 Task: open an excel sheet and write heading  Dollar SenseAdd Dates in a column and its values below  '2023-05-01, 2023-05-05, 2023-05-10, 2023-05-15, 2023-05-20, 2023-05-25 & 2023-05-31. 'Add Descriptionsin next column and its values below  Monthly Salary, Grocery Shopping, Dining Out., Utility Bill, Transportation, Entertainment & Miscellaneous. Add Amount in next column and its values below  $2,500, $100, $50, $150, $30, $50 & $20. Add Income/ Expensein next column and its values below  Income, Expenses, Expenses, Expenses, Expenses, Expenses & Expenses. Add Balance in next column and its values below  $2,500, $2,400, $2,350, $2,200, $2,170, $2,120 & $2,100. Save page DashboardExpenseCat
Action: Mouse moved to (145, 129)
Screenshot: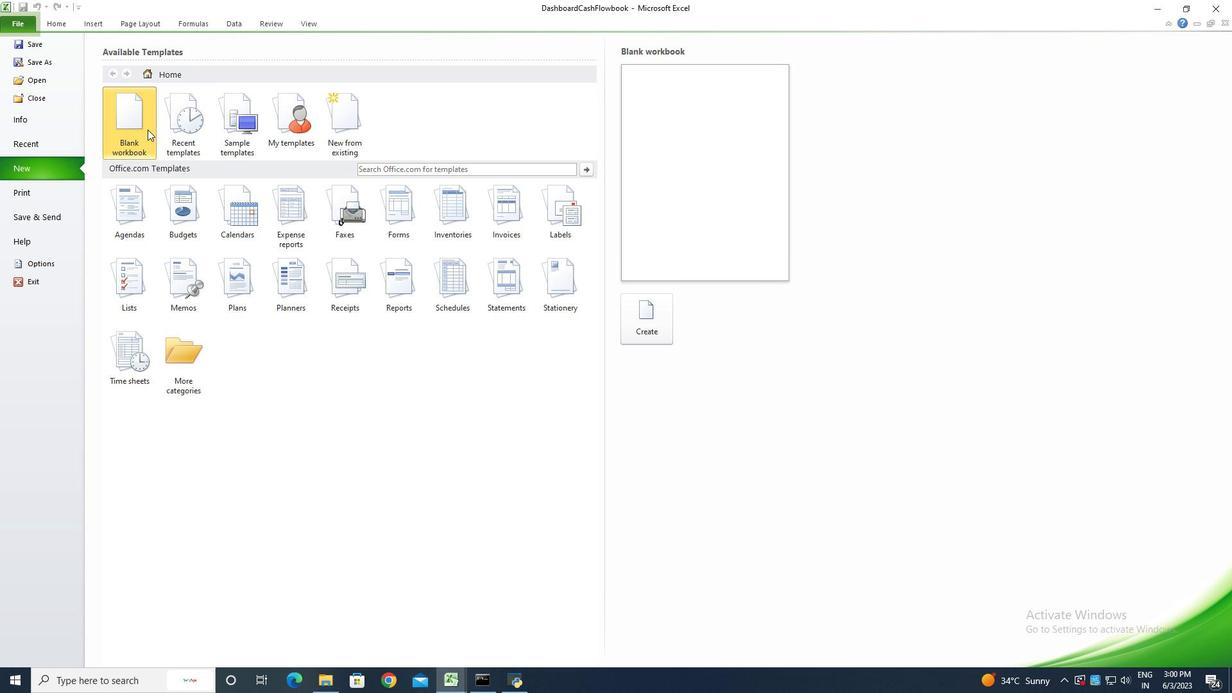 
Action: Mouse pressed left at (145, 129)
Screenshot: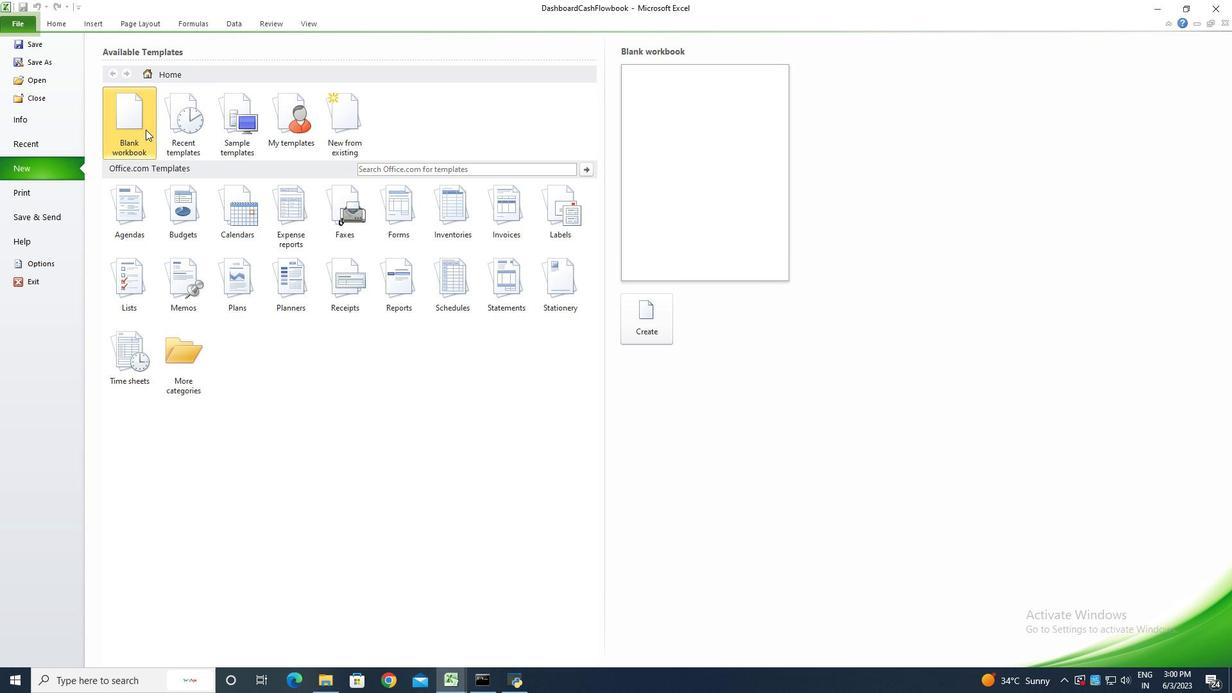 
Action: Mouse moved to (635, 305)
Screenshot: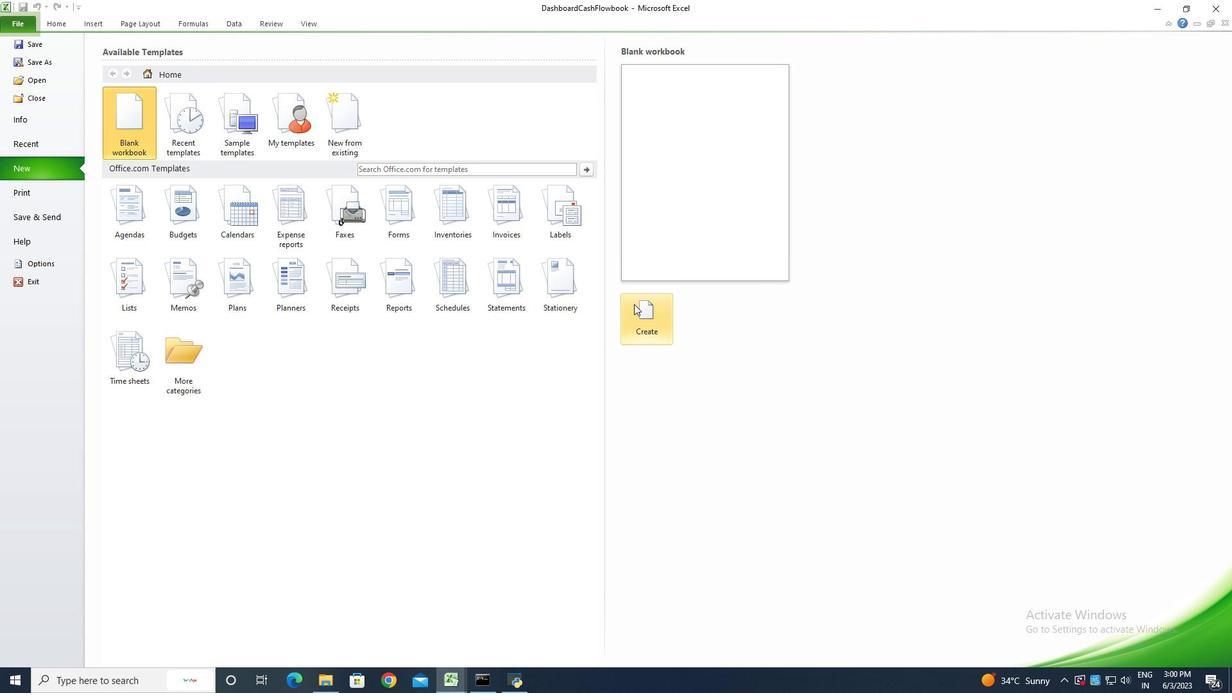 
Action: Mouse pressed left at (635, 305)
Screenshot: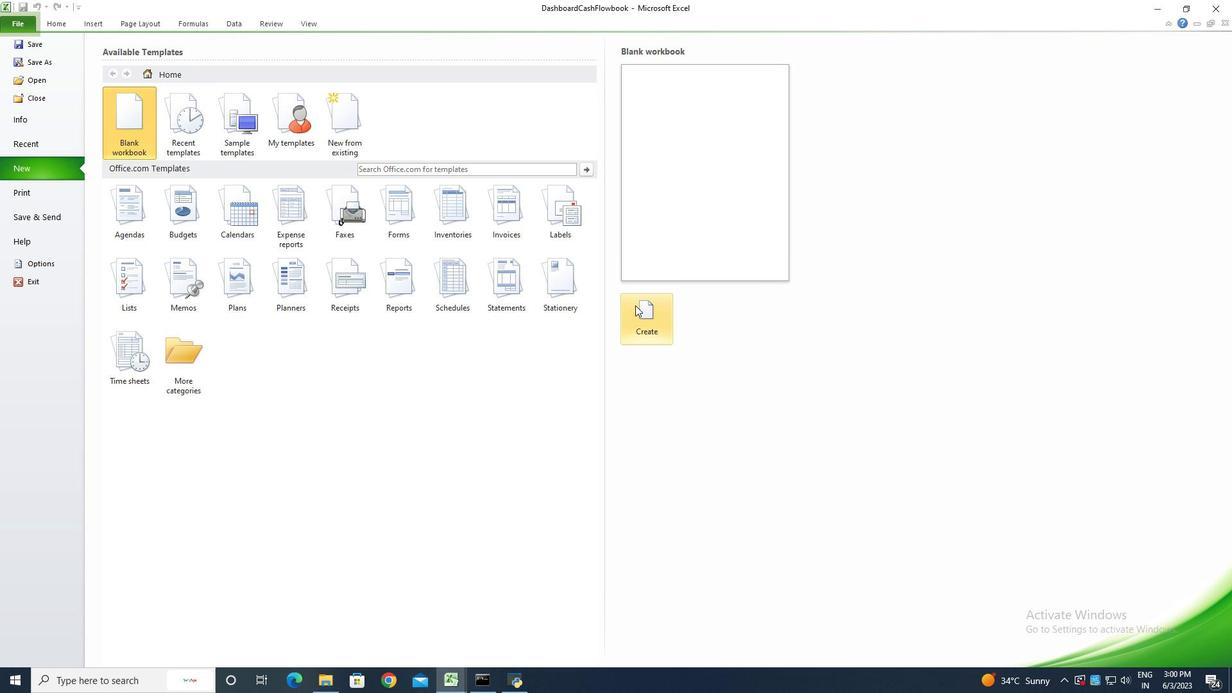 
Action: Key pressed <Key.shift><Key.shift><Key.shift><Key.shift><Key.shift><Key.shift><Key.shift><Key.shift><Key.shift><Key.shift>Dollar<Key.space><Key.shift><Key.shift>Sense<Key.enter><Key.shift><Key.shift><Key.shift><Key.shift><Key.shift><Key.shift><Key.shift><Key.shift><Key.shift><Key.shift><Key.shift><Key.shift><Key.shift><Key.shift><Key.shift><Key.shift><Key.shift><Key.shift><Key.shift><Key.shift><Key.shift><Key.shift><Key.shift><Key.shift>Dates<Key.enter>2023-05-01<Key.enter>2023-05-05<Key.enter>2023-05-10<Key.enter>2023-05-15<Key.enter>2023-05-20<Key.enter>2023-05-25<Key.enter>2023-05-31
Screenshot: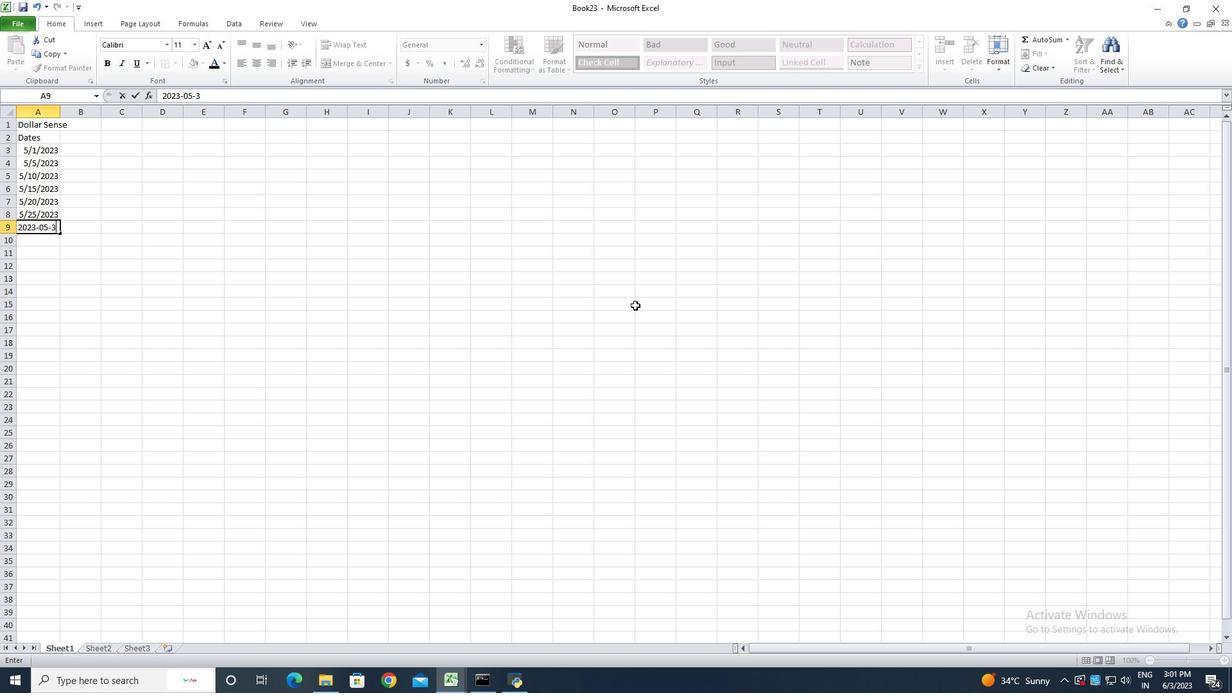 
Action: Mouse moved to (44, 148)
Screenshot: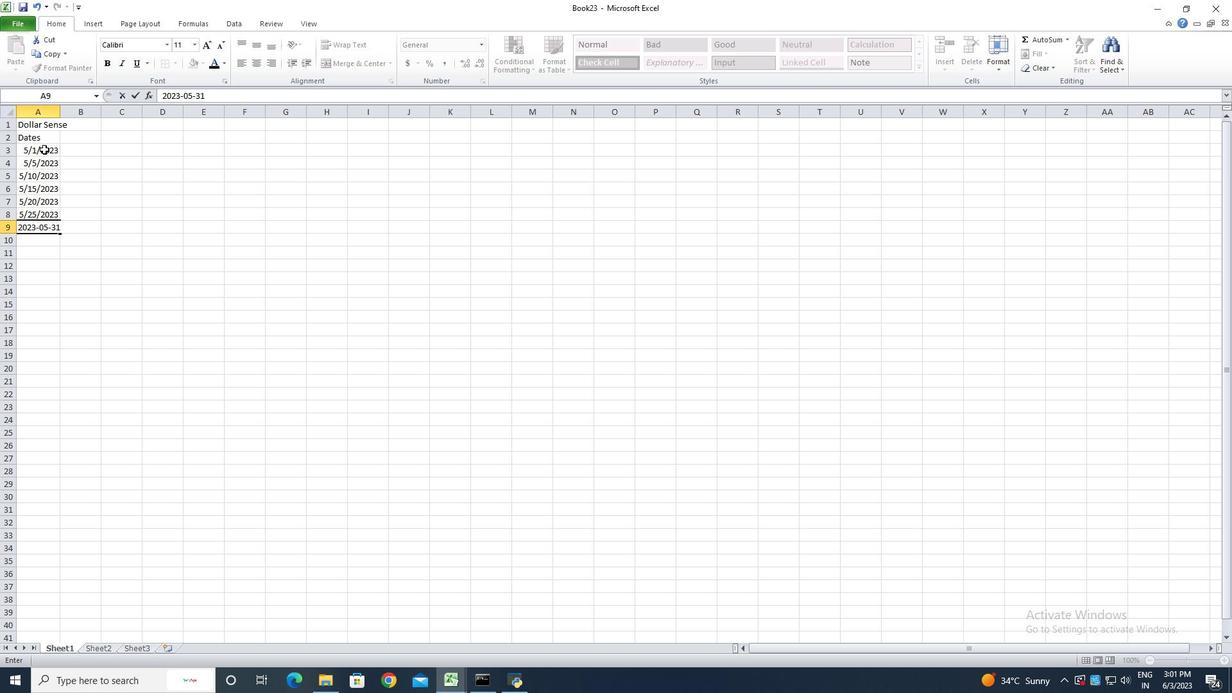 
Action: Mouse pressed left at (44, 148)
Screenshot: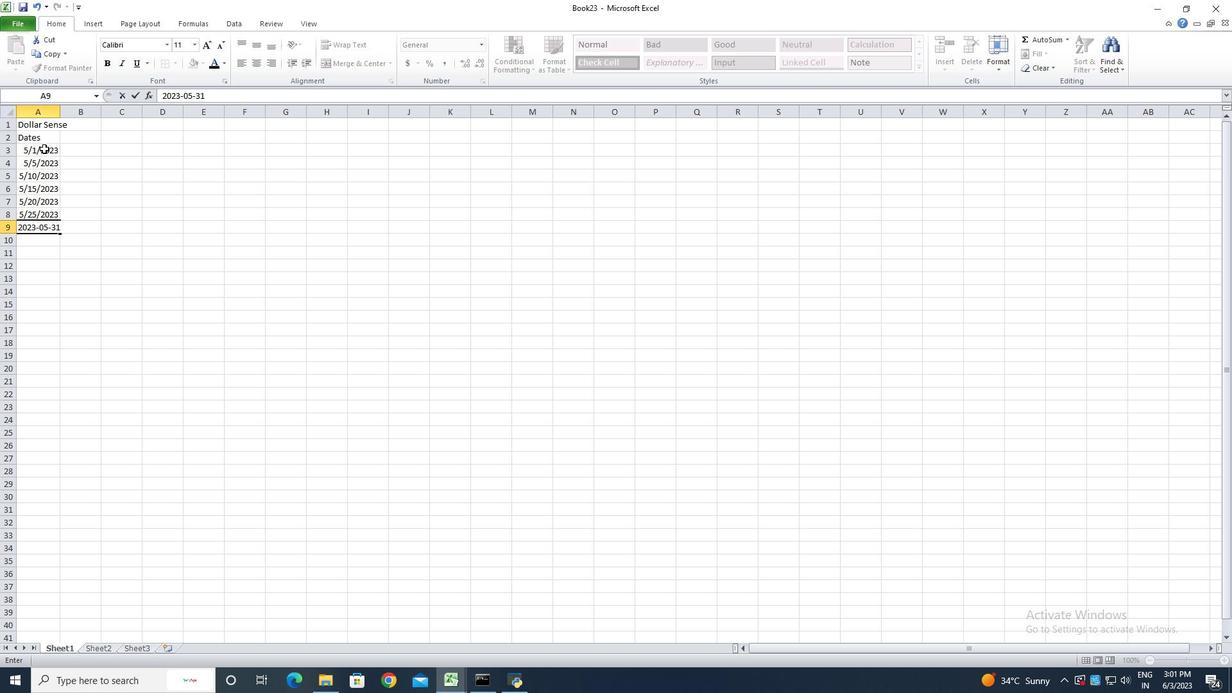 
Action: Mouse moved to (41, 155)
Screenshot: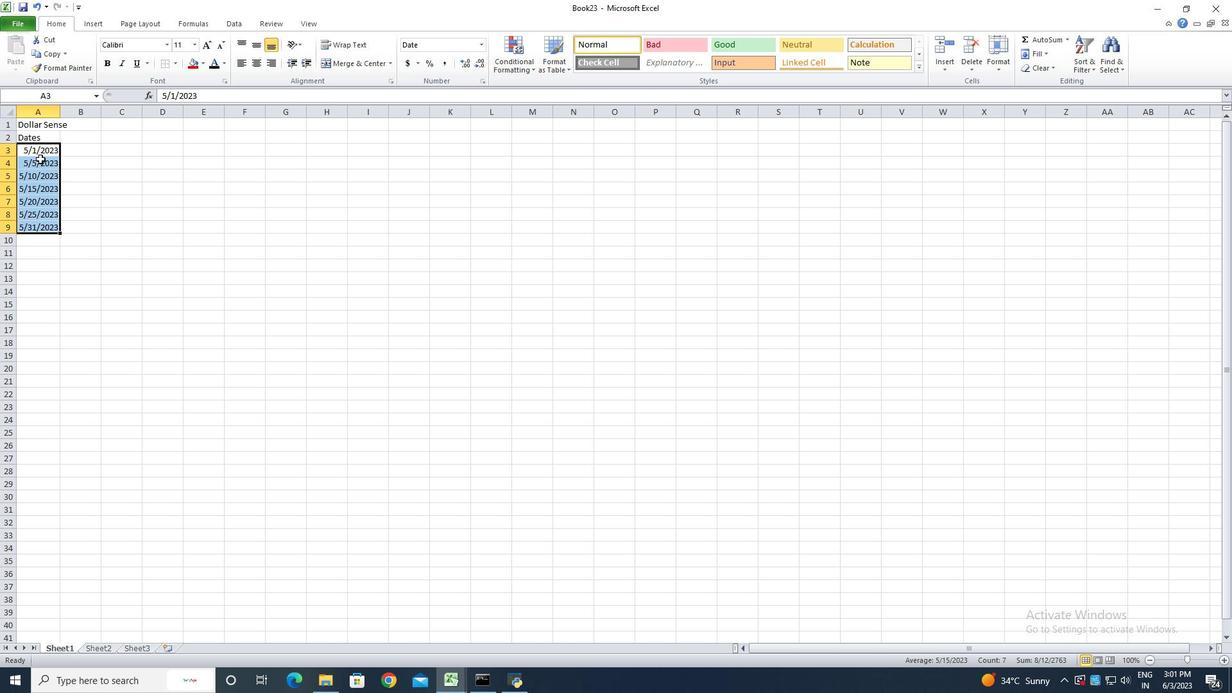 
Action: Mouse pressed right at (41, 155)
Screenshot: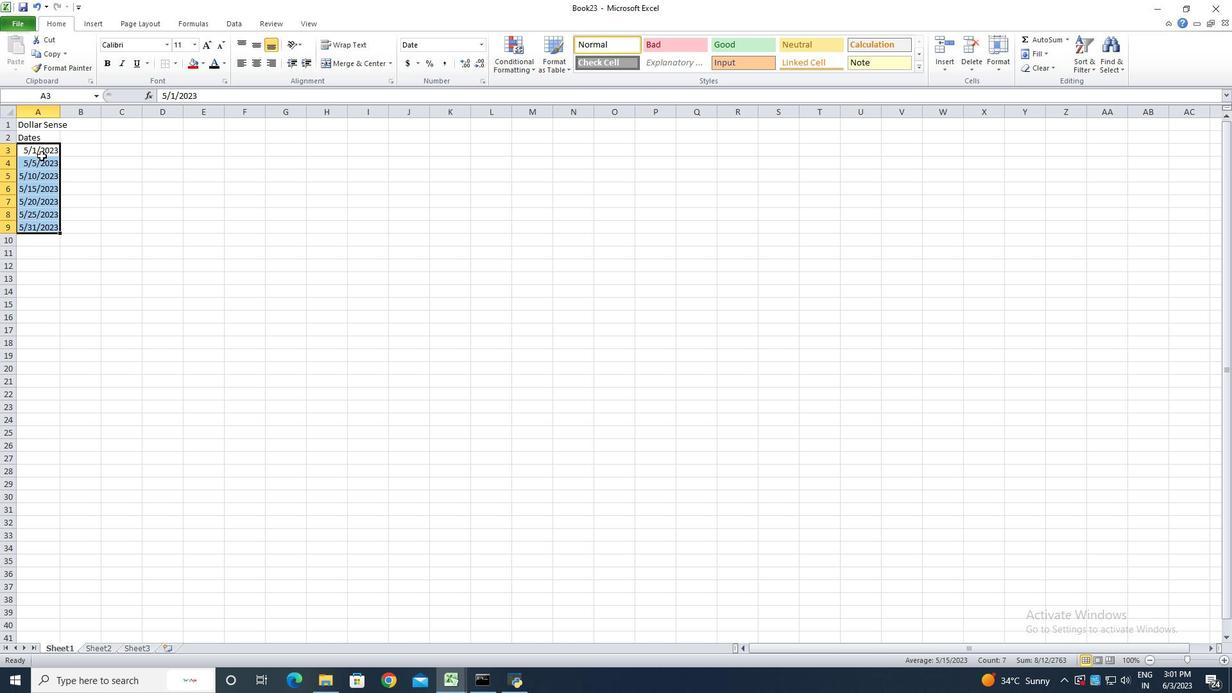 
Action: Mouse moved to (89, 329)
Screenshot: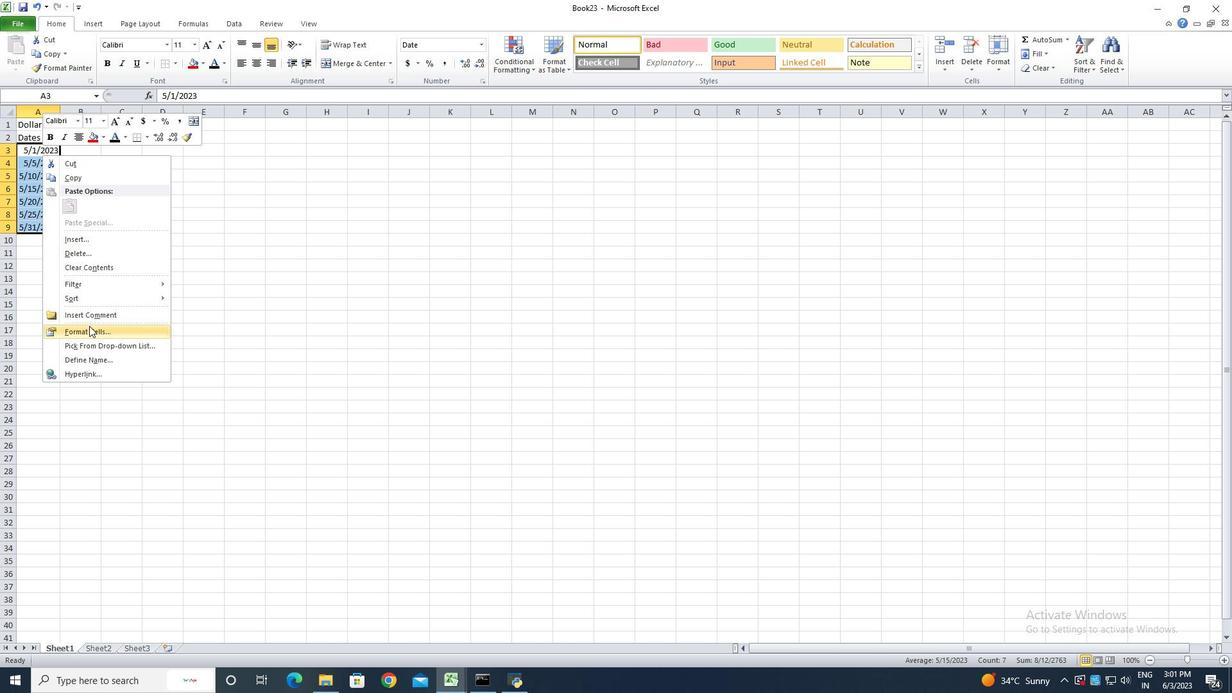 
Action: Mouse pressed left at (89, 329)
Screenshot: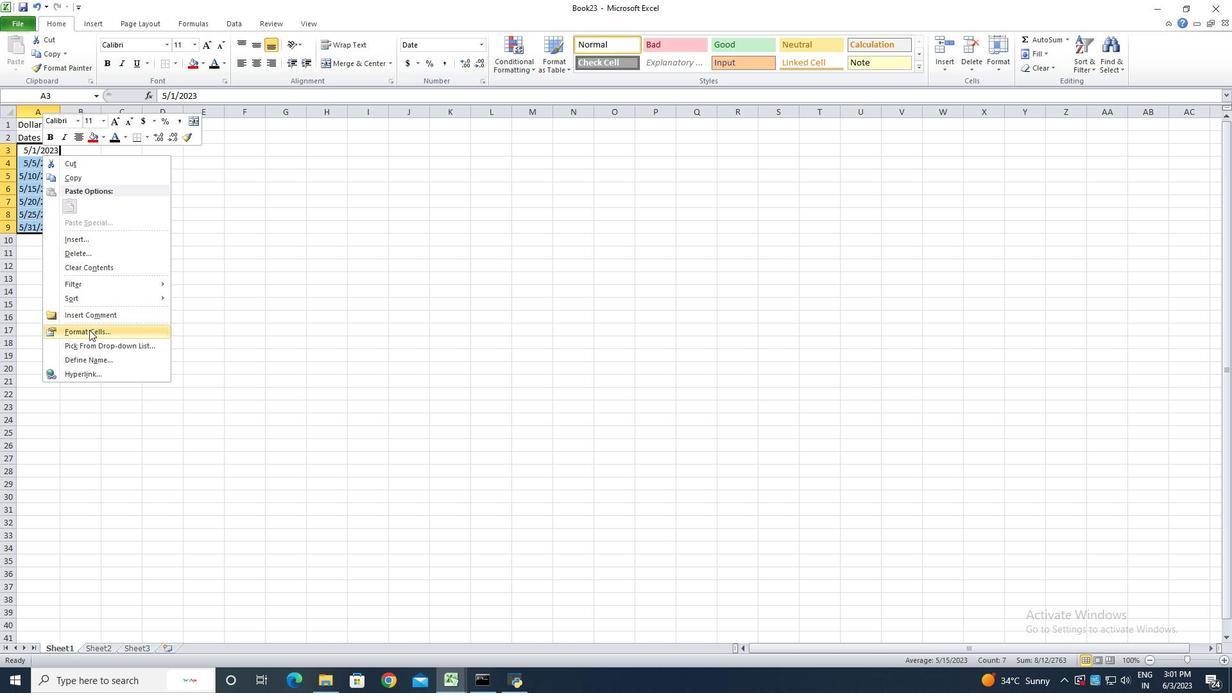 
Action: Mouse moved to (120, 184)
Screenshot: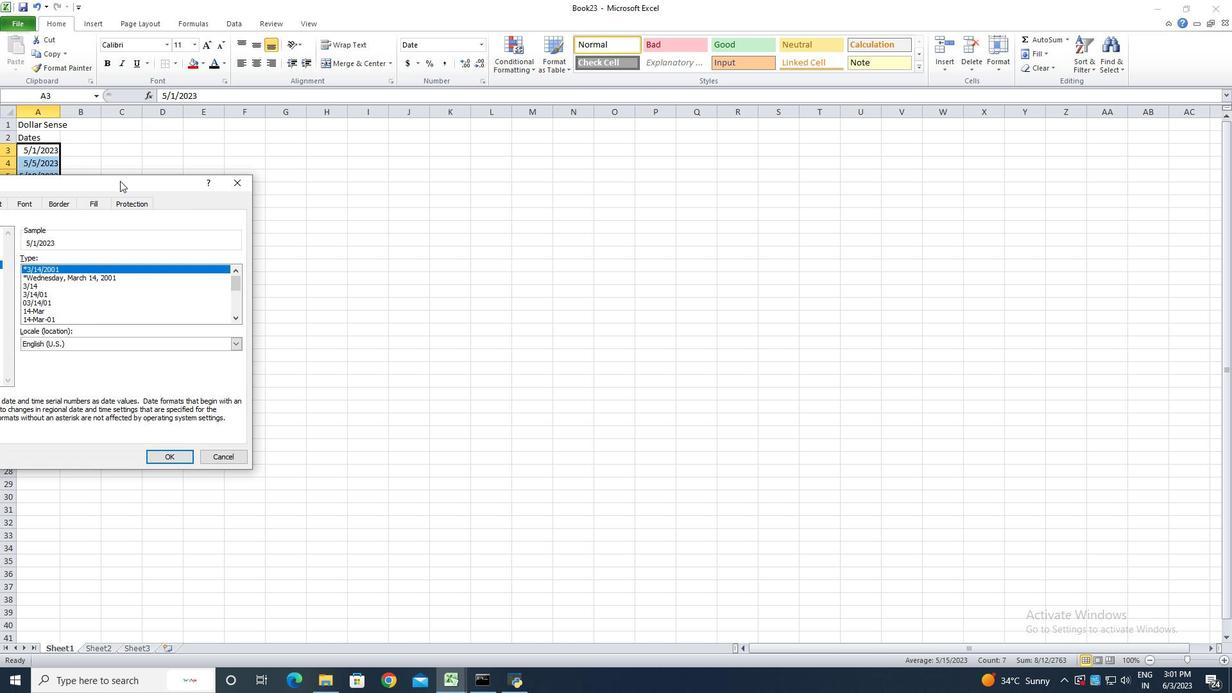
Action: Mouse pressed left at (120, 184)
Screenshot: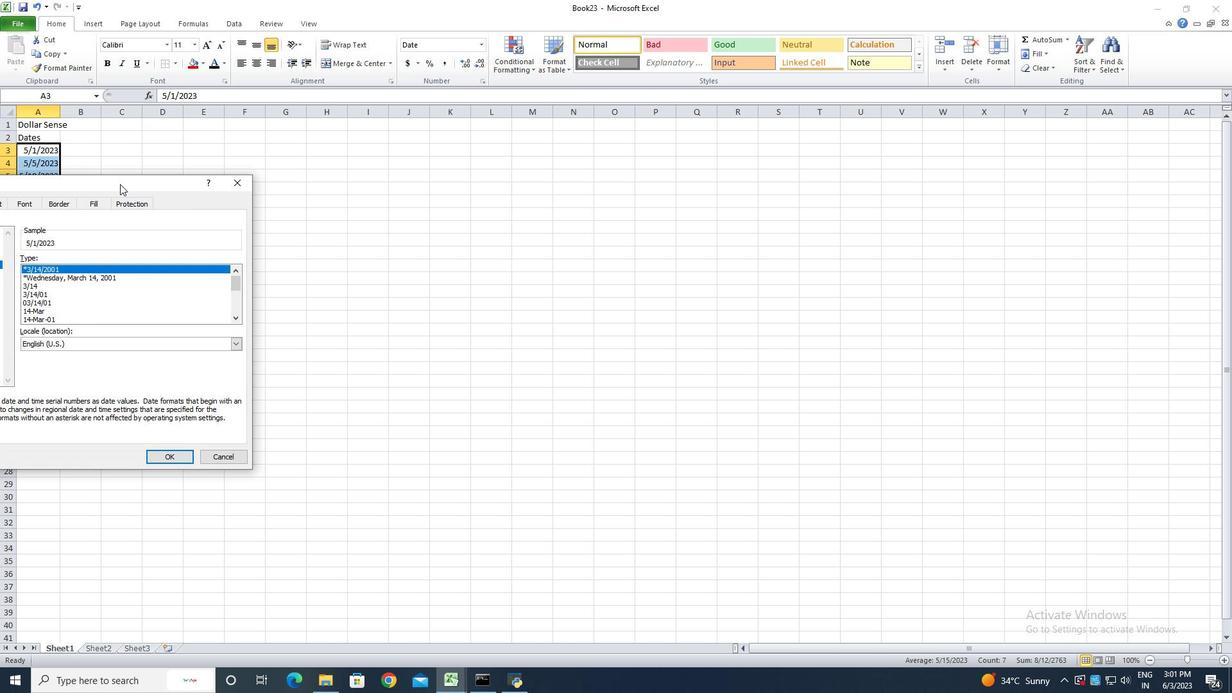 
Action: Mouse moved to (166, 306)
Screenshot: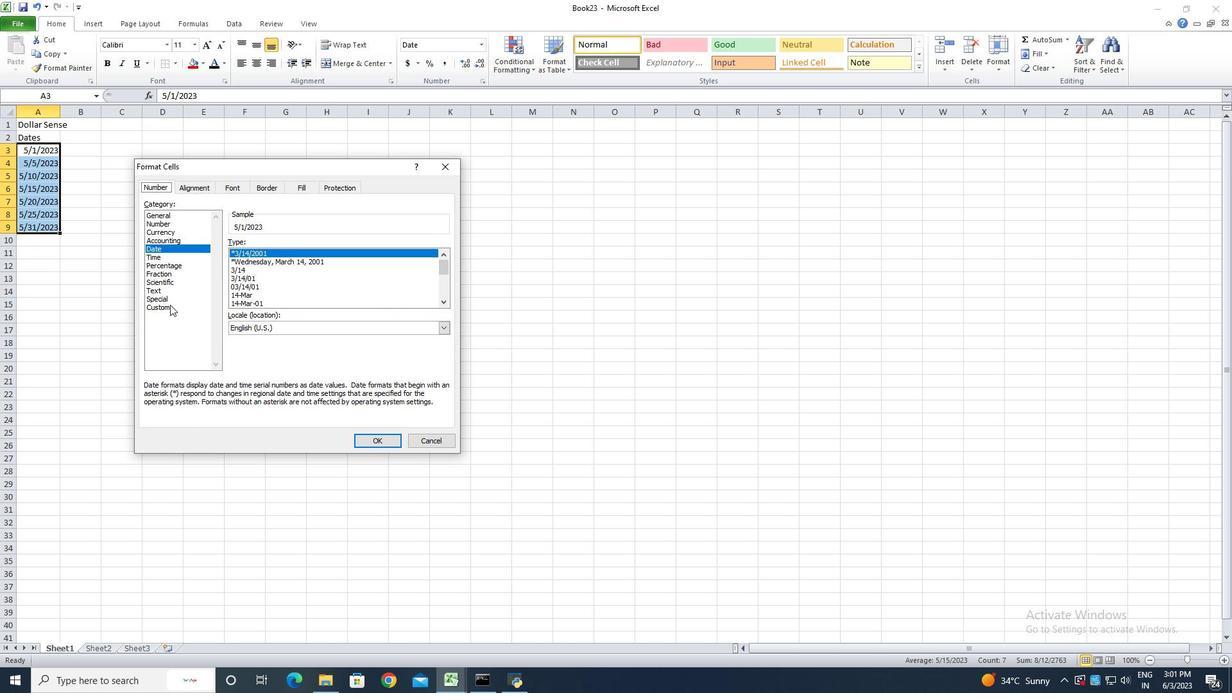 
Action: Mouse pressed left at (166, 306)
Screenshot: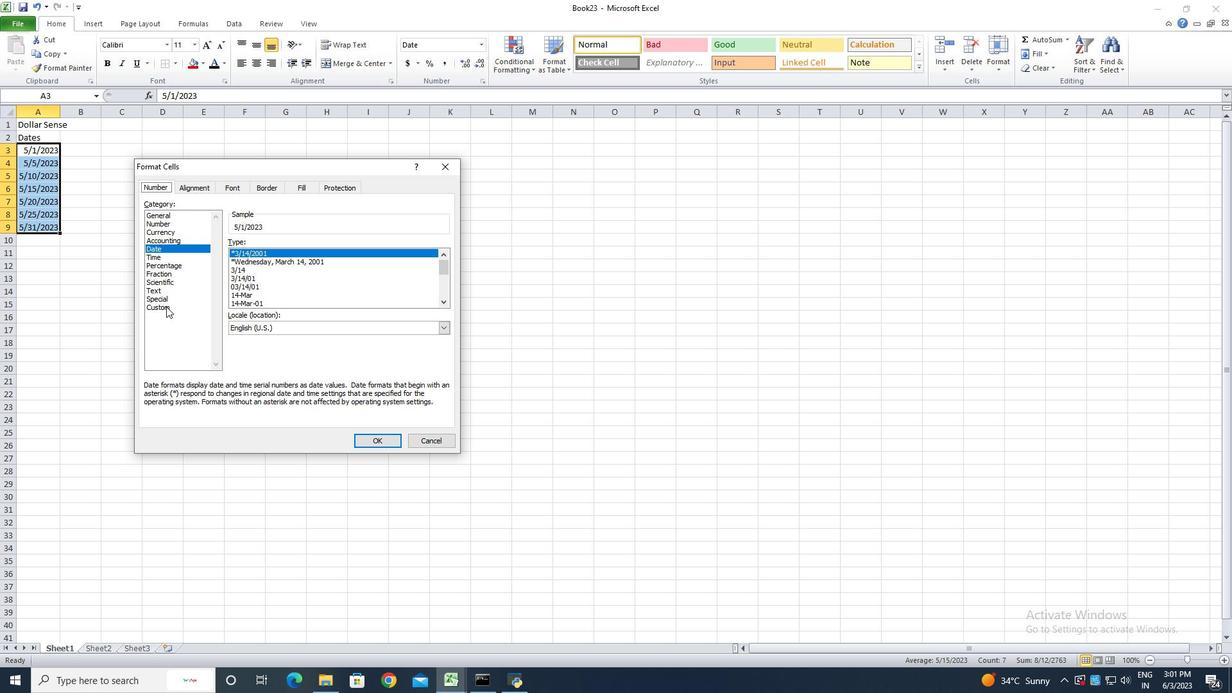 
Action: Mouse moved to (269, 256)
Screenshot: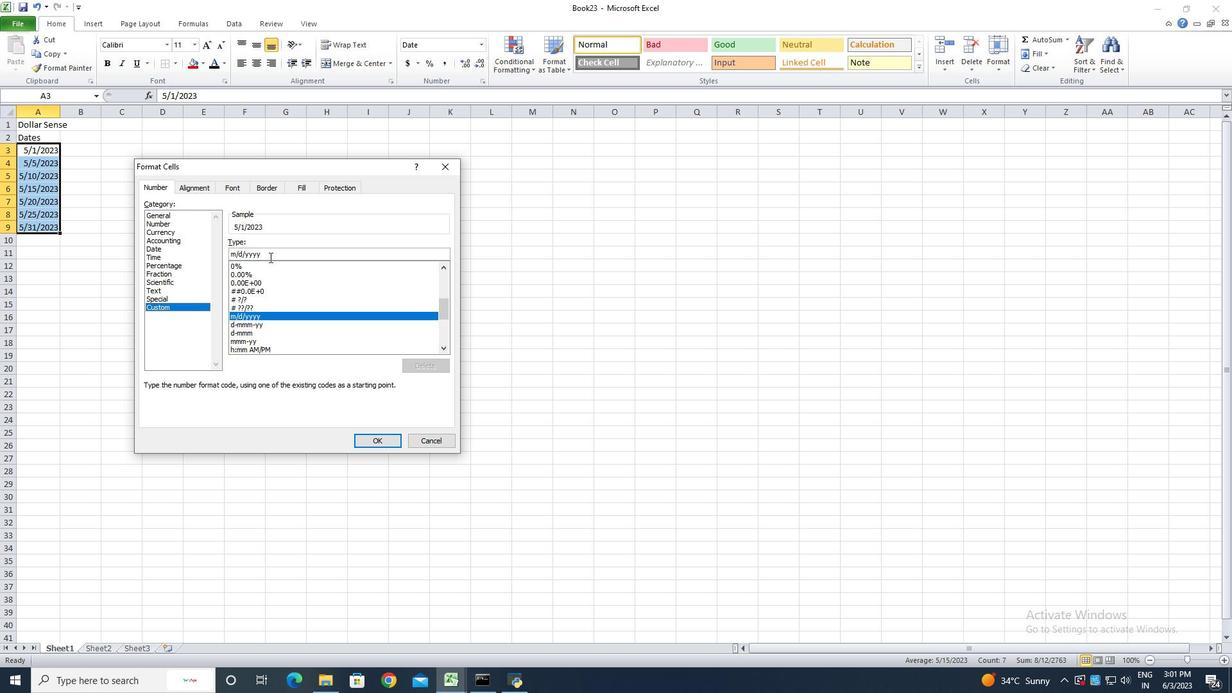 
Action: Mouse pressed left at (269, 256)
Screenshot: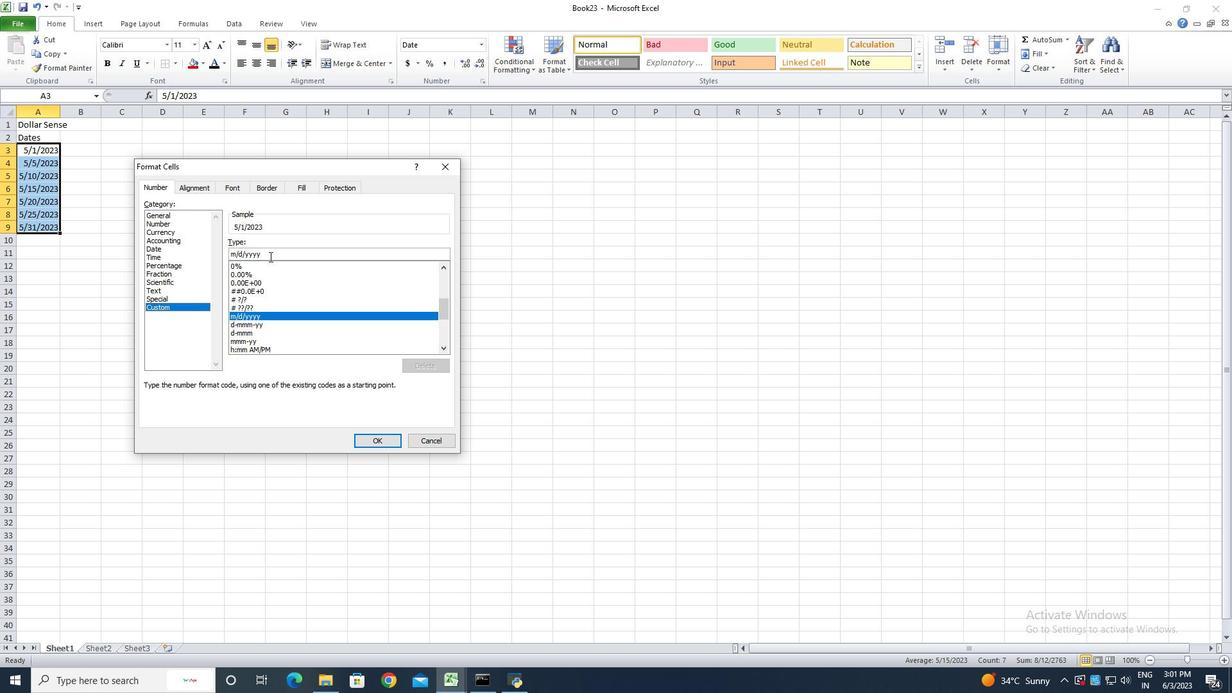 
Action: Mouse moved to (269, 256)
Screenshot: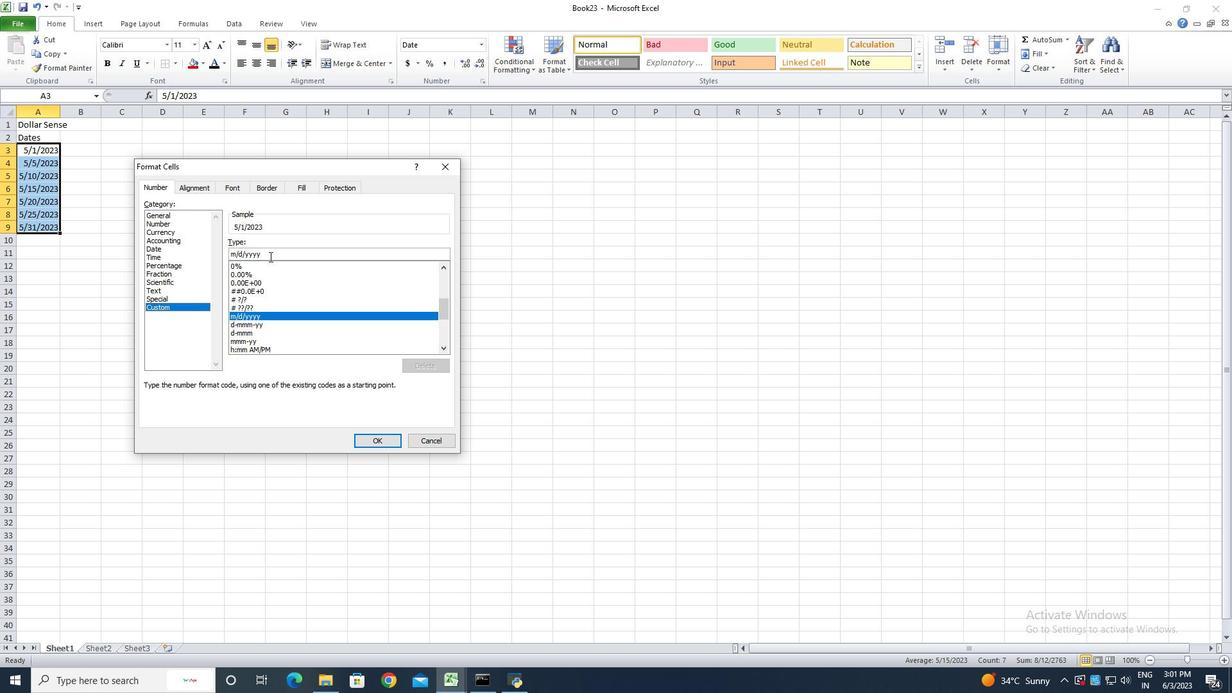 
Action: Key pressed <Key.backspace><Key.backspace><Key.backspace><Key.backspace><Key.backspace><Key.backspace><Key.backspace><Key.backspace><Key.backspace><Key.backspace><Key.backspace><Key.backspace><Key.backspace><Key.backspace><Key.backspace><Key.backspace>yyyy-jmm<Key.backspace><Key.backspace><Key.backspace>mm-dd
Screenshot: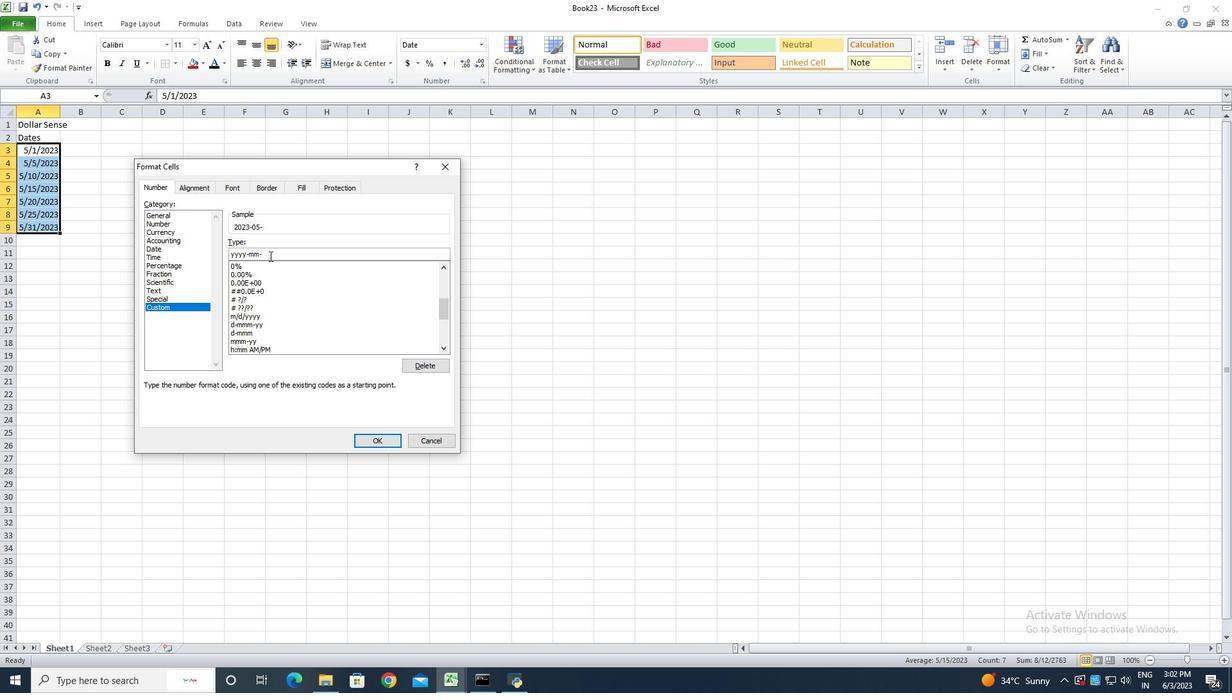 
Action: Mouse moved to (378, 440)
Screenshot: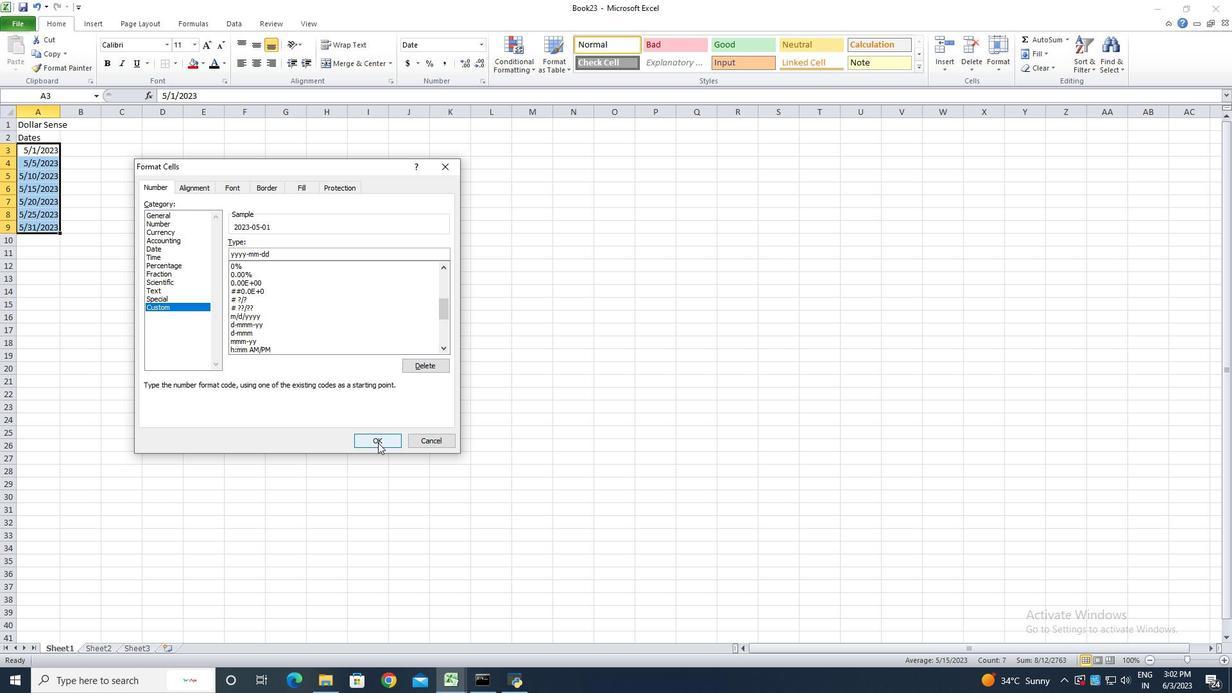 
Action: Mouse pressed left at (378, 440)
Screenshot: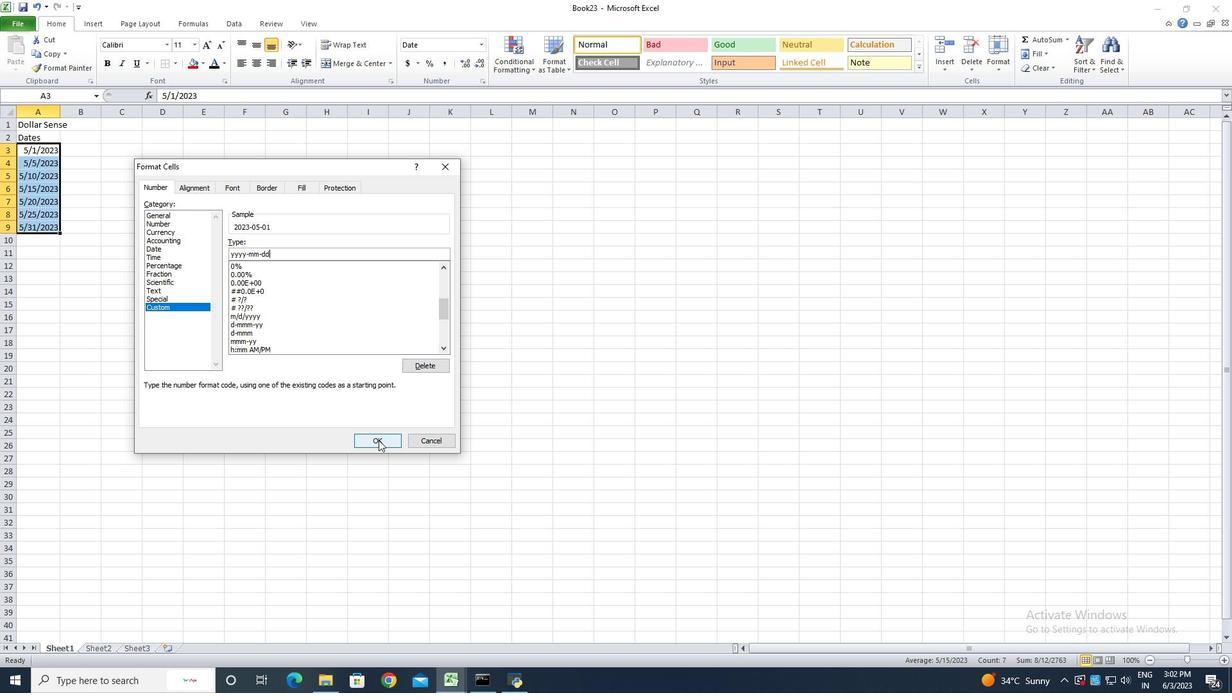 
Action: Mouse moved to (63, 109)
Screenshot: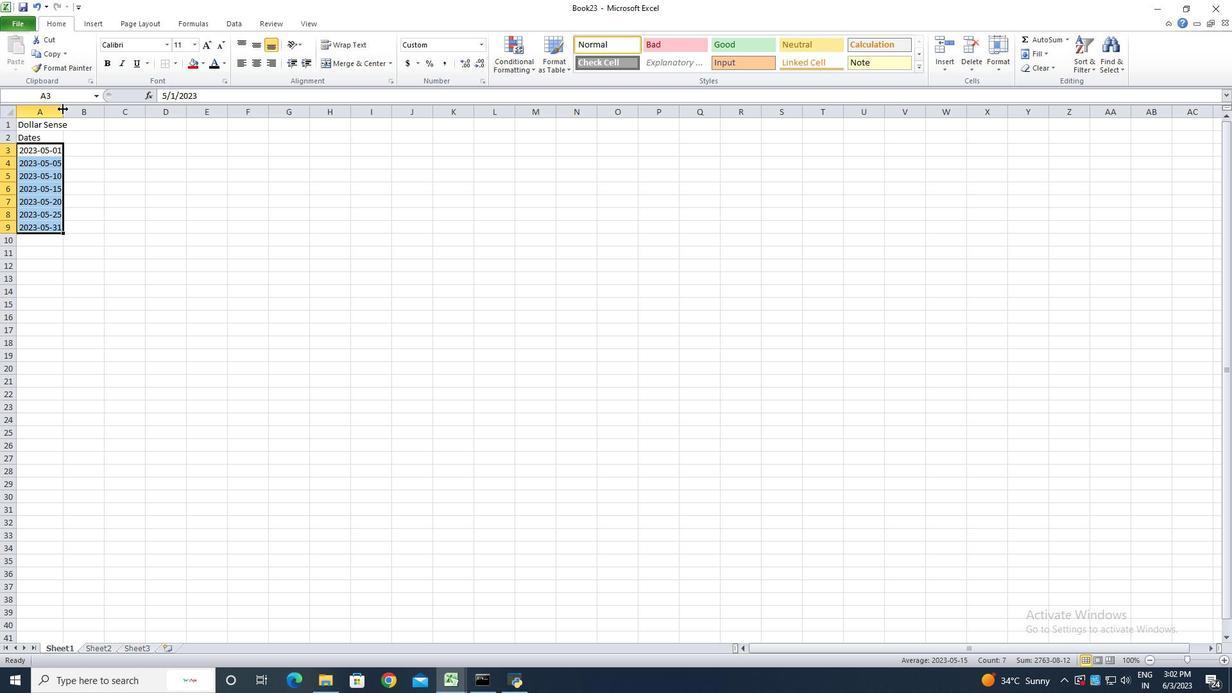 
Action: Mouse pressed left at (63, 109)
Screenshot: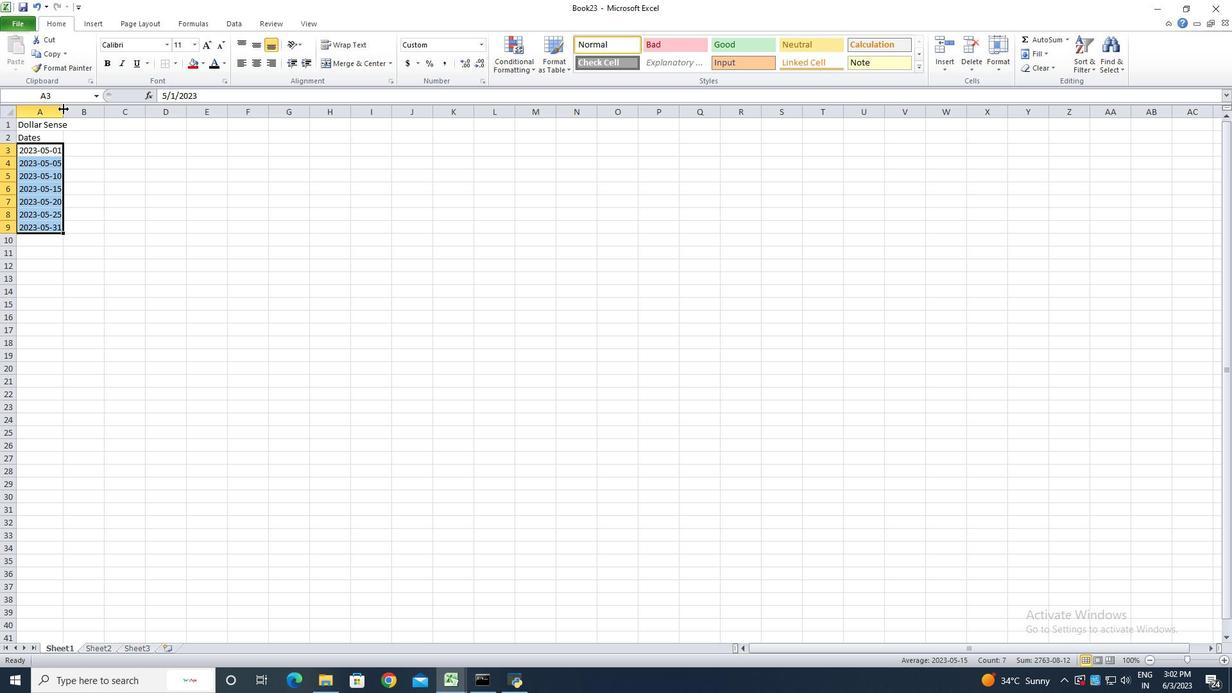 
Action: Mouse pressed left at (63, 109)
Screenshot: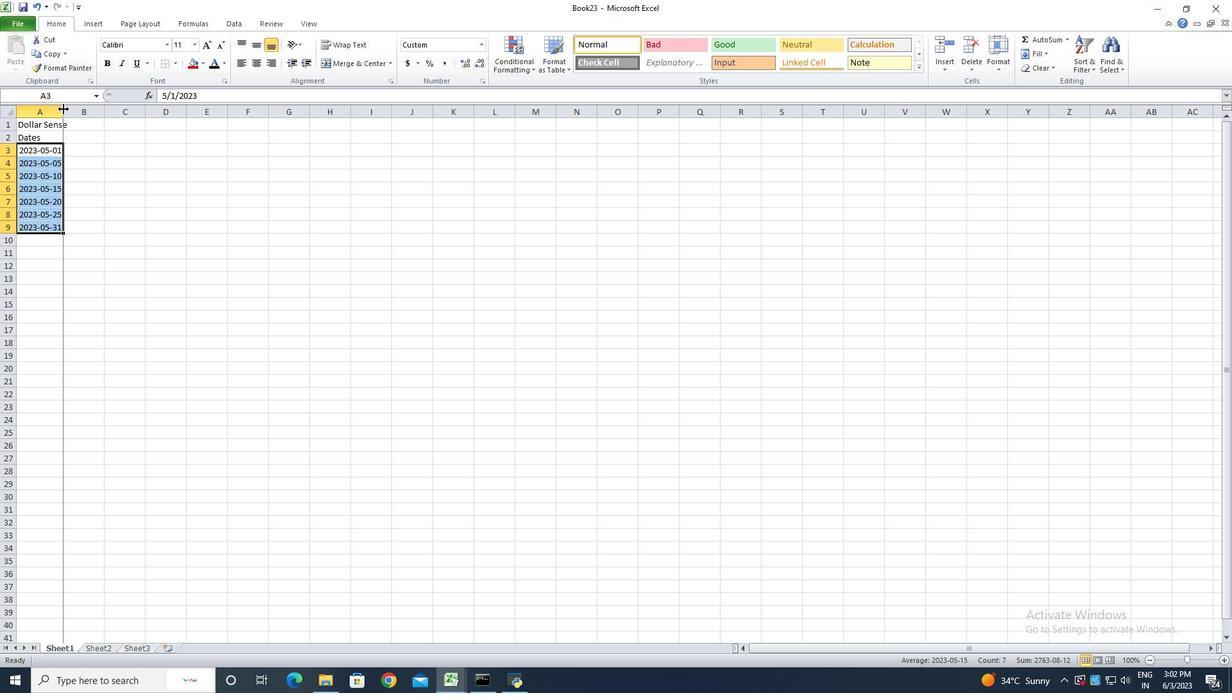 
Action: Mouse moved to (85, 139)
Screenshot: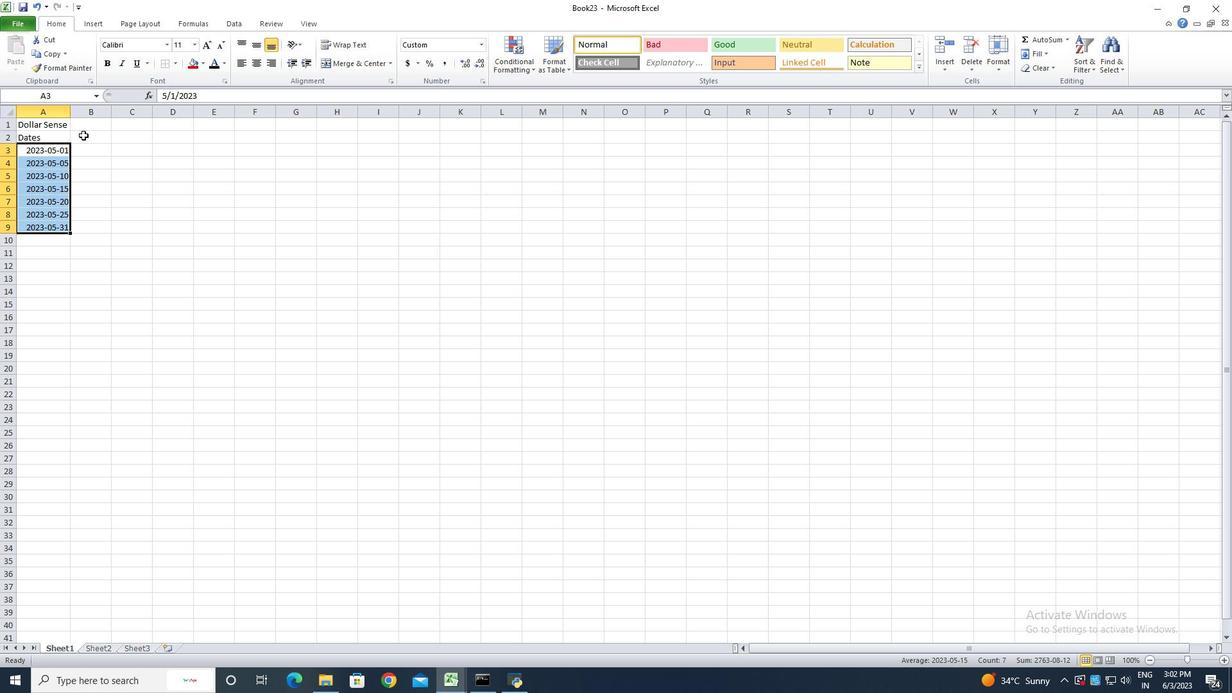 
Action: Mouse pressed left at (85, 139)
Screenshot: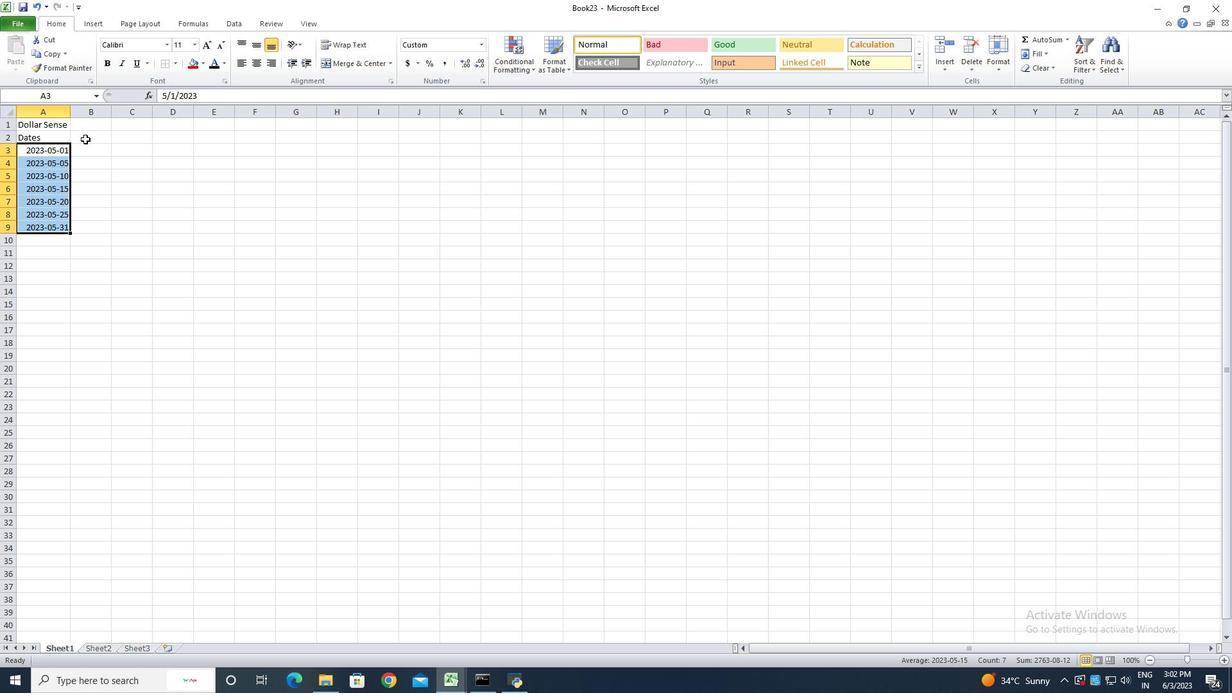 
Action: Key pressed <Key.shift>Descriptions<Key.enter><Key.shift><Key.shift>Monthly<Key.space><Key.shift><Key.shift><Key.shift><Key.shift><Key.shift><Key.shift><Key.shift><Key.shift><Key.shift><Key.shift><Key.shift><Key.shift><Key.shift><Key.shift><Key.shift><Key.shift><Key.shift><Key.shift><Key.shift><Key.shift><Key.shift><Key.shift><Key.shift><Key.shift><Key.shift><Key.shift><Key.shift><Key.shift><Key.shift><Key.shift><Key.shift><Key.shift><Key.shift><Key.shift><Key.shift><Key.shift><Key.shift><Key.shift><Key.shift><Key.shift><Key.shift><Key.shift><Key.shift><Key.shift><Key.shift><Key.shift><Key.shift><Key.shift><Key.shift><Key.shift>SA<Key.backspace>alary<Key.enter><Key.shift>Grocery<Key.space><Key.shift>Shopping<Key.enter><Key.shift><Key.shift><Key.shift>Dining<Key.space><Key.shift>Out<Key.enter><Key.shift>Utility<Key.space><Key.shift>Bill<Key.enter><Key.shift><Key.shift>Transportation<Key.enter><Key.shift>Entertainment<Key.enter><Key.shift><Key.shift><Key.shift><Key.shift><Key.shift><Key.shift><Key.shift><Key.shift><Key.shift>Miscellaneous<Key.enter>
Screenshot: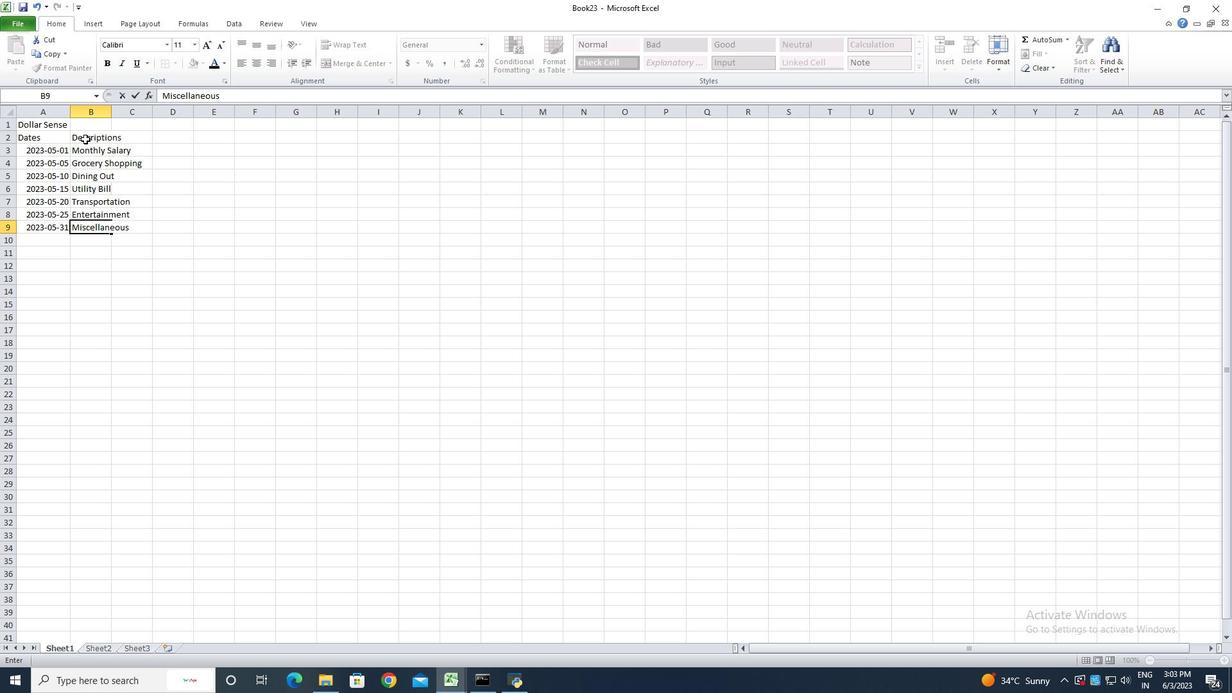 
Action: Mouse moved to (110, 115)
Screenshot: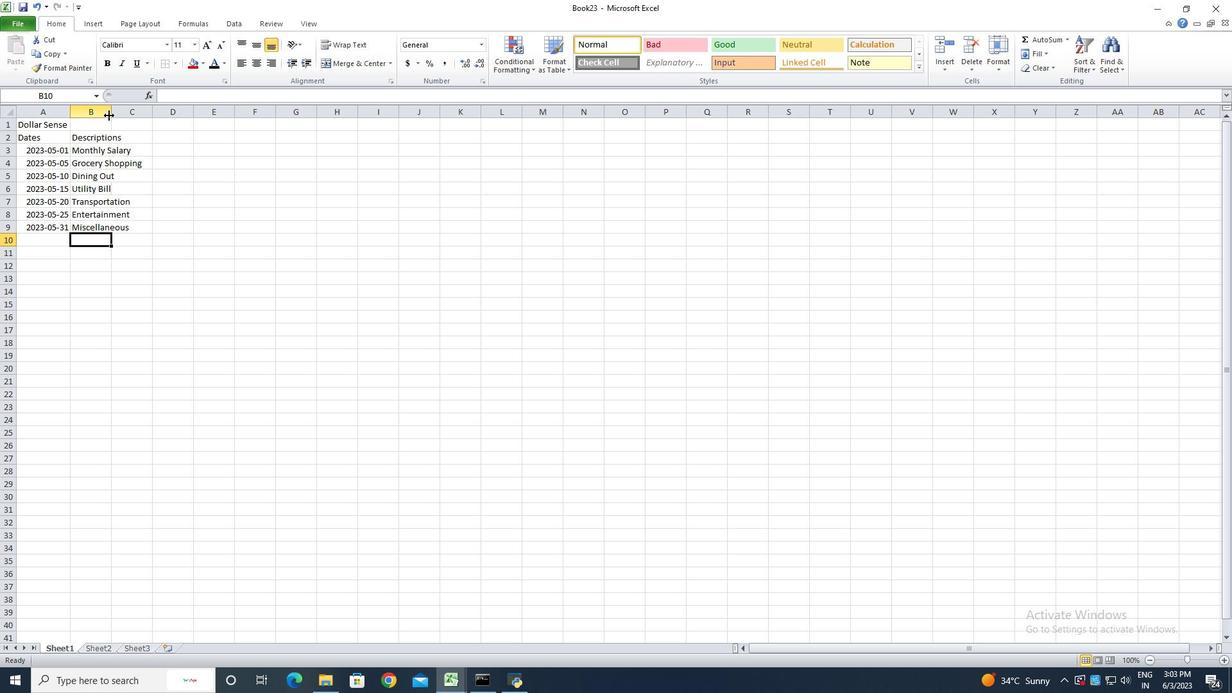 
Action: Mouse pressed left at (110, 115)
Screenshot: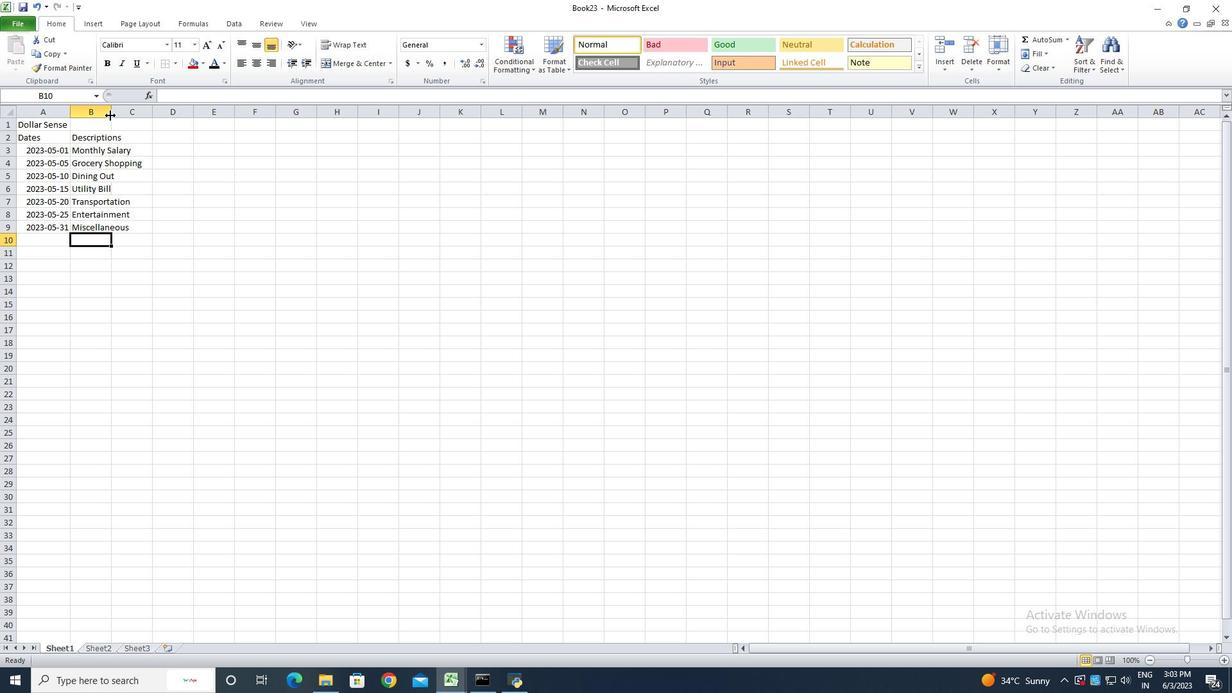 
Action: Mouse pressed left at (110, 115)
Screenshot: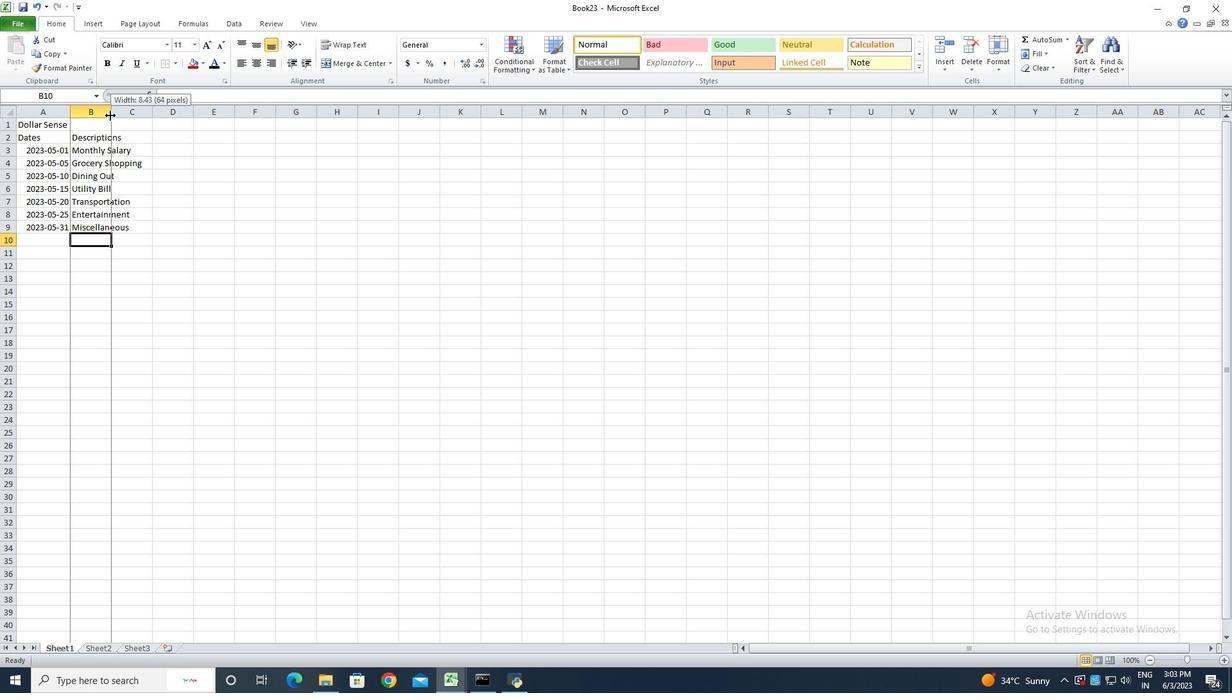 
Action: Mouse moved to (154, 136)
Screenshot: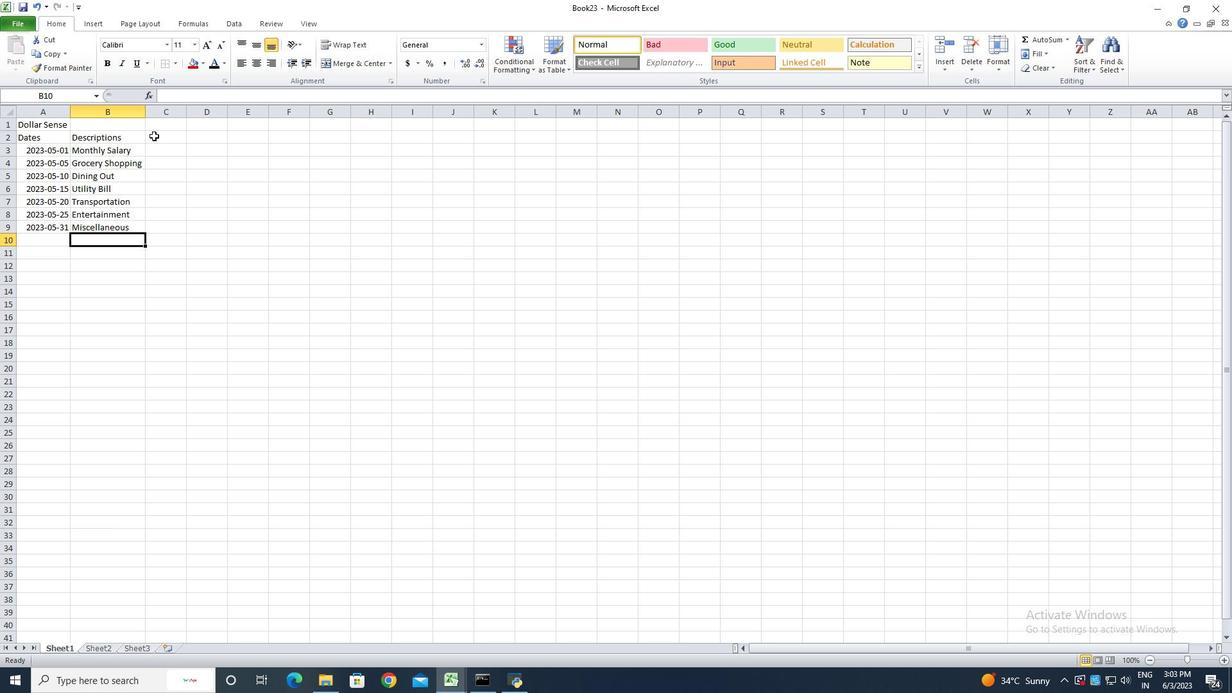 
Action: Mouse pressed left at (154, 136)
Screenshot: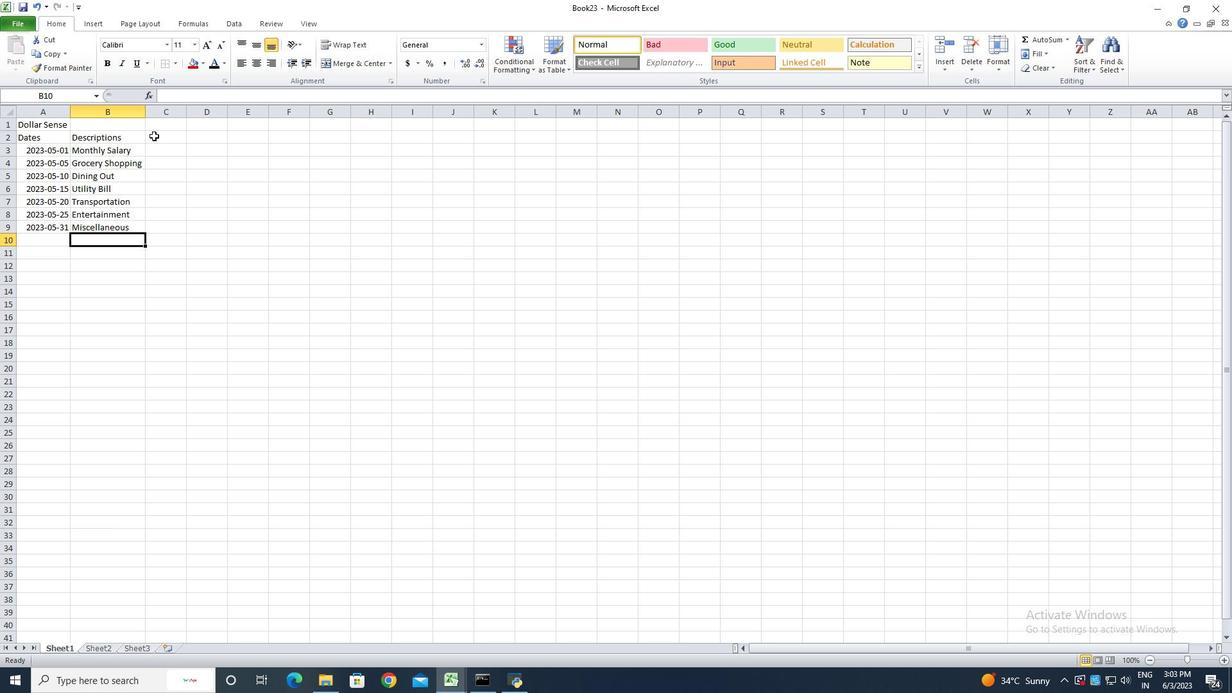 
Action: Key pressed <Key.shift>Amount<Key.enter>2500<Key.enter>100<Key.enter>50<Key.enter>150<Key.enter>31<Key.backspace>0<Key.enter>50<Key.enter>20<Key.enter>
Screenshot: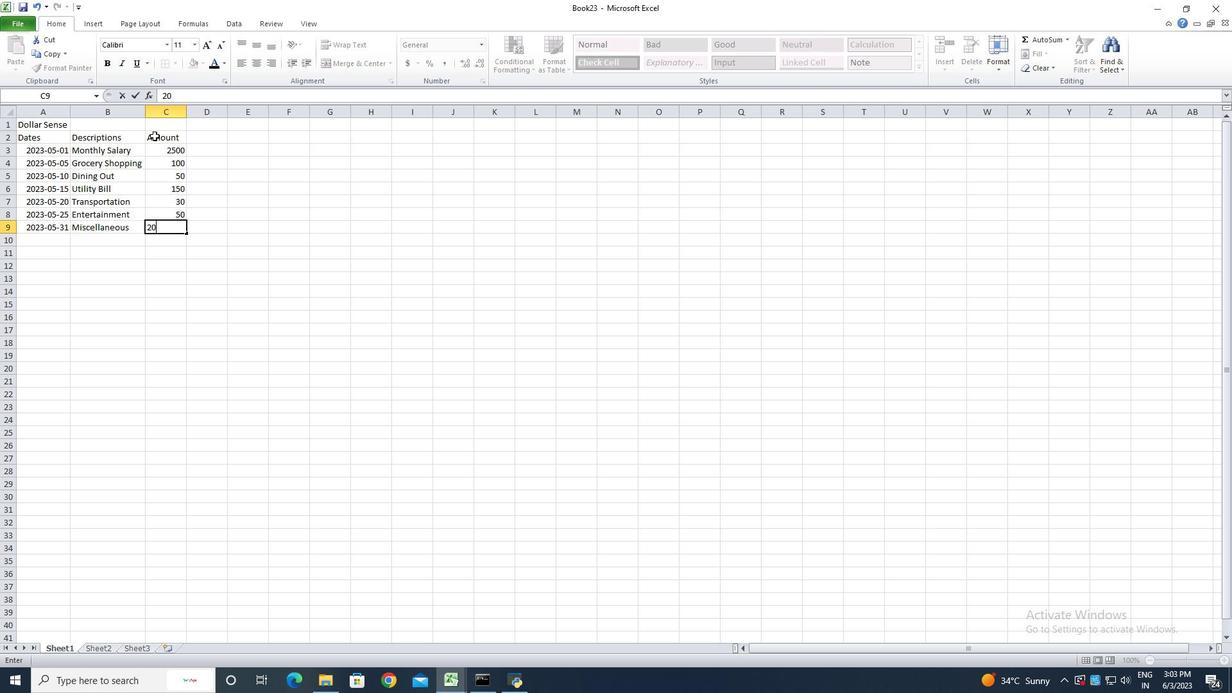 
Action: Mouse moved to (168, 150)
Screenshot: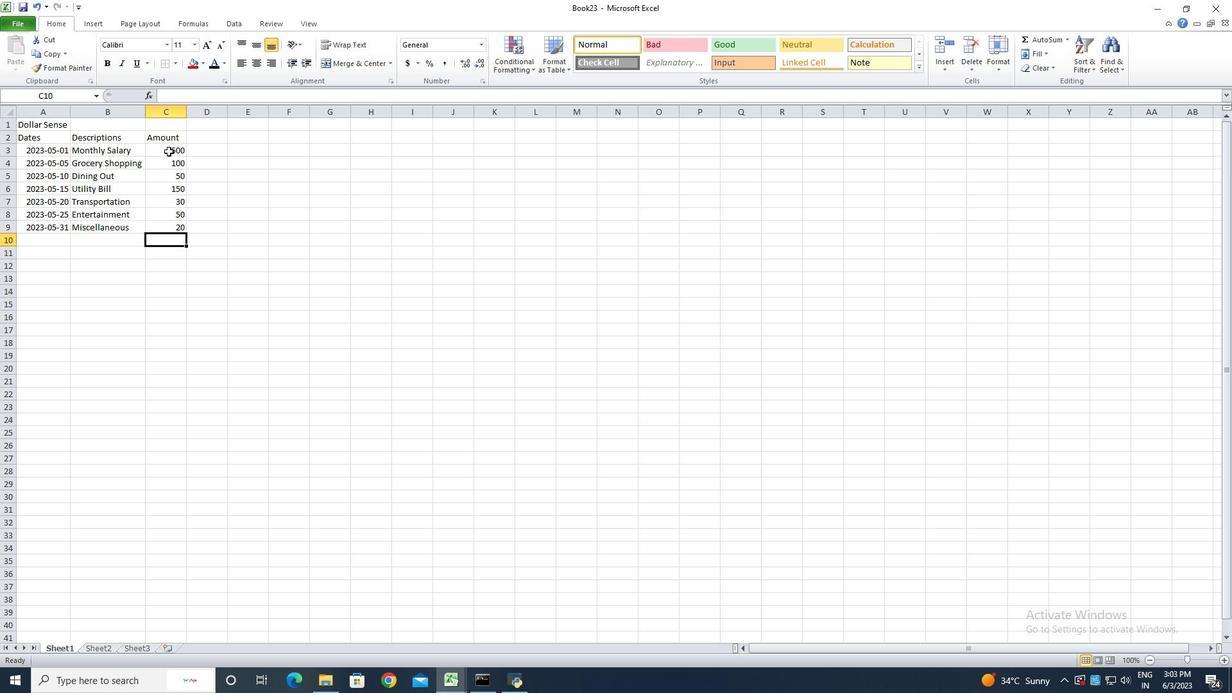 
Action: Mouse pressed left at (168, 150)
Screenshot: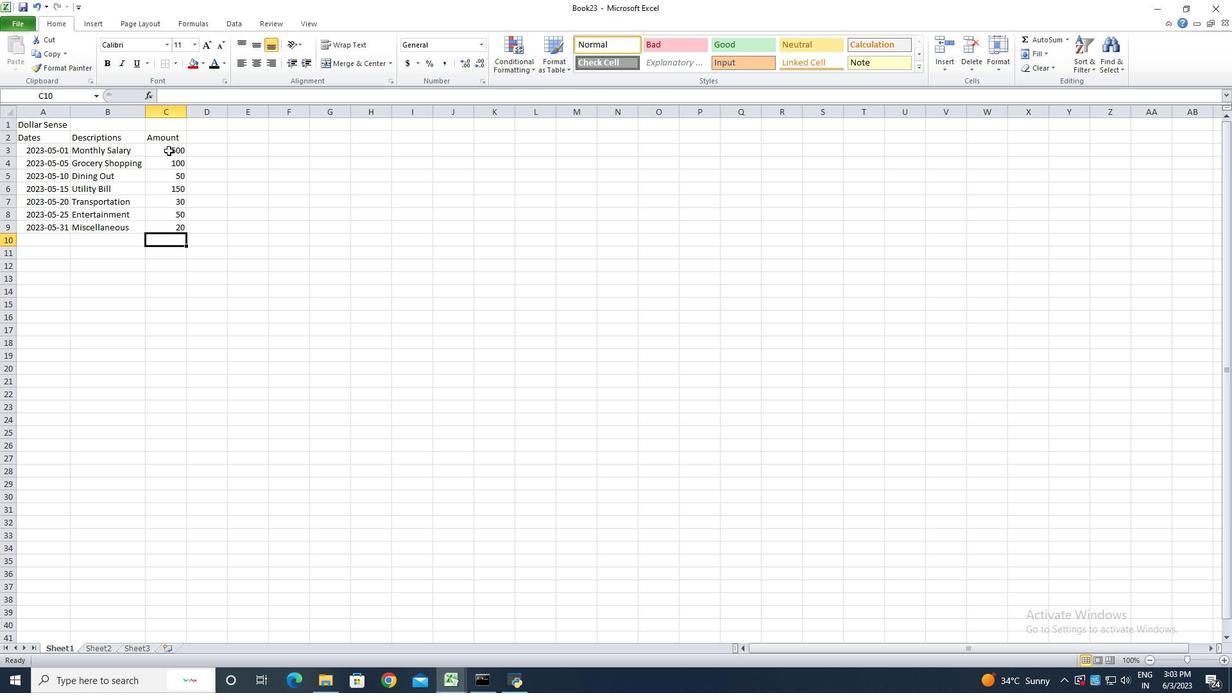 
Action: Mouse moved to (478, 42)
Screenshot: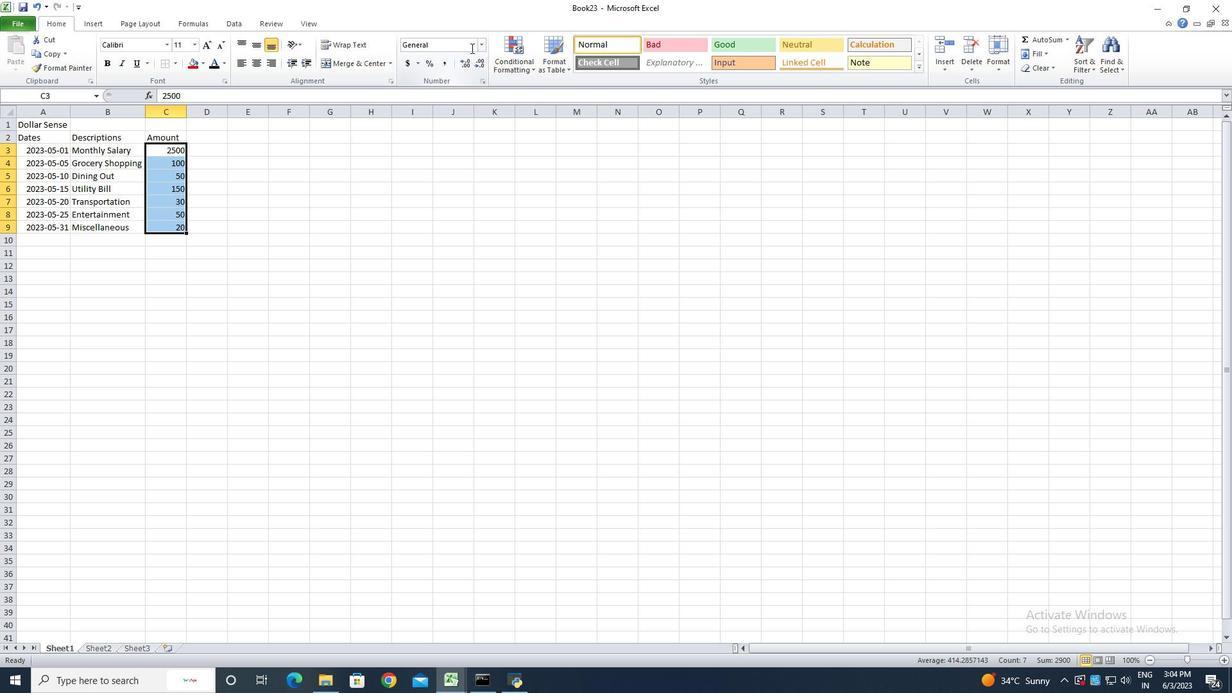 
Action: Mouse pressed left at (478, 42)
Screenshot: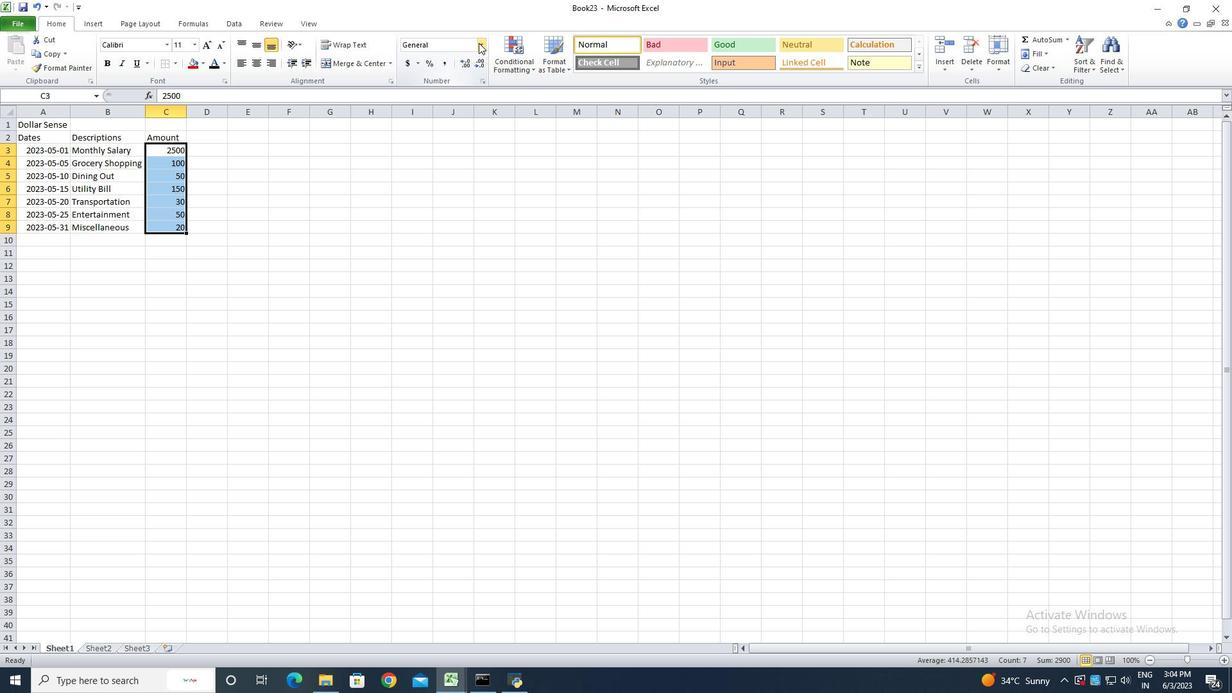 
Action: Mouse moved to (458, 372)
Screenshot: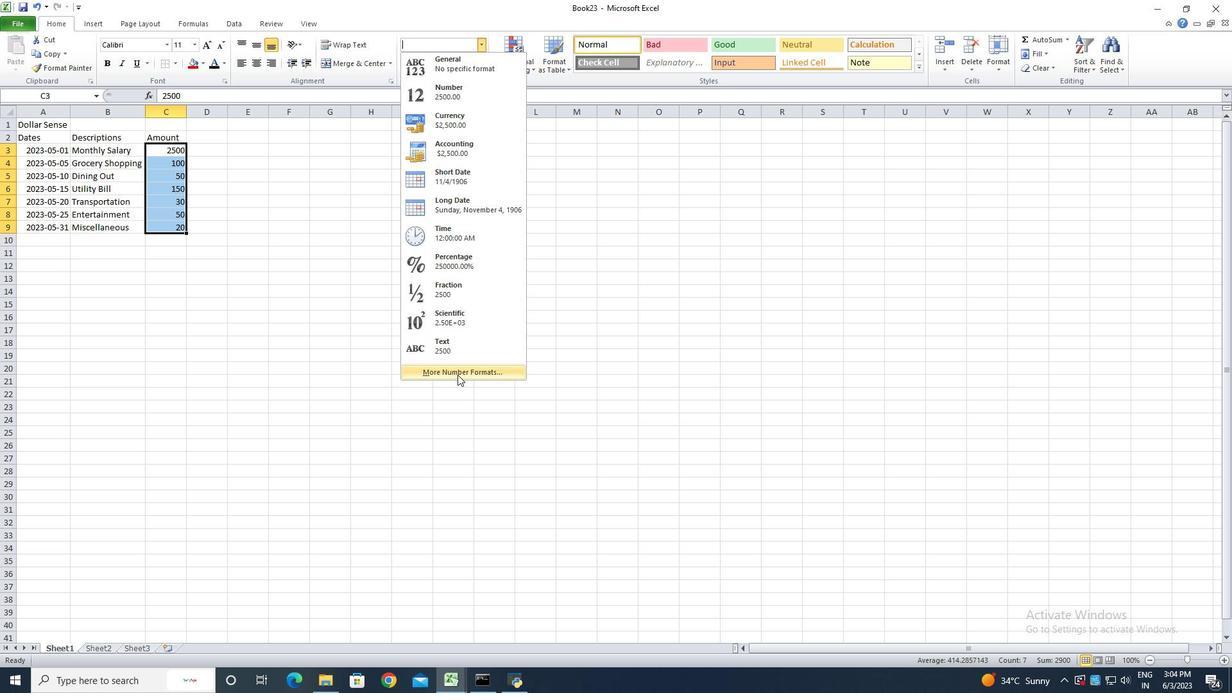 
Action: Mouse pressed left at (458, 372)
Screenshot: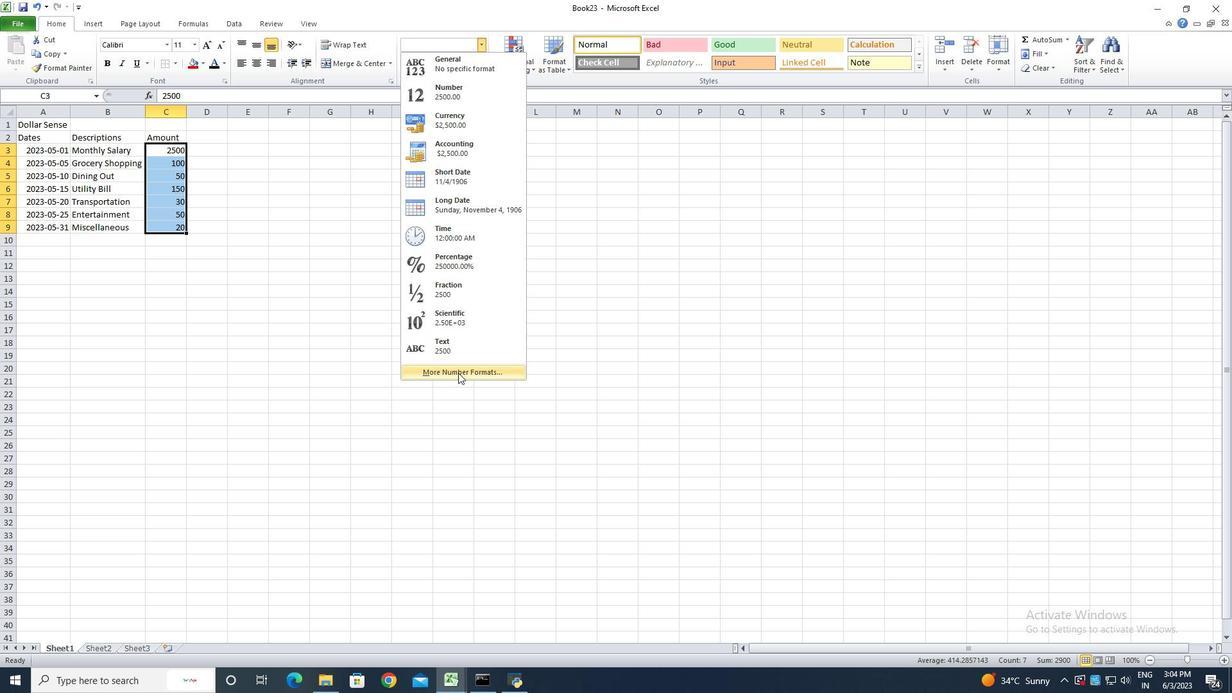 
Action: Mouse moved to (184, 238)
Screenshot: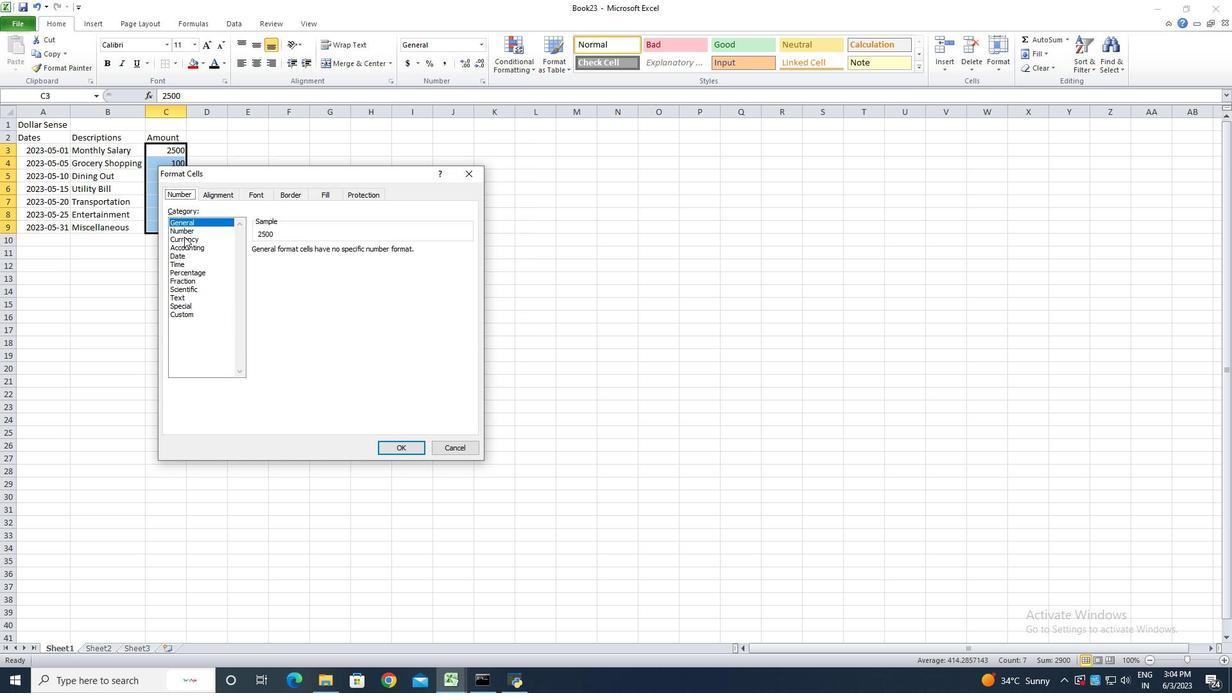 
Action: Mouse pressed left at (184, 238)
Screenshot: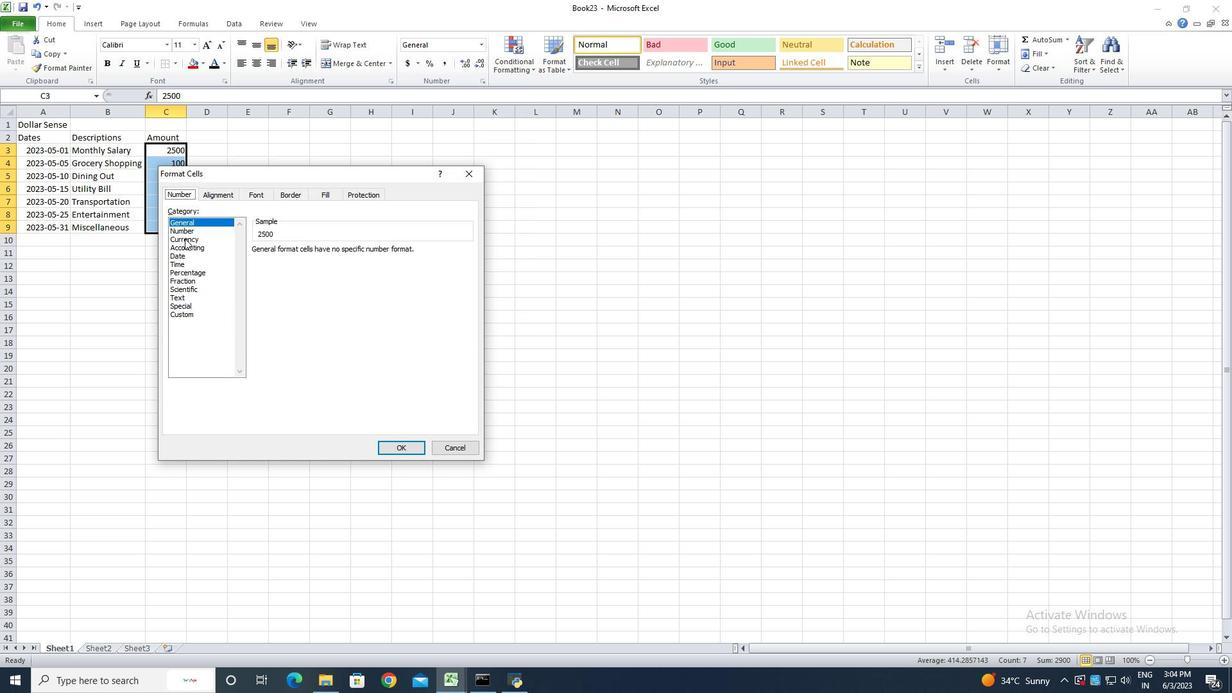 
Action: Mouse moved to (335, 252)
Screenshot: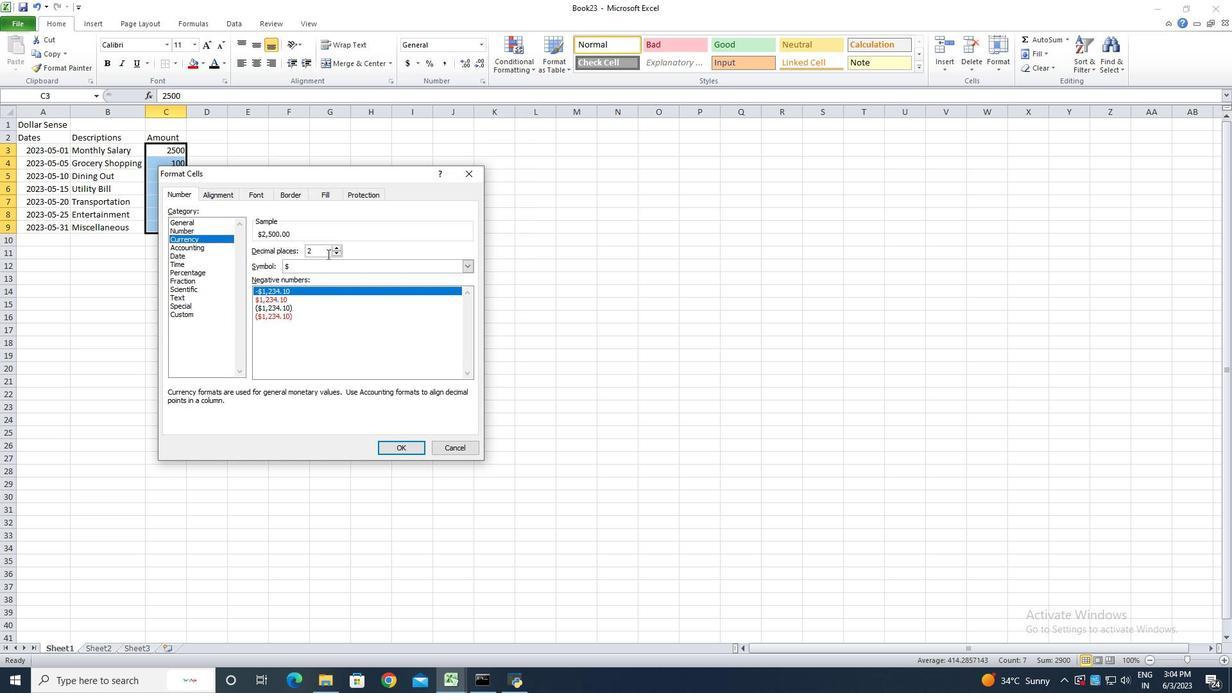 
Action: Mouse pressed left at (335, 252)
Screenshot: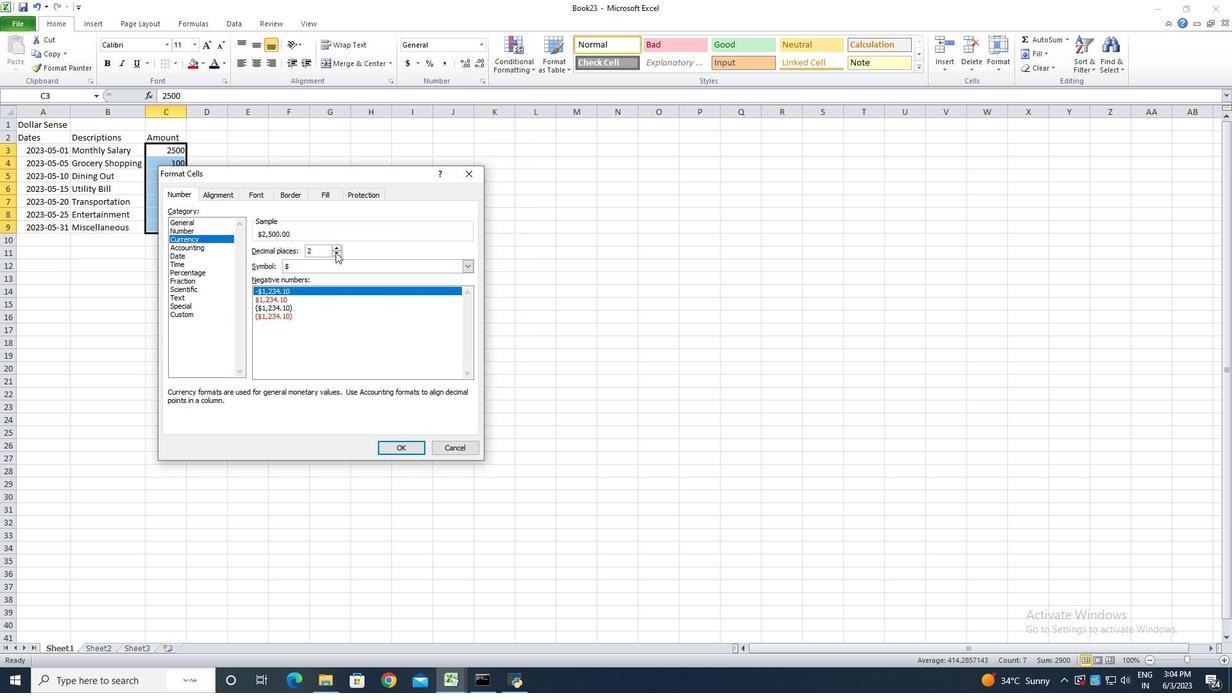 
Action: Mouse pressed left at (335, 252)
Screenshot: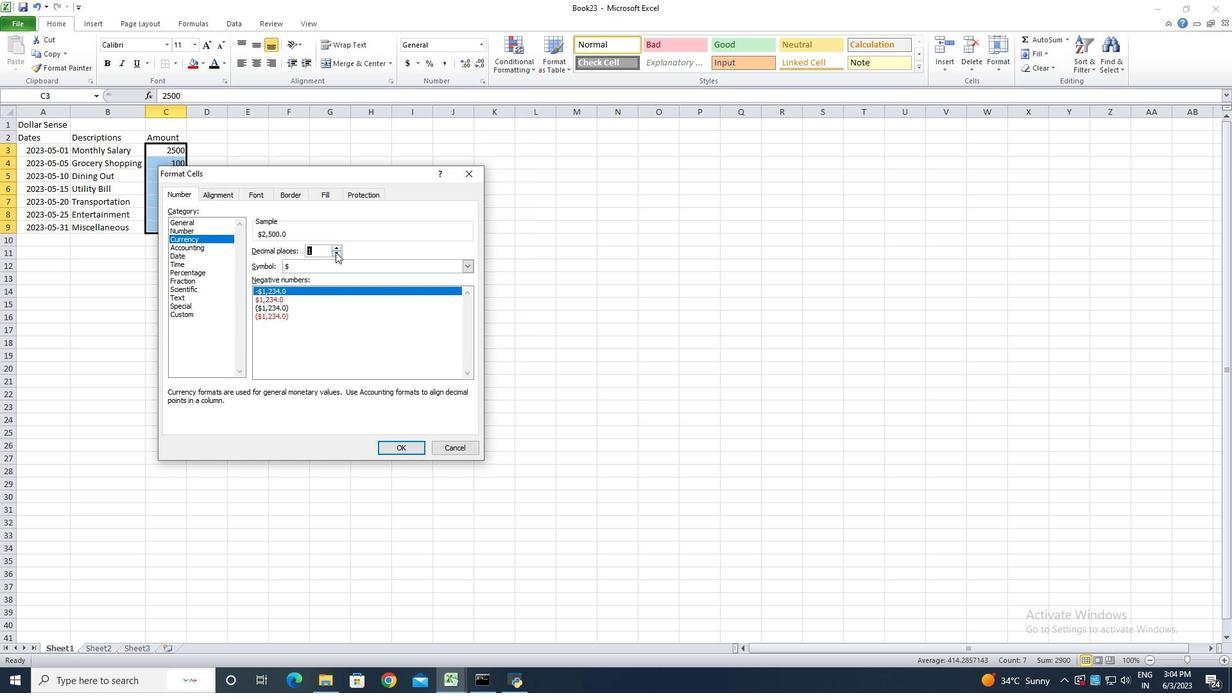 
Action: Mouse moved to (386, 447)
Screenshot: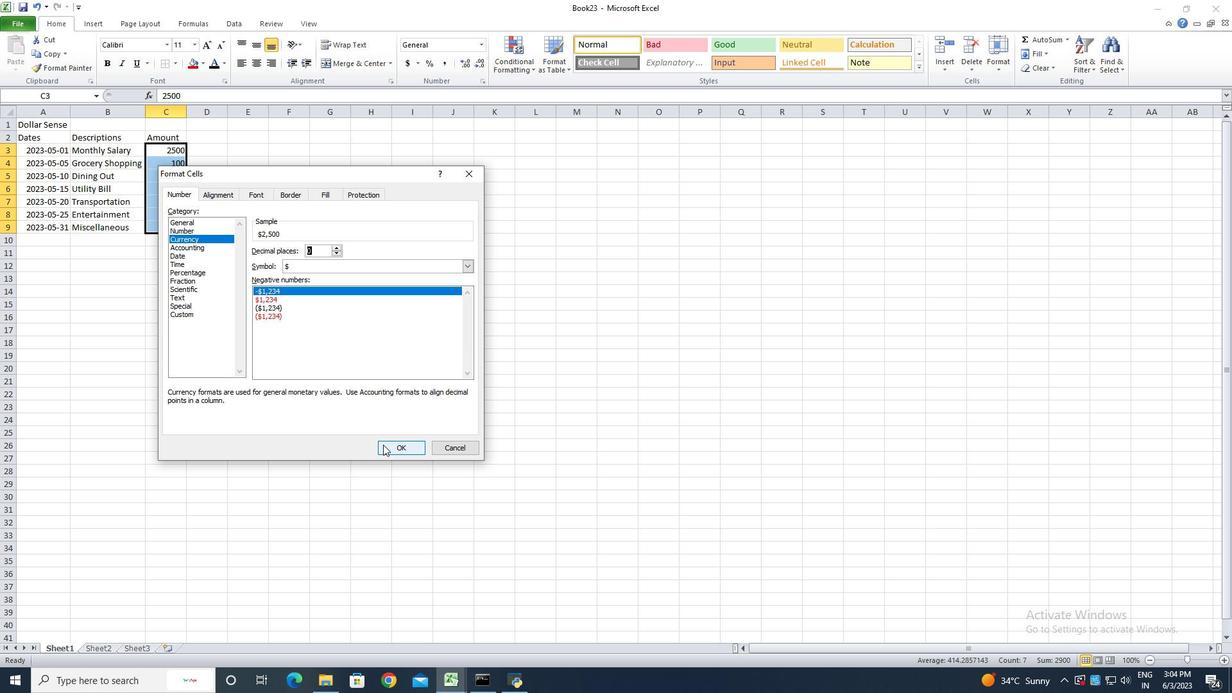 
Action: Mouse pressed left at (386, 447)
Screenshot: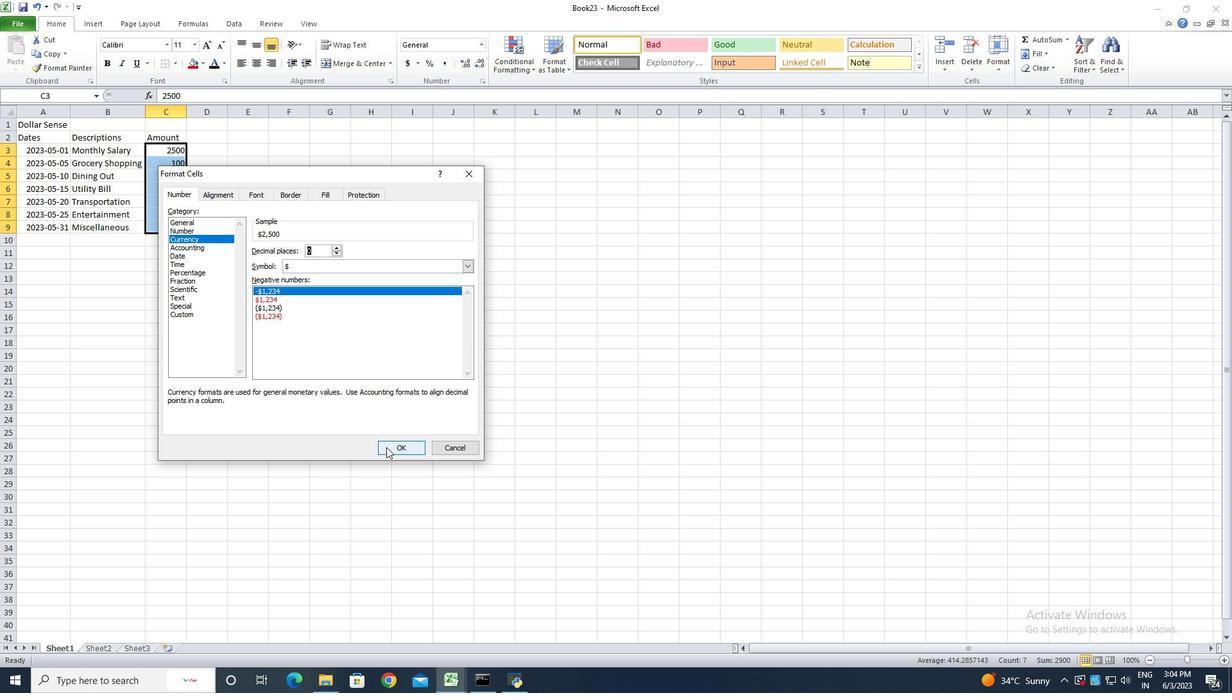 
Action: Mouse moved to (184, 115)
Screenshot: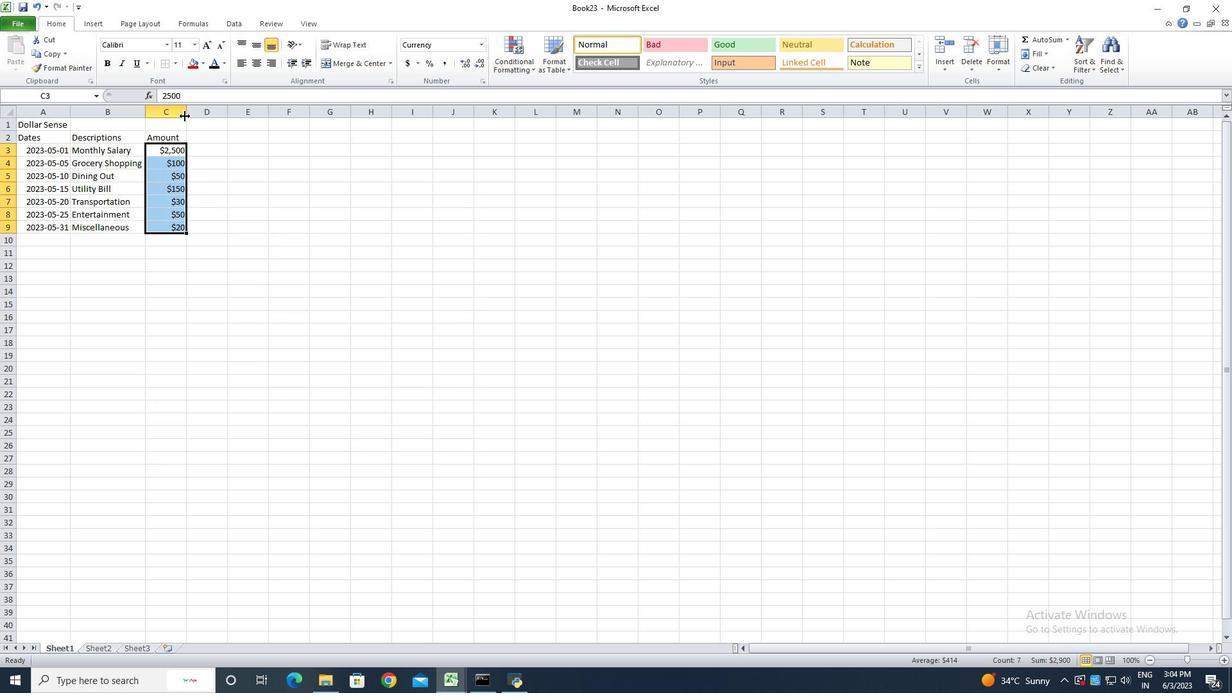 
Action: Mouse pressed left at (184, 115)
Screenshot: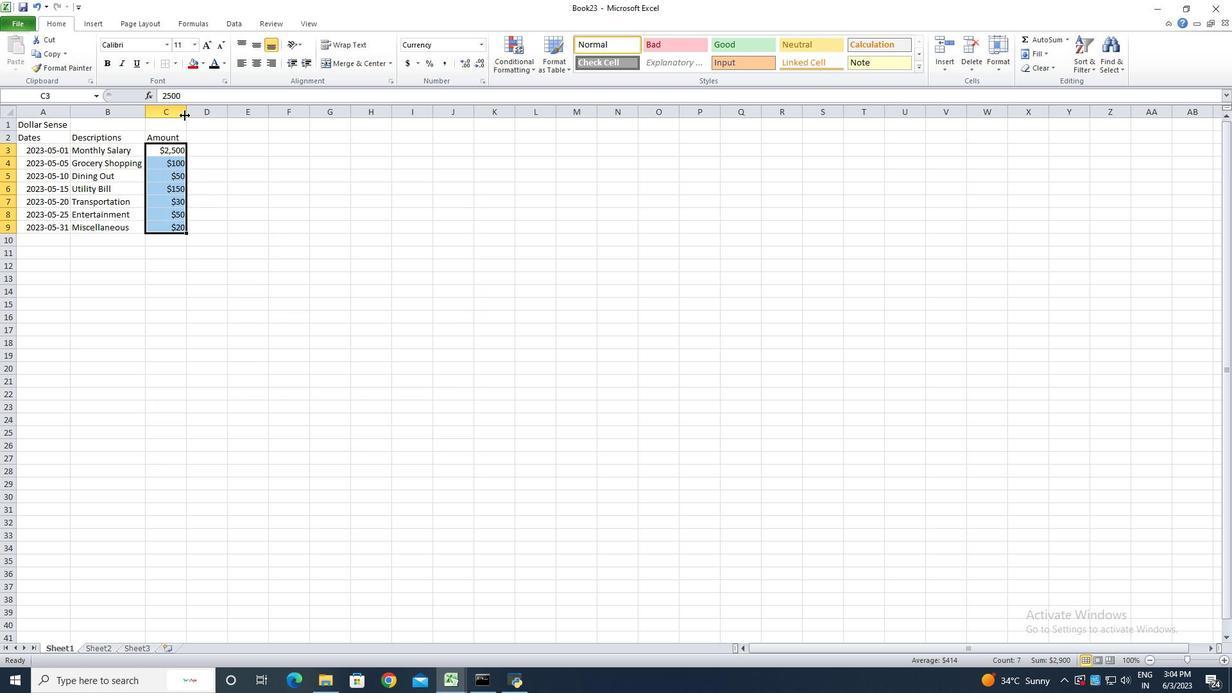 
Action: Mouse pressed left at (184, 115)
Screenshot: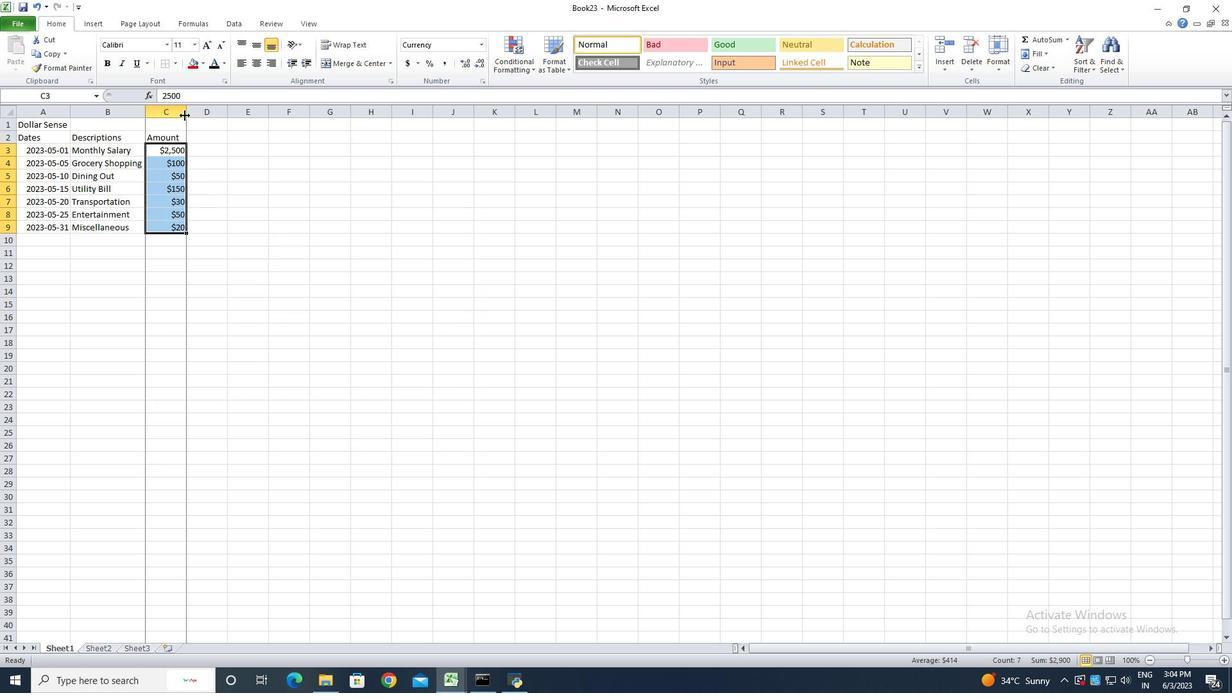 
Action: Mouse moved to (196, 138)
Screenshot: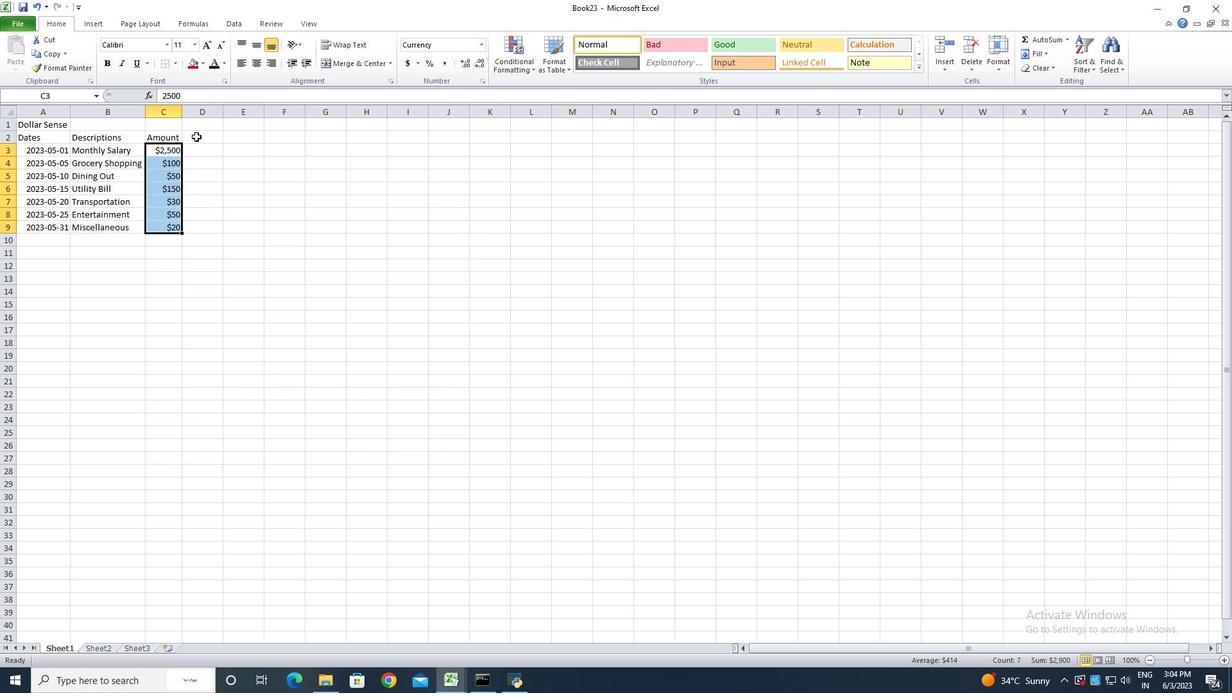 
Action: Mouse pressed left at (196, 138)
Screenshot: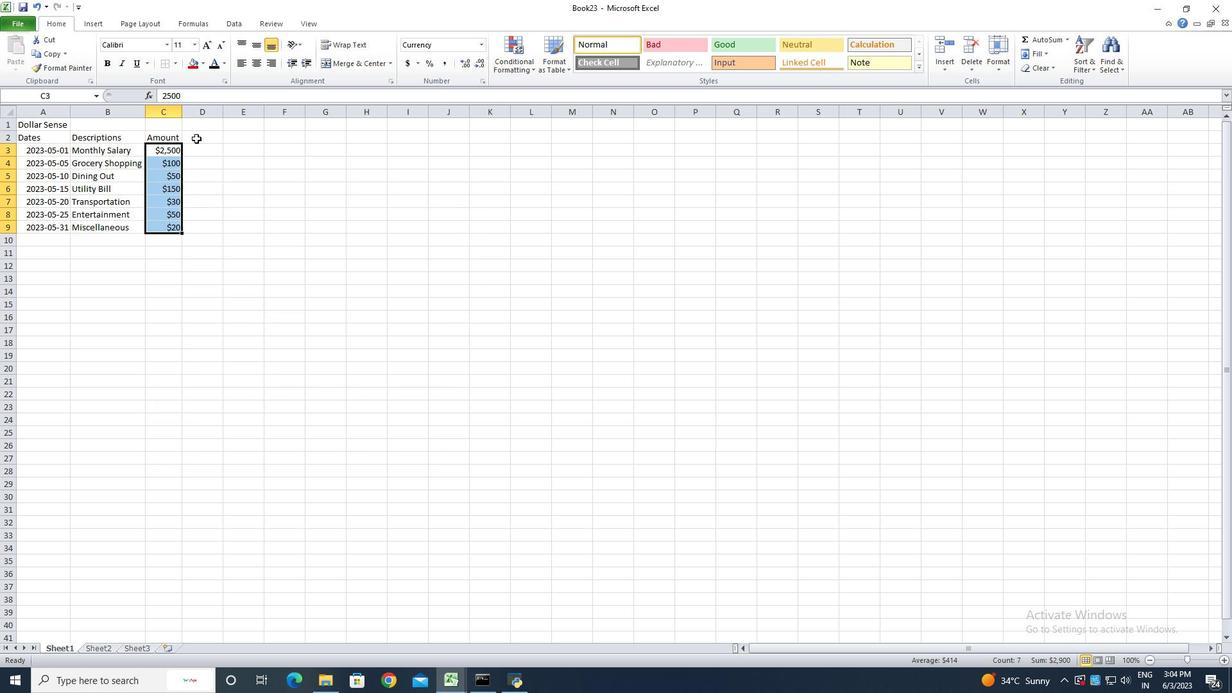 
Action: Mouse moved to (196, 138)
Screenshot: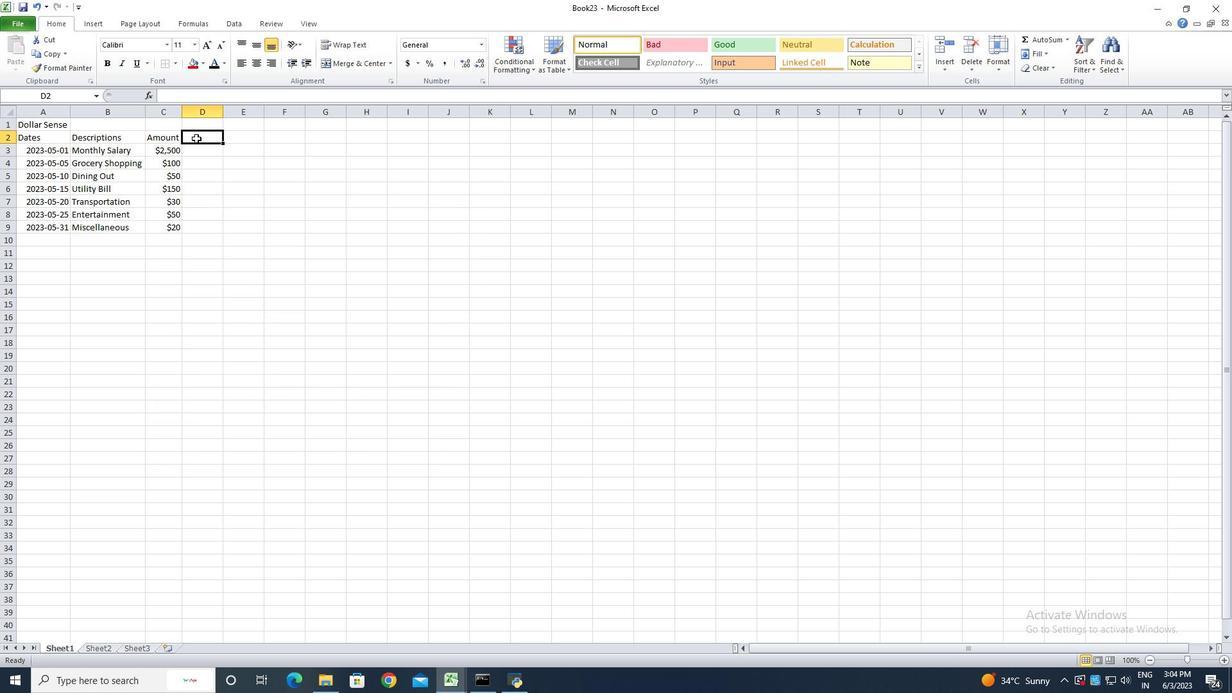 
Action: Key pressed <Key.shift><Key.shift><Key.shift><Key.shift><Key.shift><Key.shift><Key.shift>Income<Key.space><Key.shift><Key.backspace>/<Key.shift>Expense<Key.enter><Key.shift>Income<Key.backspace><Key.enter><Key.shift>Expenses<Key.enter><Key.shift><Key.shift><Key.shift><Key.shift><Key.shift><Key.shift><Key.shift><Key.shift><Key.shift><Key.shift>Expenses<Key.enter><Key.shift>Expemn<Key.backspace><Key.backspace>nses<Key.enter><Key.shift>Expenses<Key.enter><Key.shift>Expenses<Key.enter><Key.shift>Expenses<Key.enter>
Screenshot: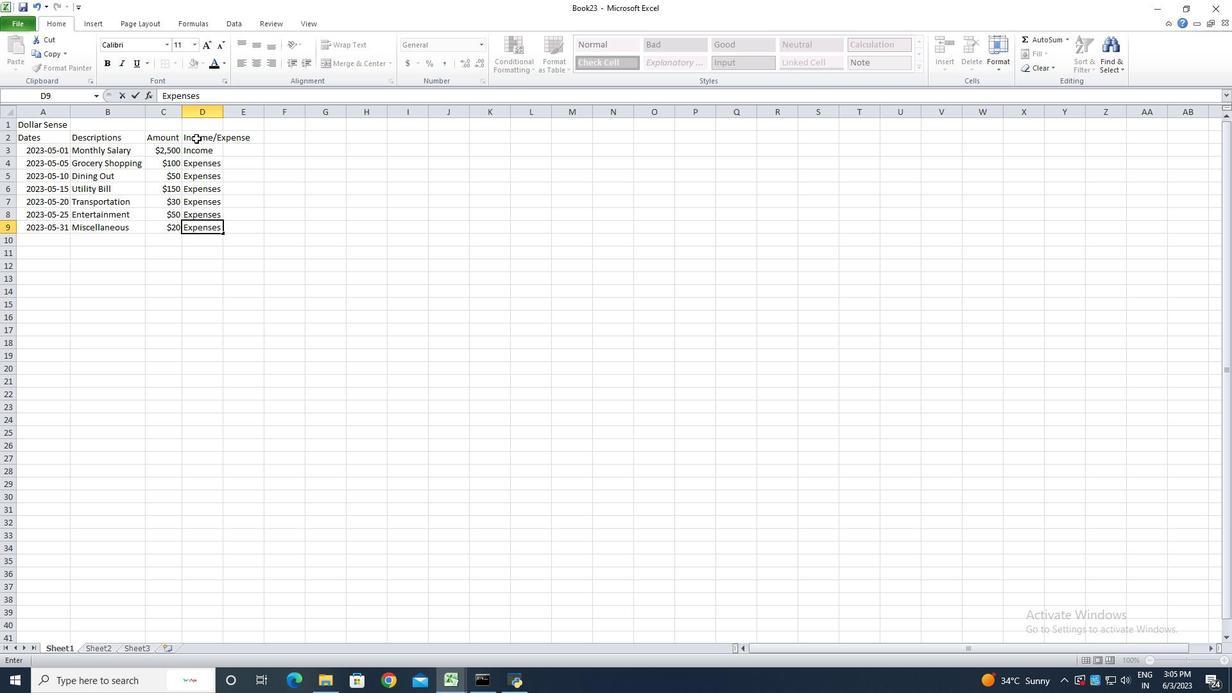 
Action: Mouse moved to (222, 114)
Screenshot: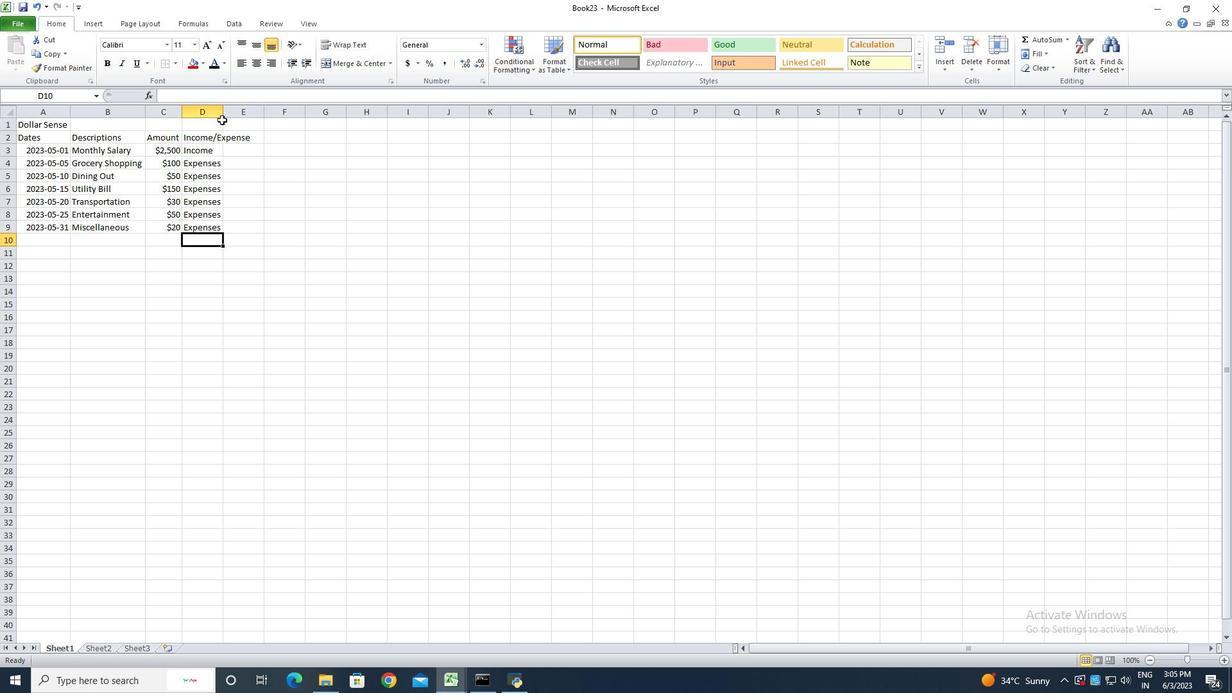 
Action: Mouse pressed left at (222, 114)
Screenshot: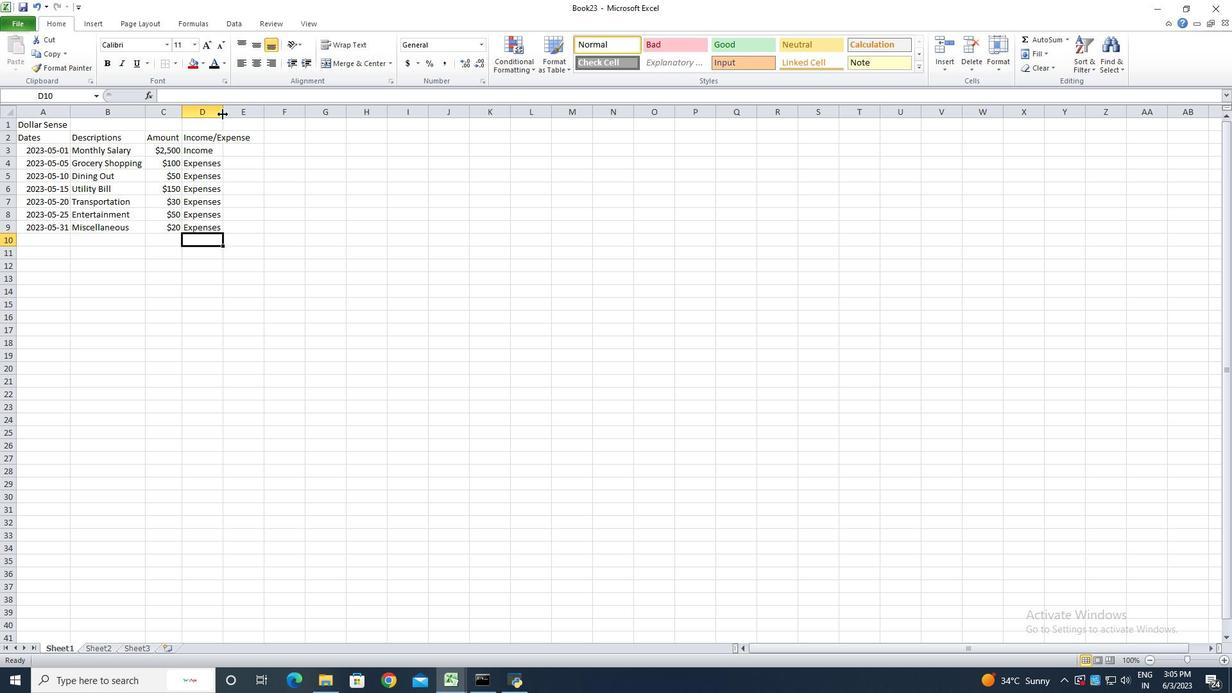 
Action: Mouse pressed left at (222, 114)
Screenshot: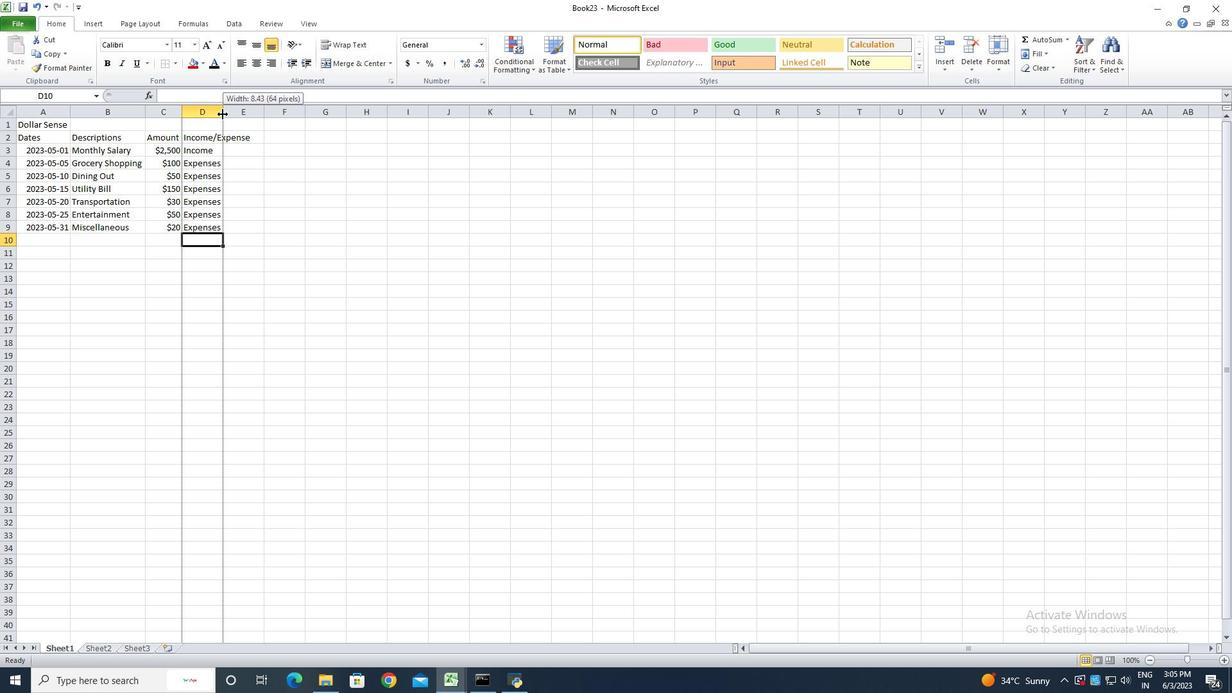 
Action: Mouse moved to (270, 137)
Screenshot: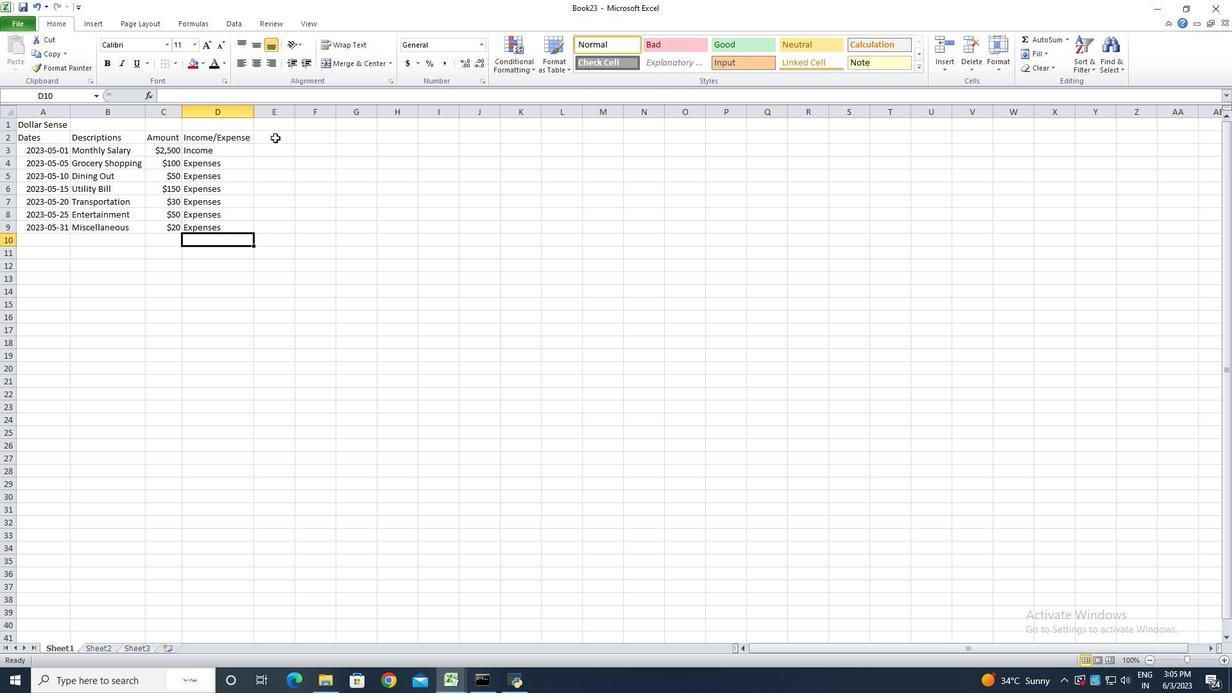 
Action: Mouse pressed left at (270, 137)
Screenshot: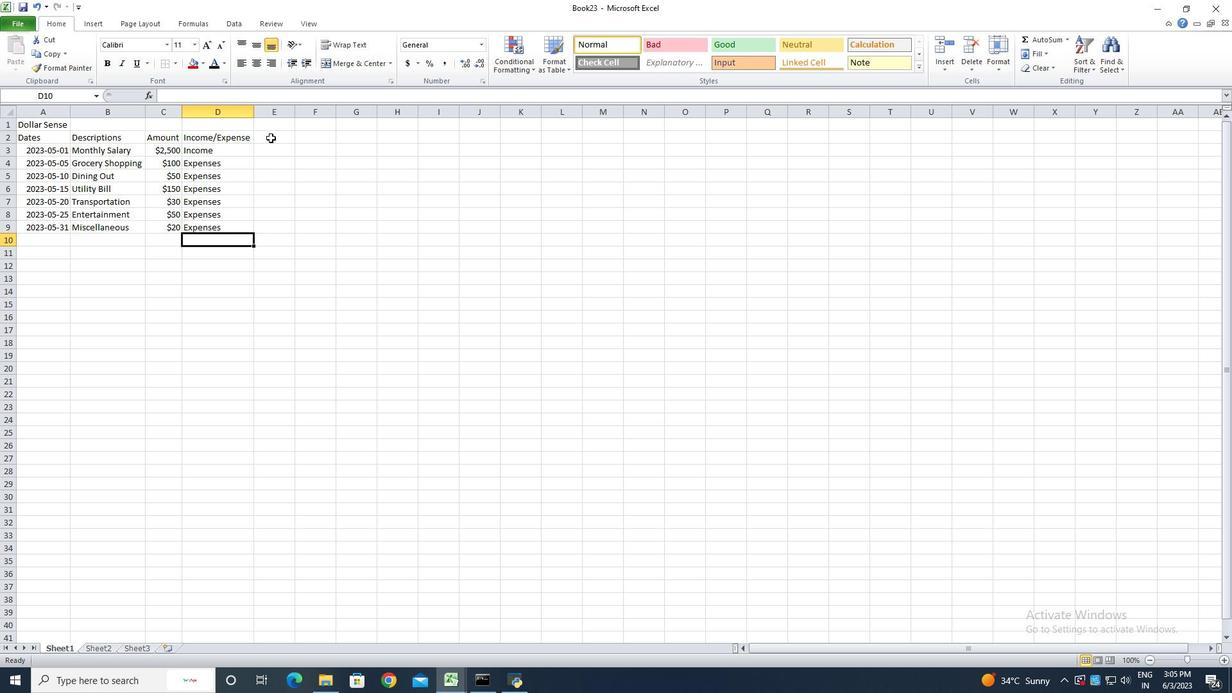 
Action: Key pressed <Key.shift><Key.shift><Key.shift><Key.shift>Balance<Key.enter>20=<Key.backspace><Key.backspace>500<Key.enter>2400<Key.enter>2350<Key.enter>2200<Key.enter>2170<Key.enter>2123<Key.backspace>0<Key.enter>2100
Screenshot: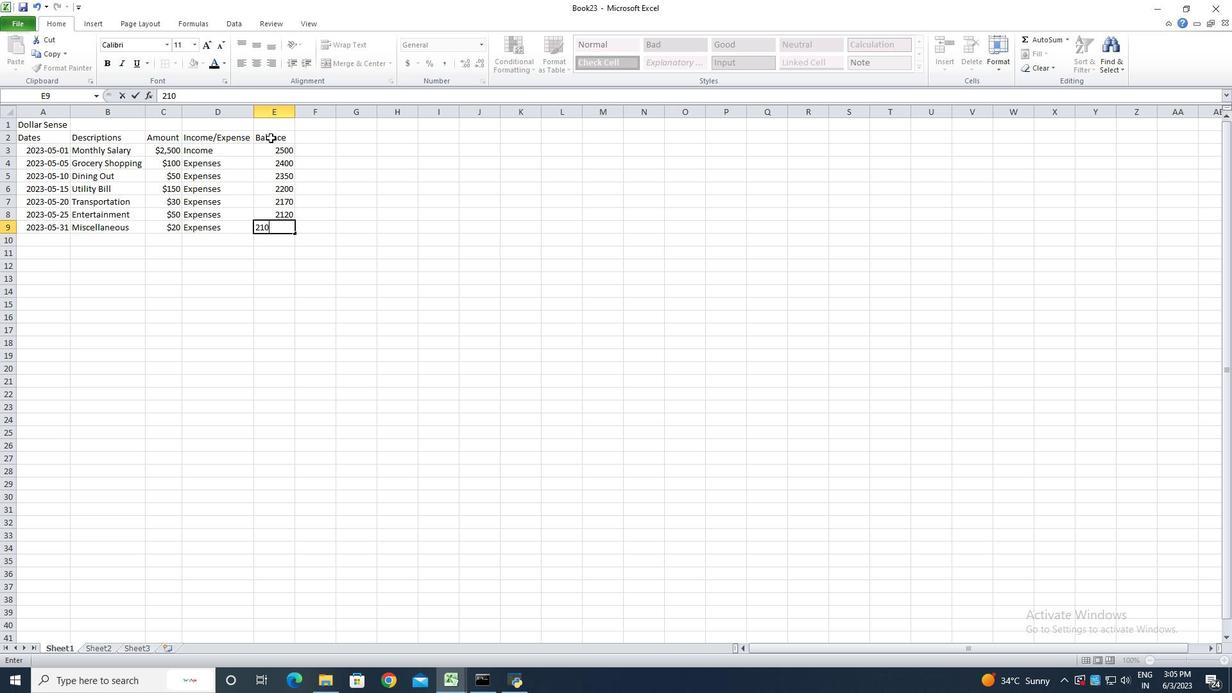 
Action: Mouse moved to (281, 149)
Screenshot: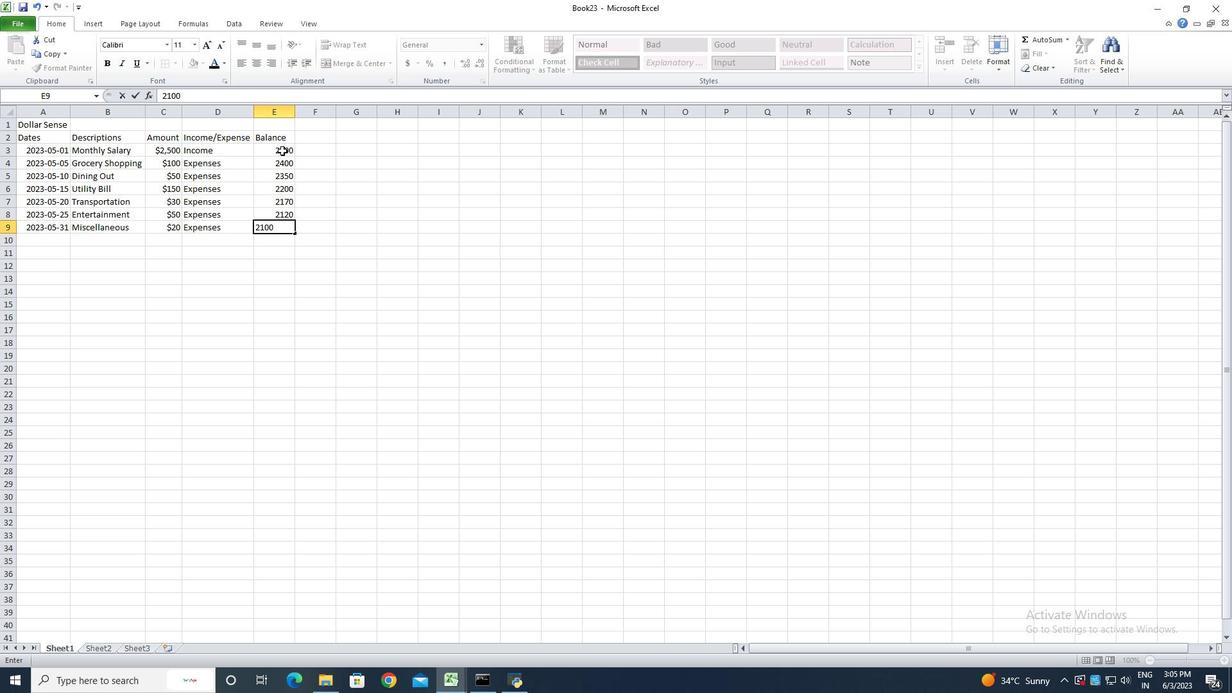 
Action: Mouse pressed left at (281, 149)
Screenshot: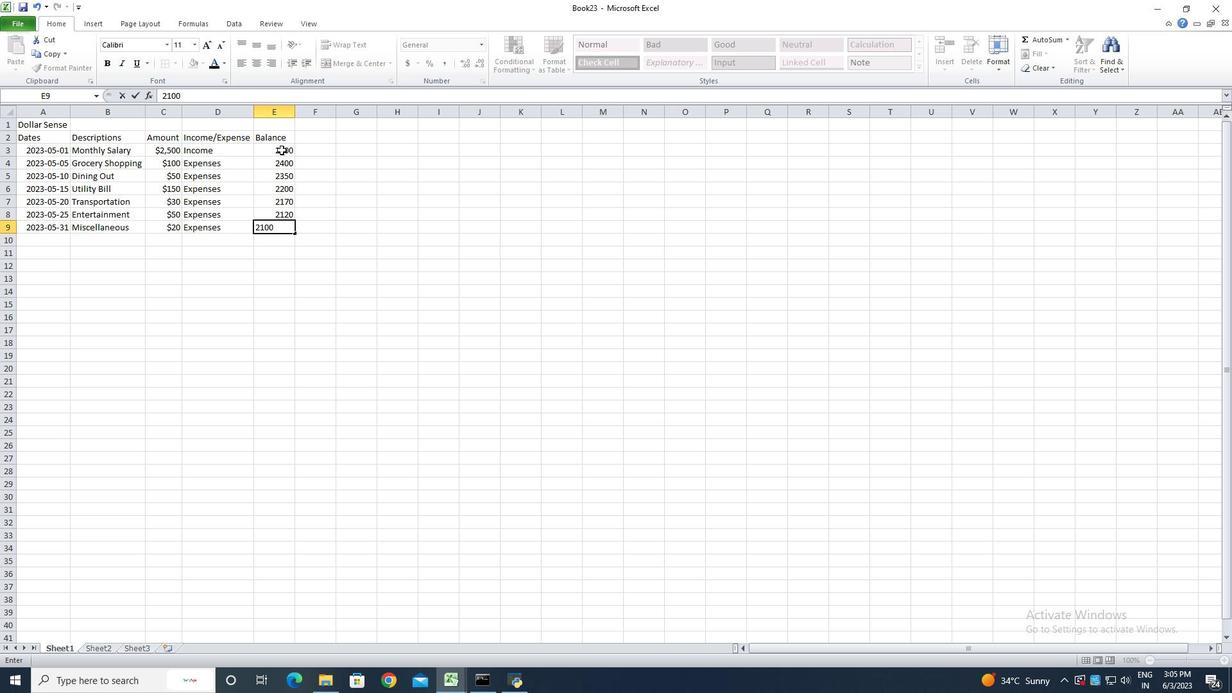 
Action: Mouse moved to (480, 48)
Screenshot: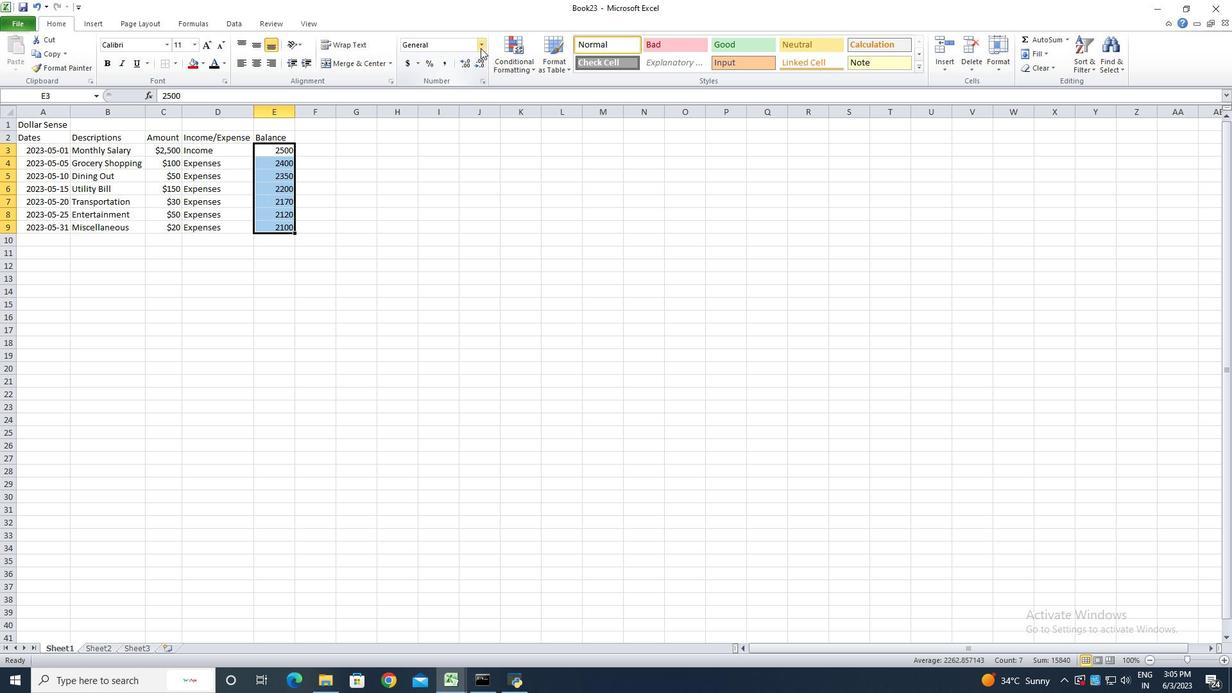 
Action: Mouse pressed left at (480, 48)
Screenshot: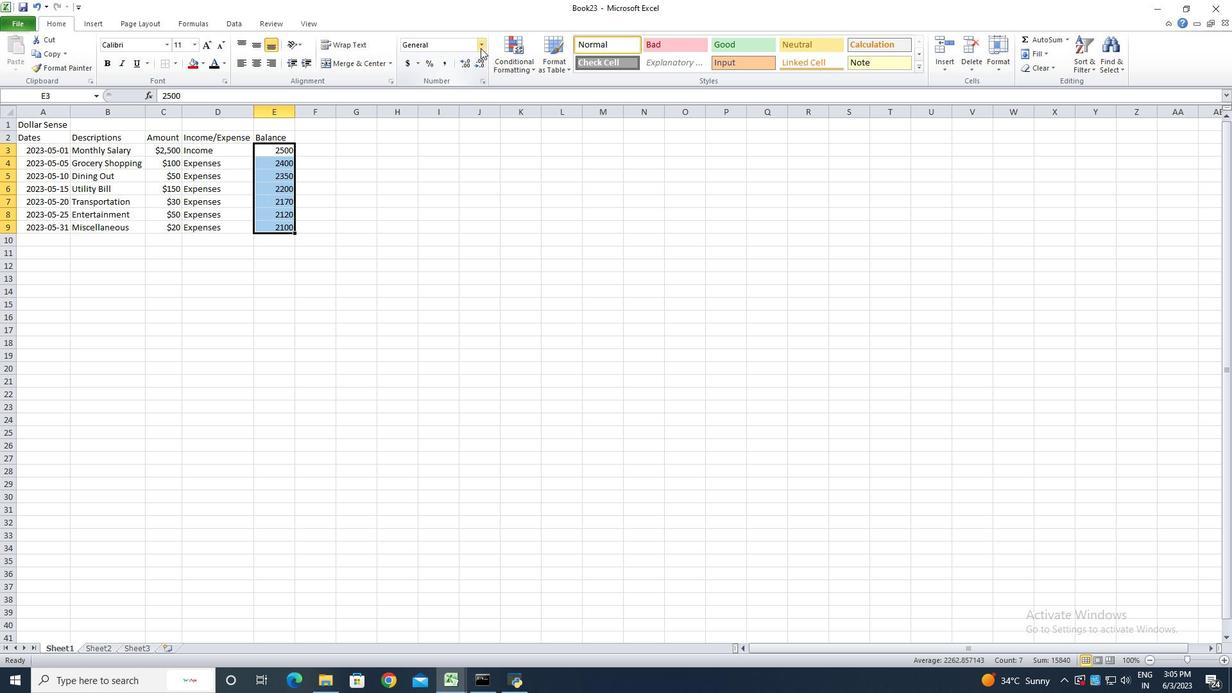 
Action: Mouse moved to (462, 368)
Screenshot: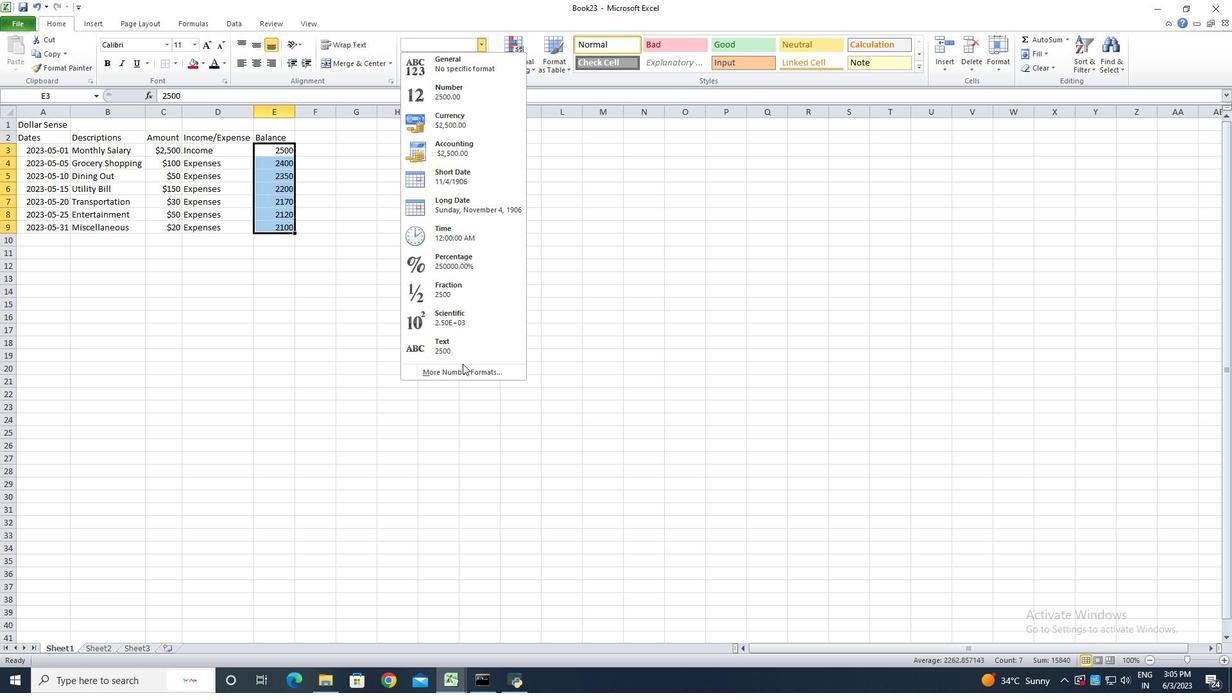 
Action: Mouse pressed left at (462, 368)
Screenshot: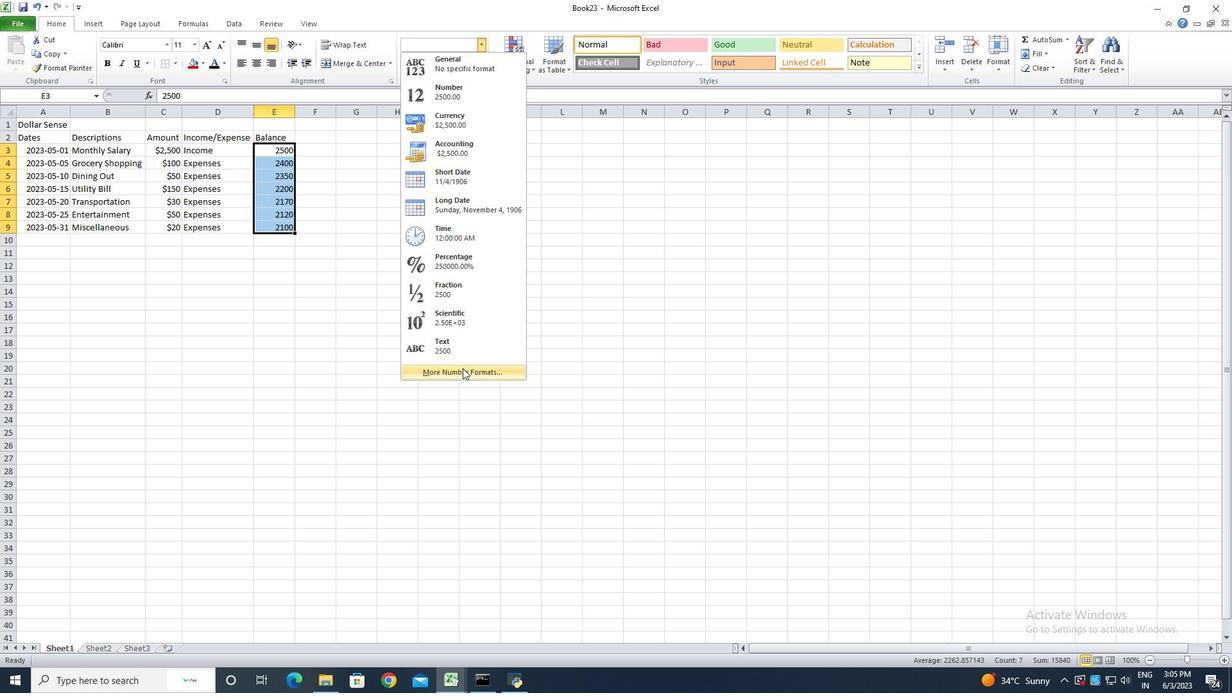 
Action: Mouse moved to (193, 238)
Screenshot: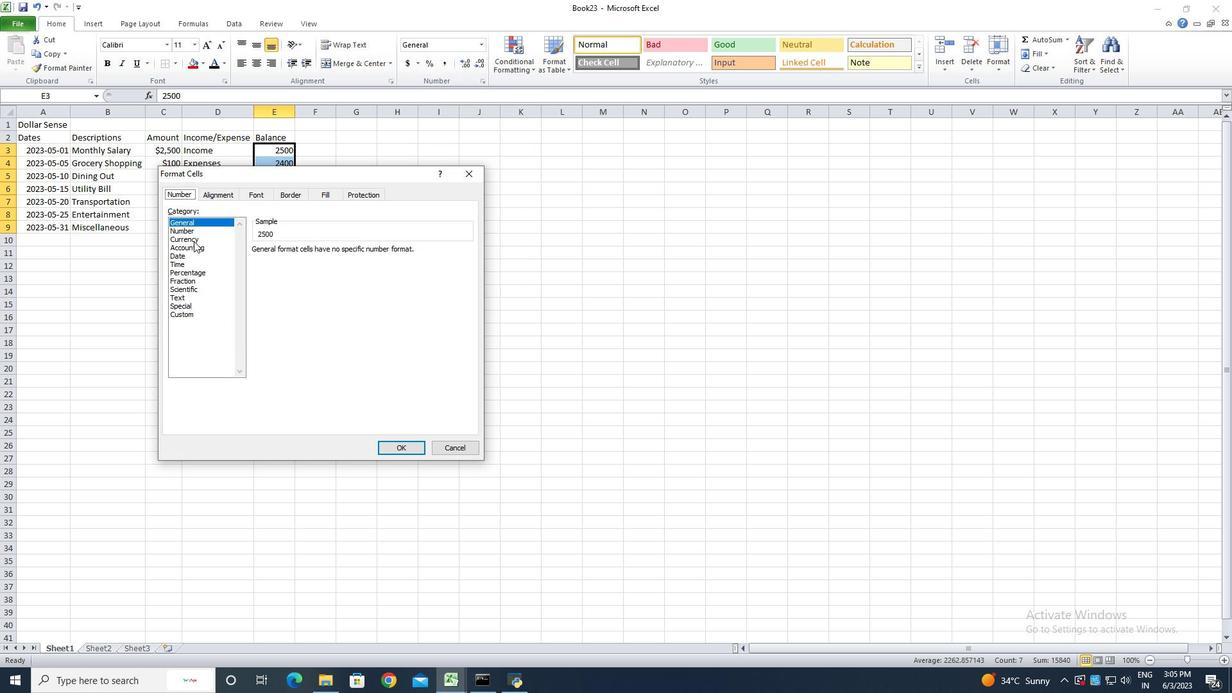 
Action: Mouse pressed left at (193, 238)
Screenshot: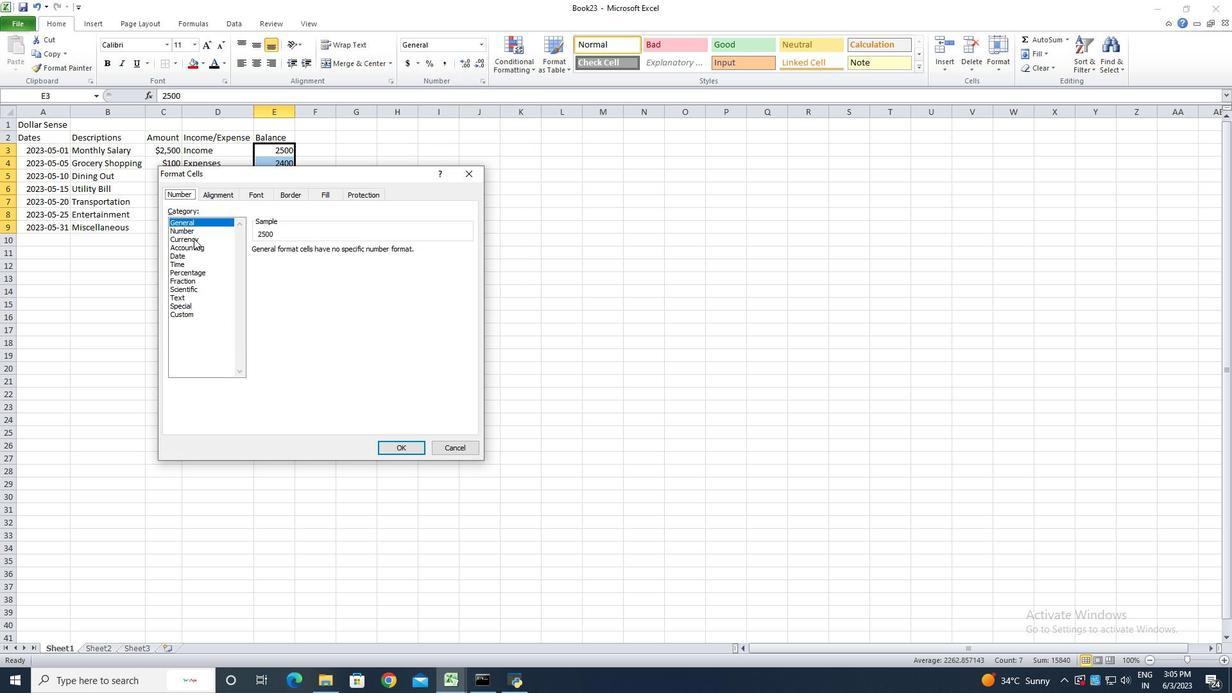 
Action: Mouse moved to (338, 253)
Screenshot: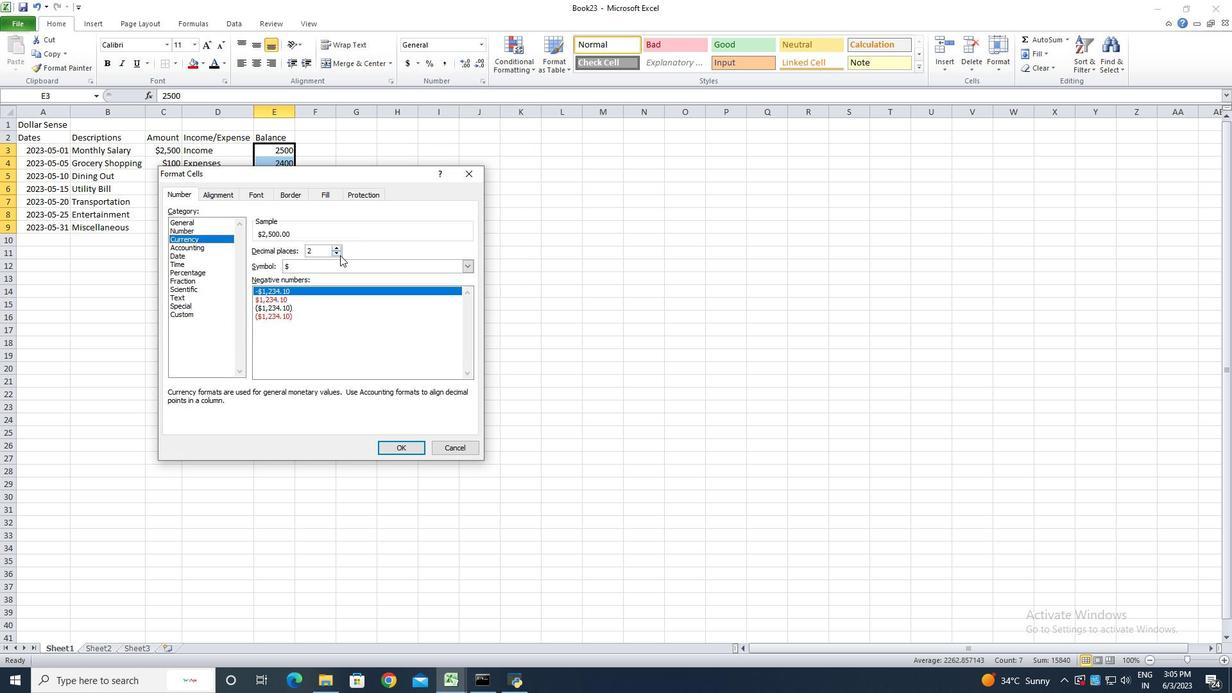 
Action: Mouse pressed left at (338, 253)
Screenshot: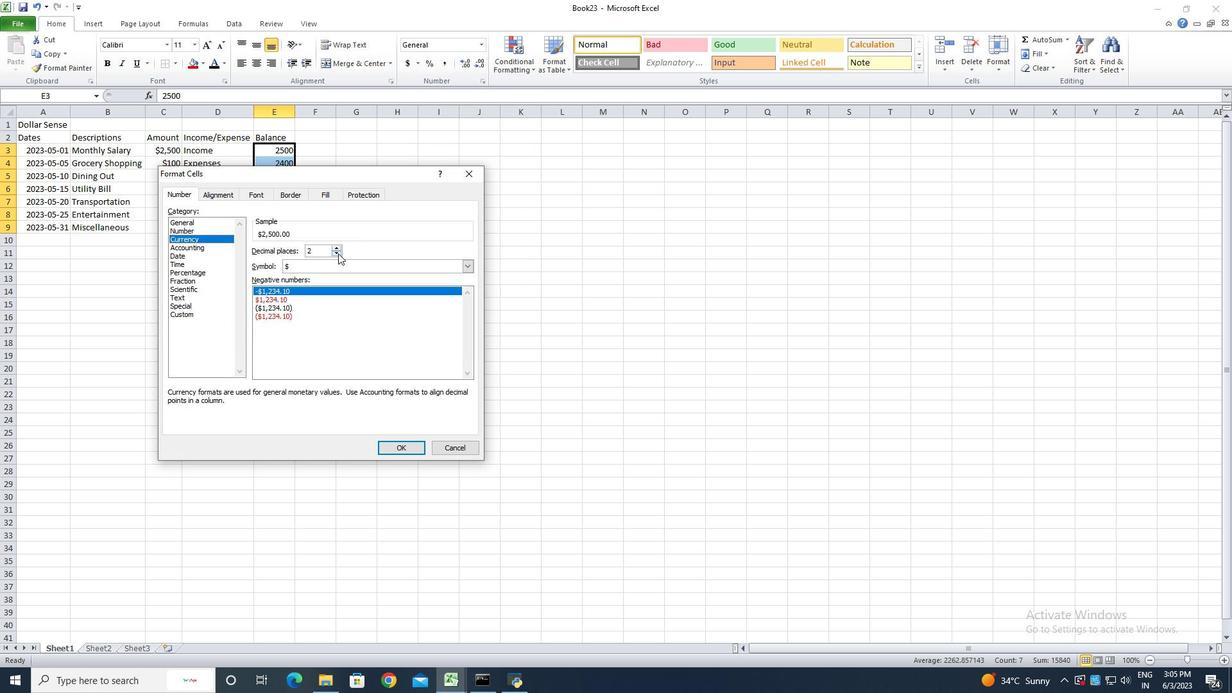 
Action: Mouse pressed left at (338, 253)
Screenshot: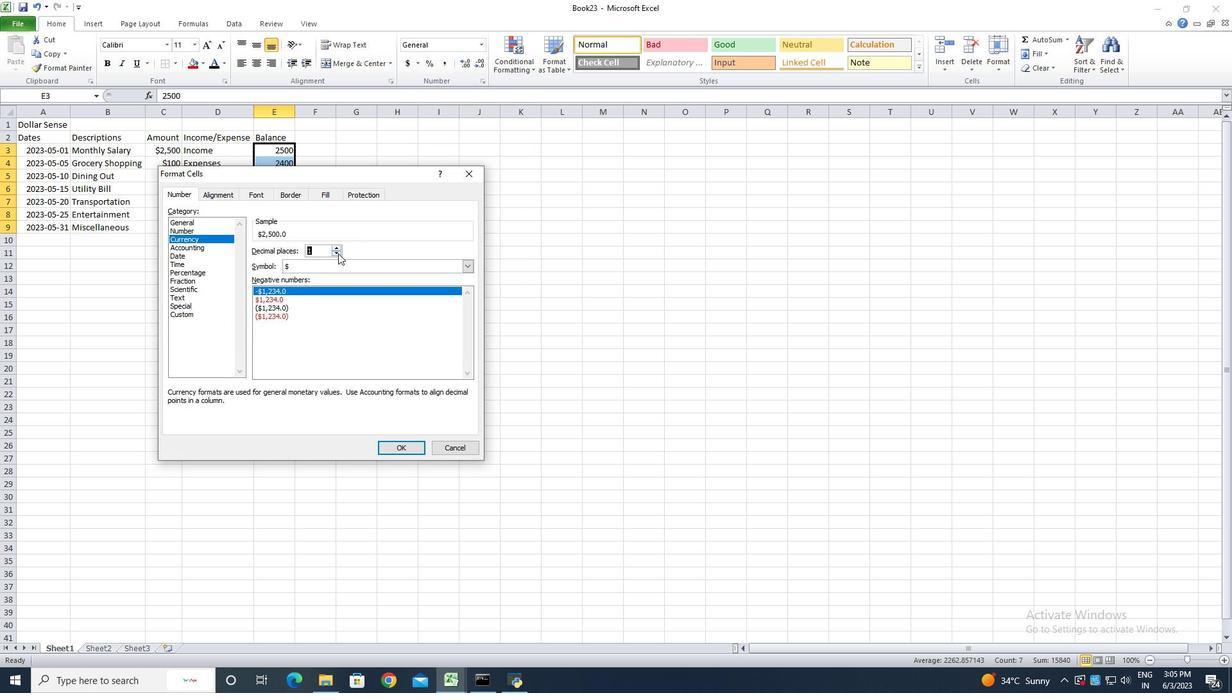 
Action: Mouse moved to (395, 449)
Screenshot: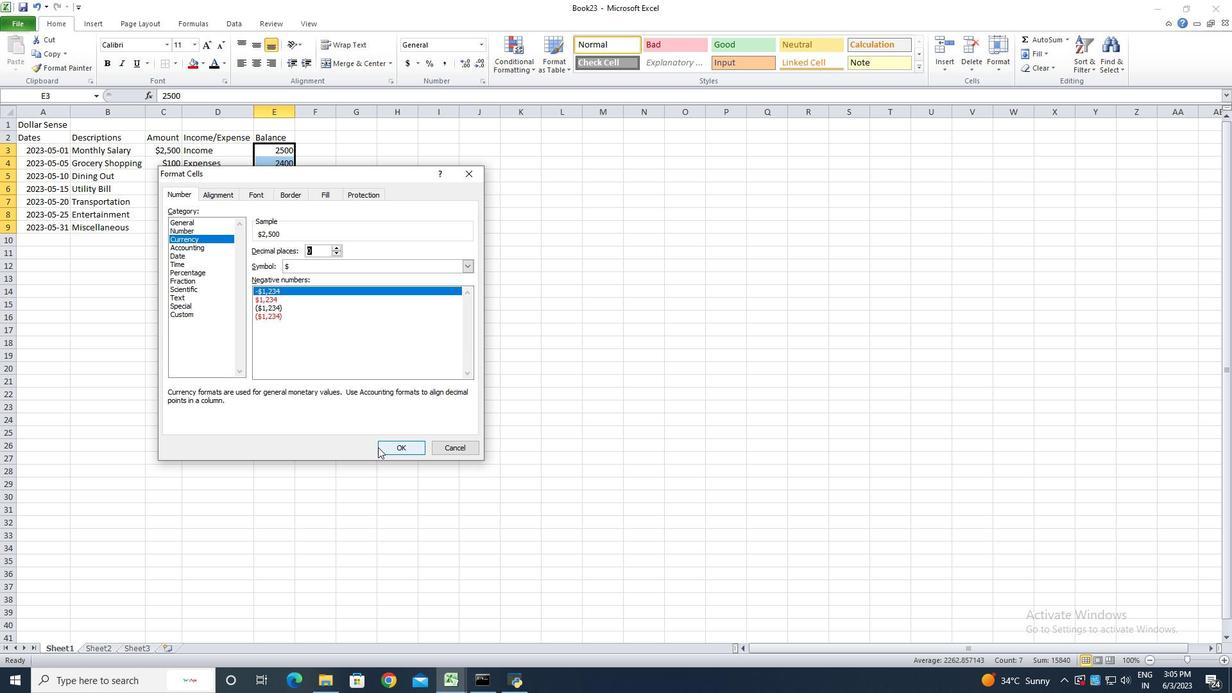 
Action: Mouse pressed left at (395, 449)
Screenshot: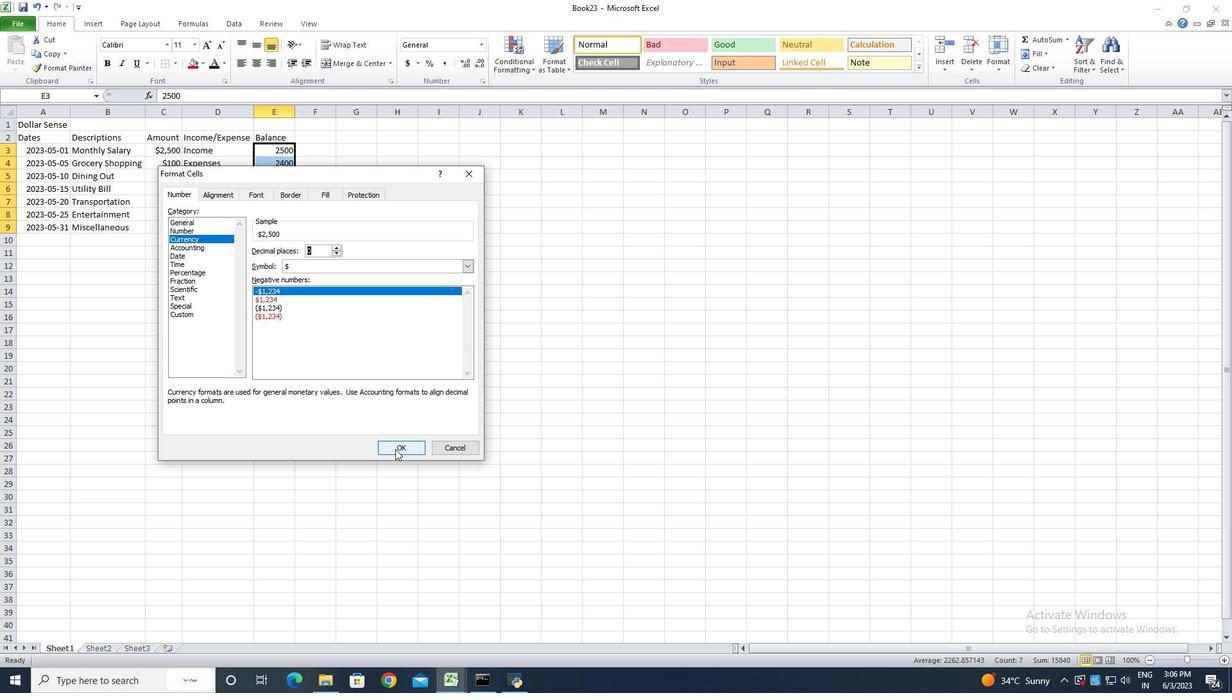 
Action: Mouse moved to (294, 114)
Screenshot: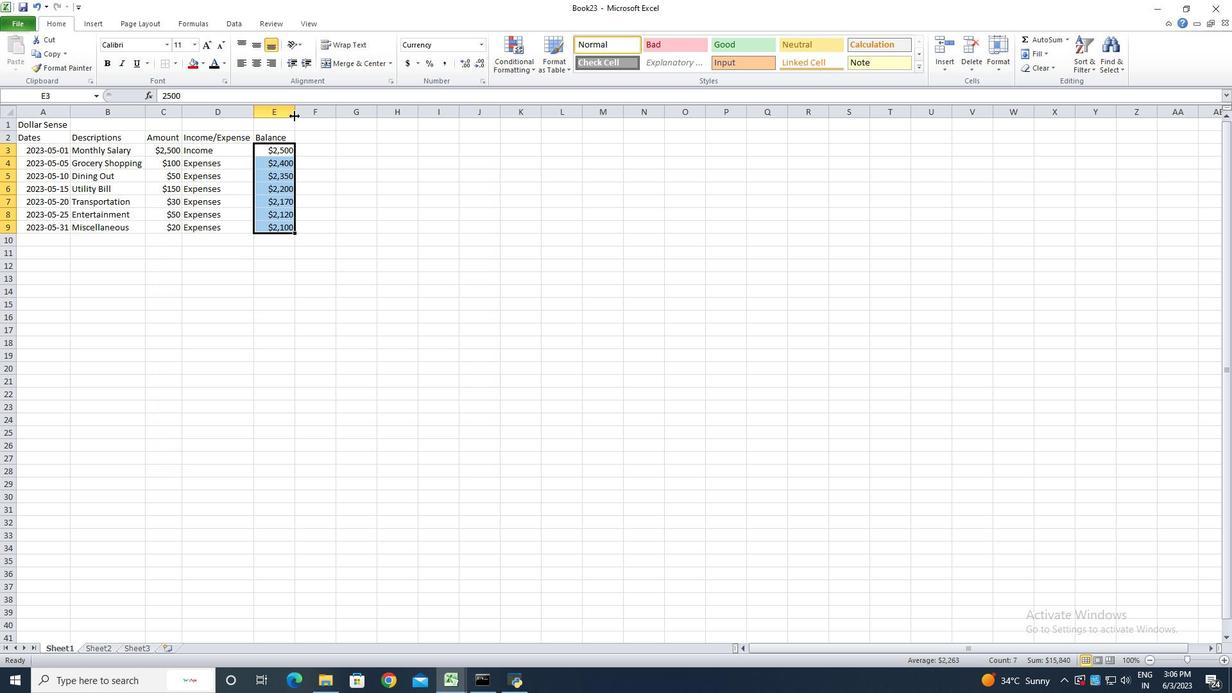 
Action: Mouse pressed left at (294, 114)
Screenshot: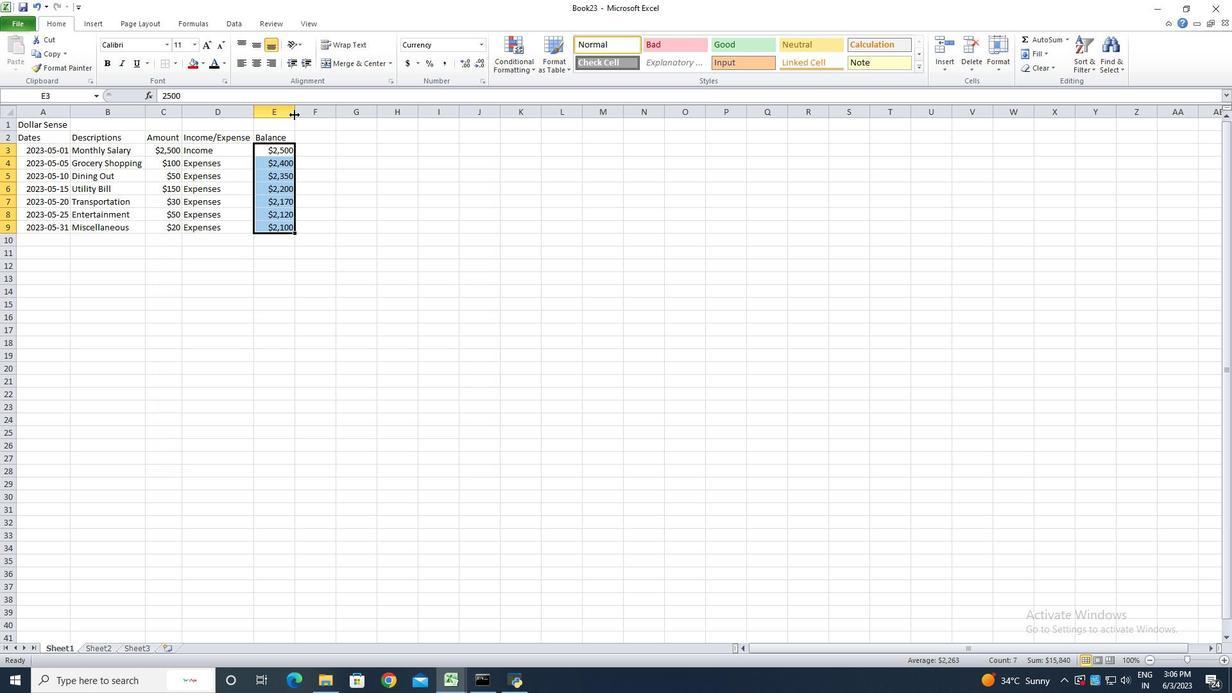 
Action: Mouse pressed left at (294, 114)
Screenshot: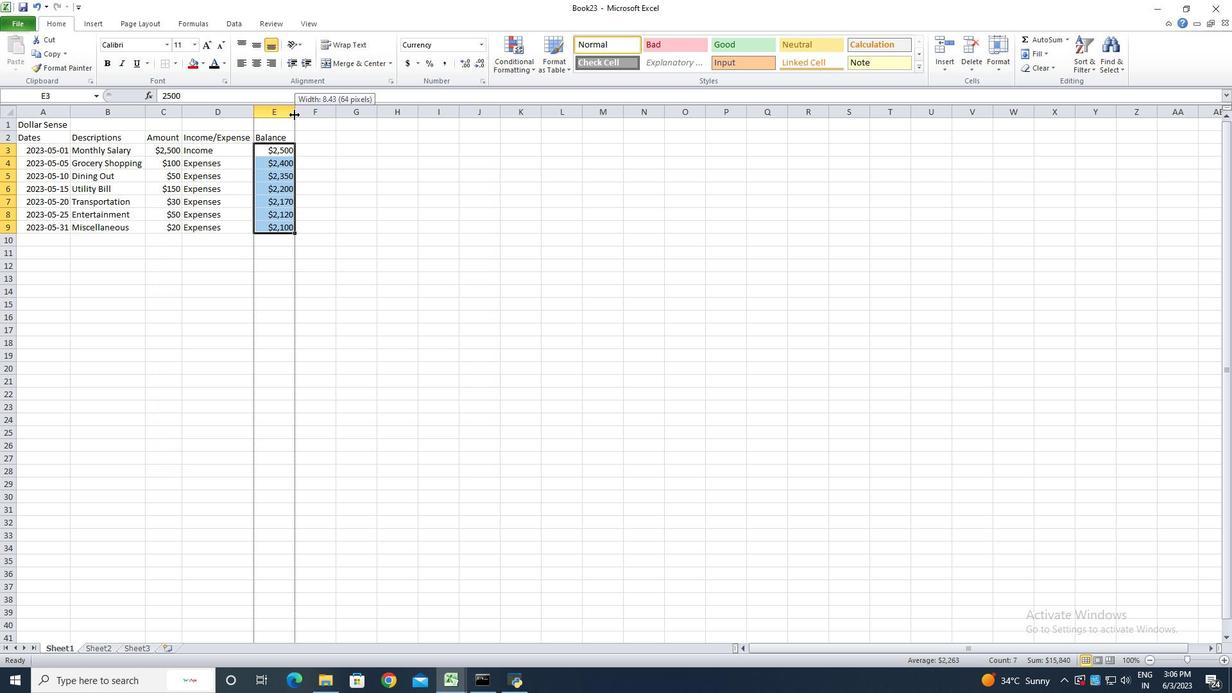 
Action: Mouse moved to (57, 126)
Screenshot: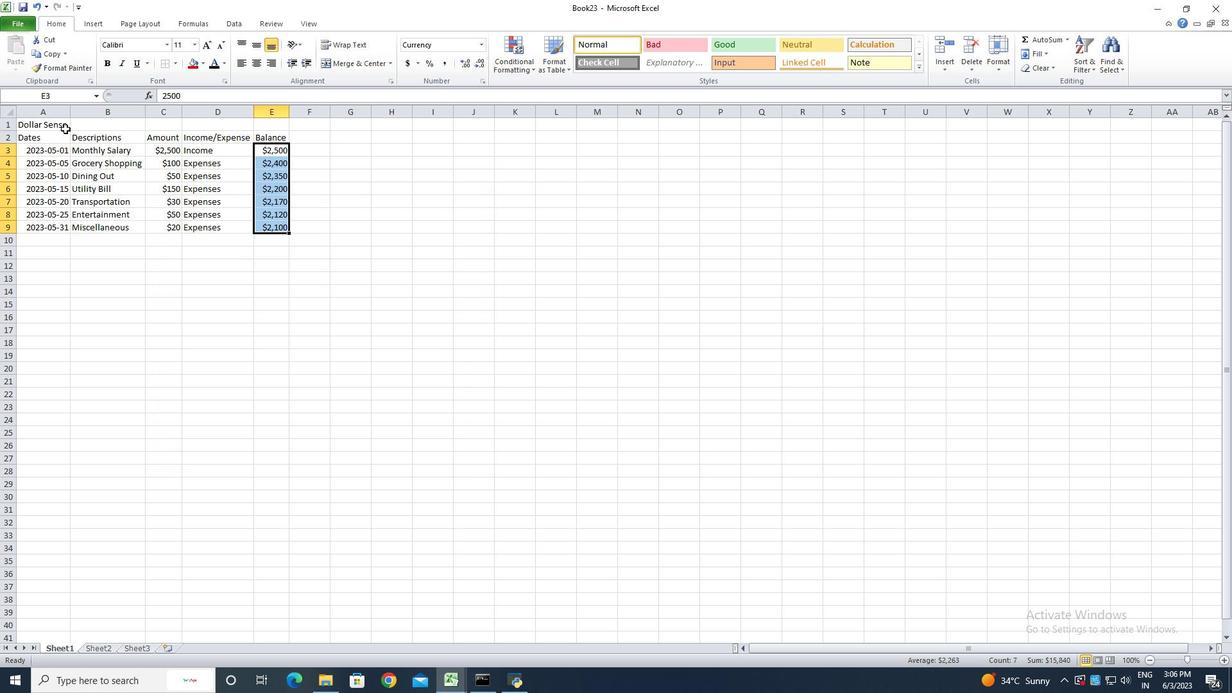 
Action: Mouse pressed left at (57, 126)
Screenshot: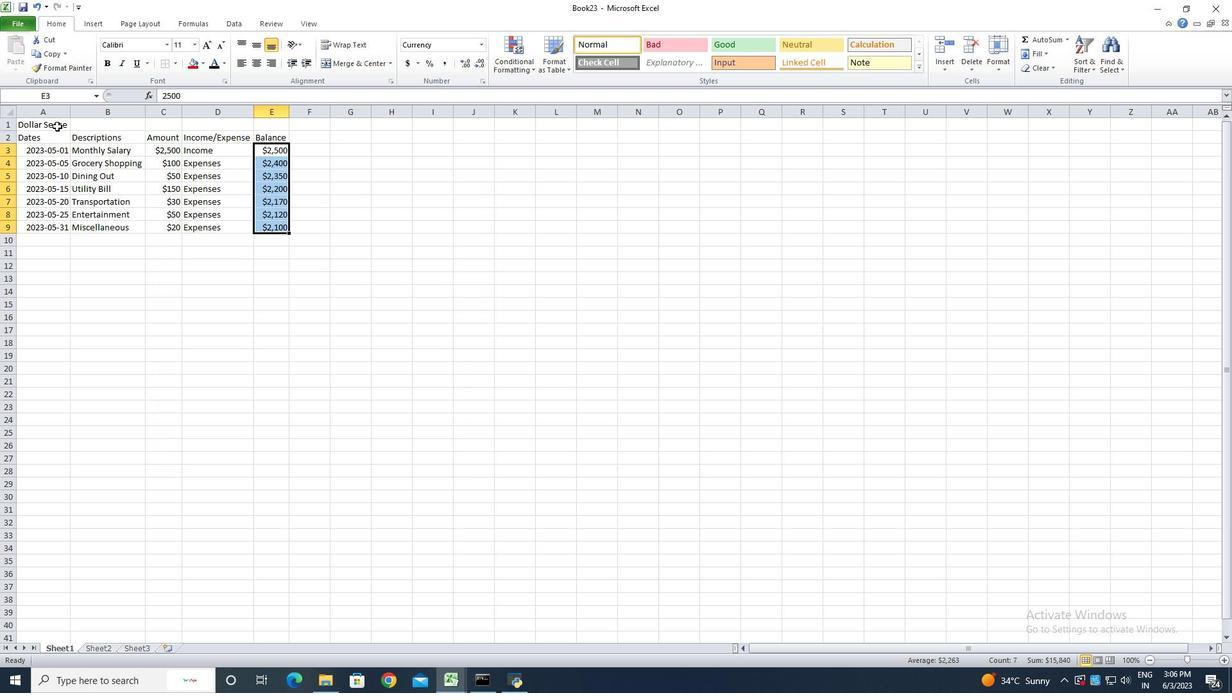 
Action: Mouse moved to (343, 63)
Screenshot: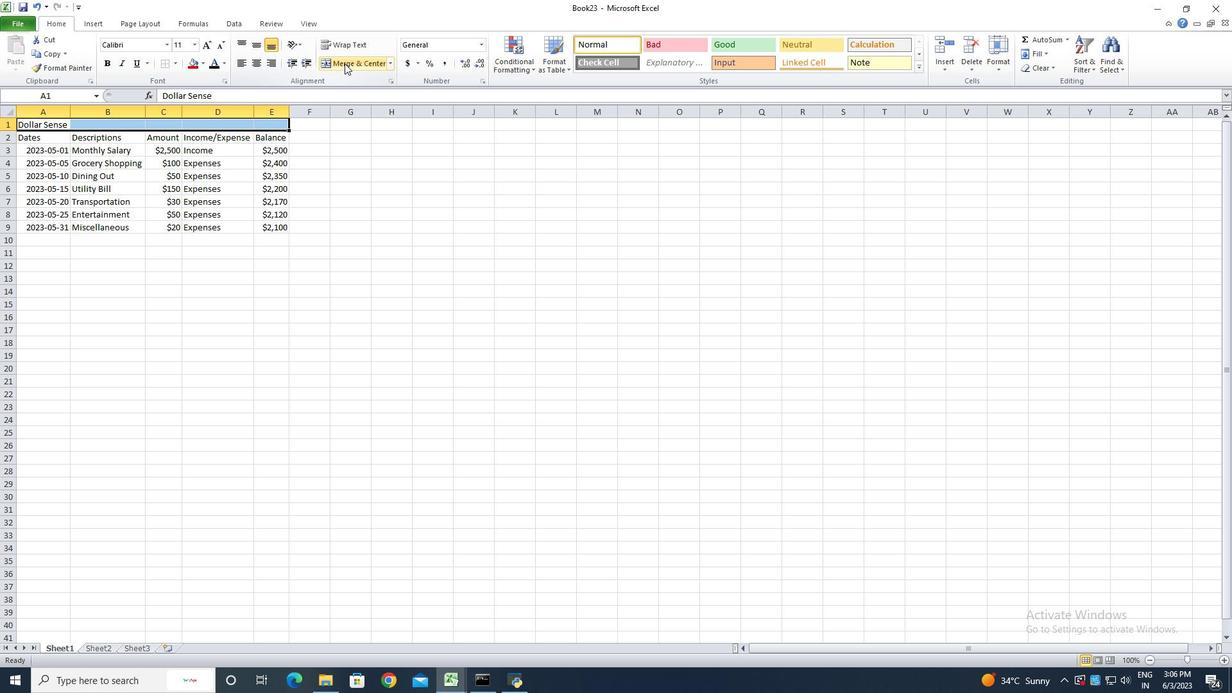 
Action: Mouse pressed left at (343, 63)
Screenshot: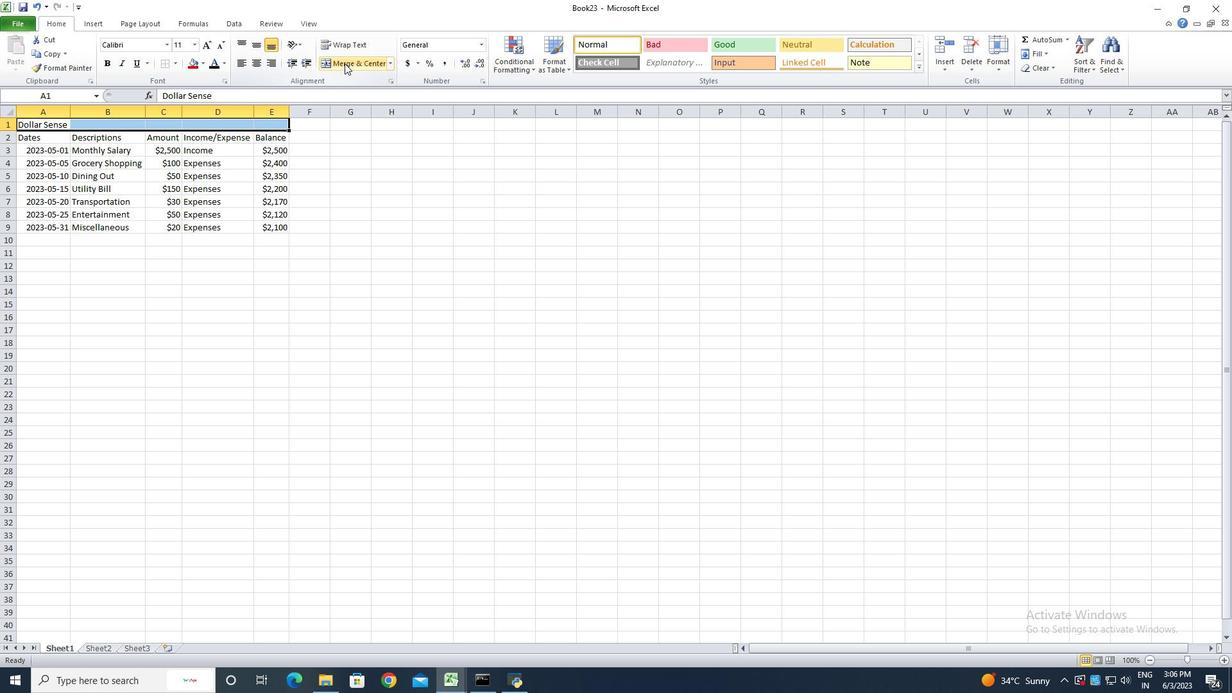 
Action: Mouse moved to (17, 24)
Screenshot: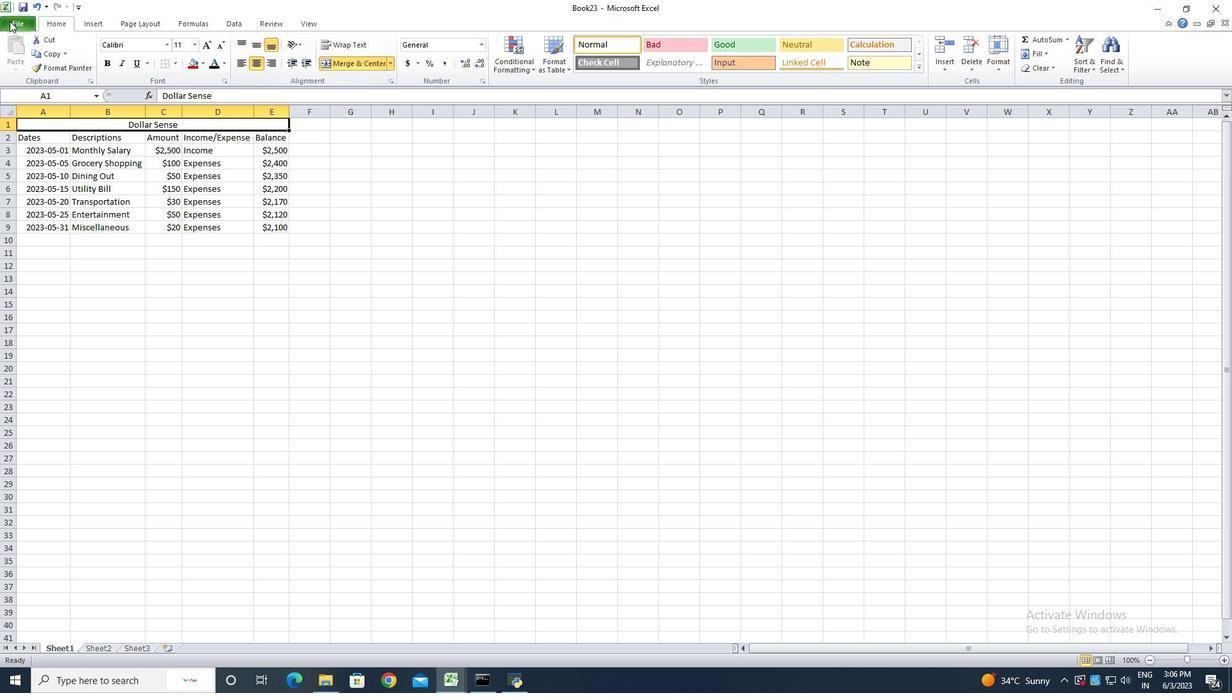 
Action: Mouse pressed left at (17, 24)
Screenshot: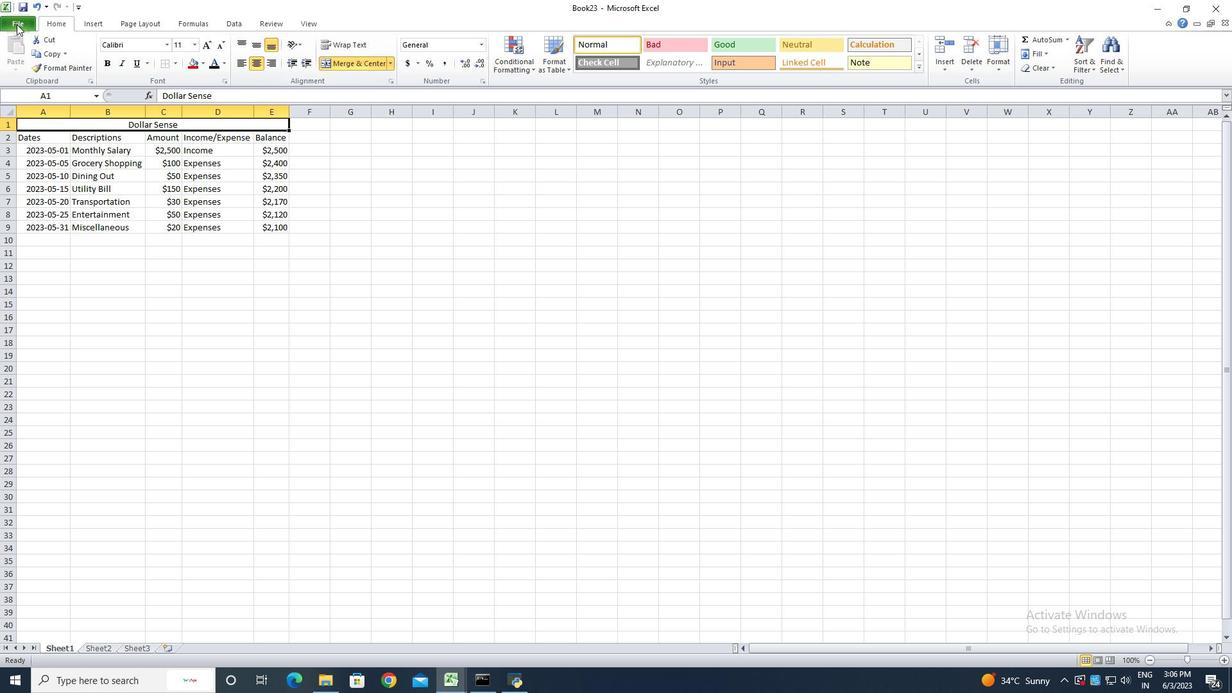 
Action: Mouse moved to (35, 62)
Screenshot: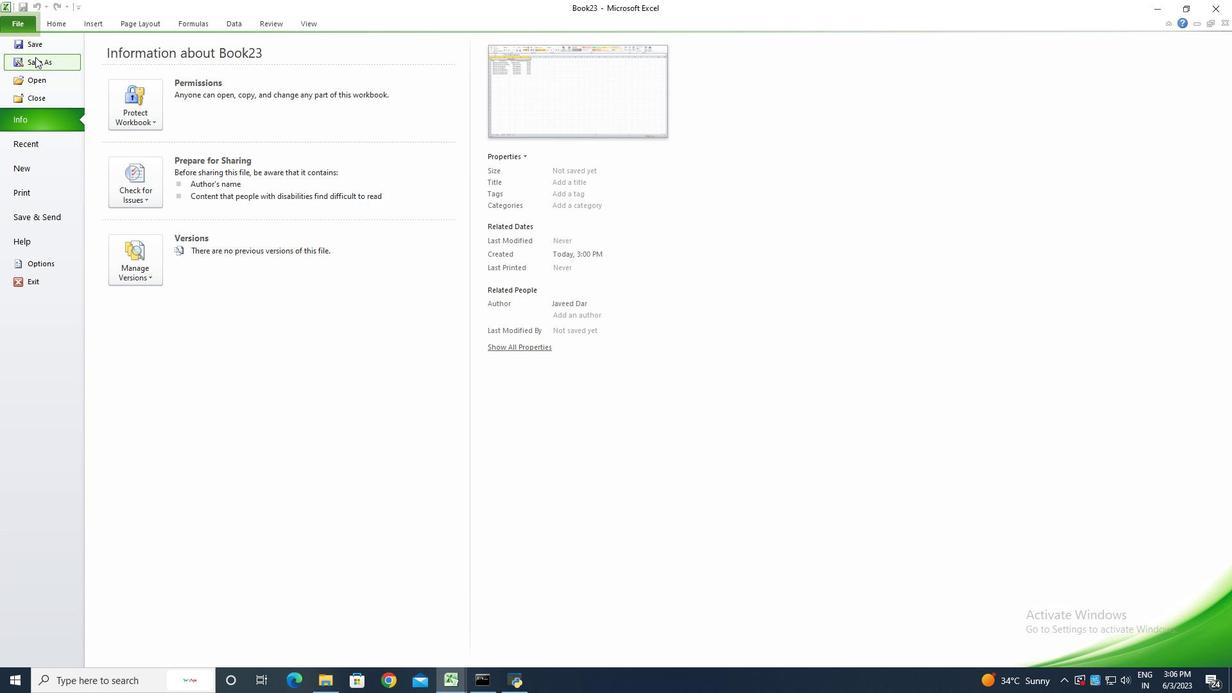 
Action: Mouse pressed left at (35, 62)
Screenshot: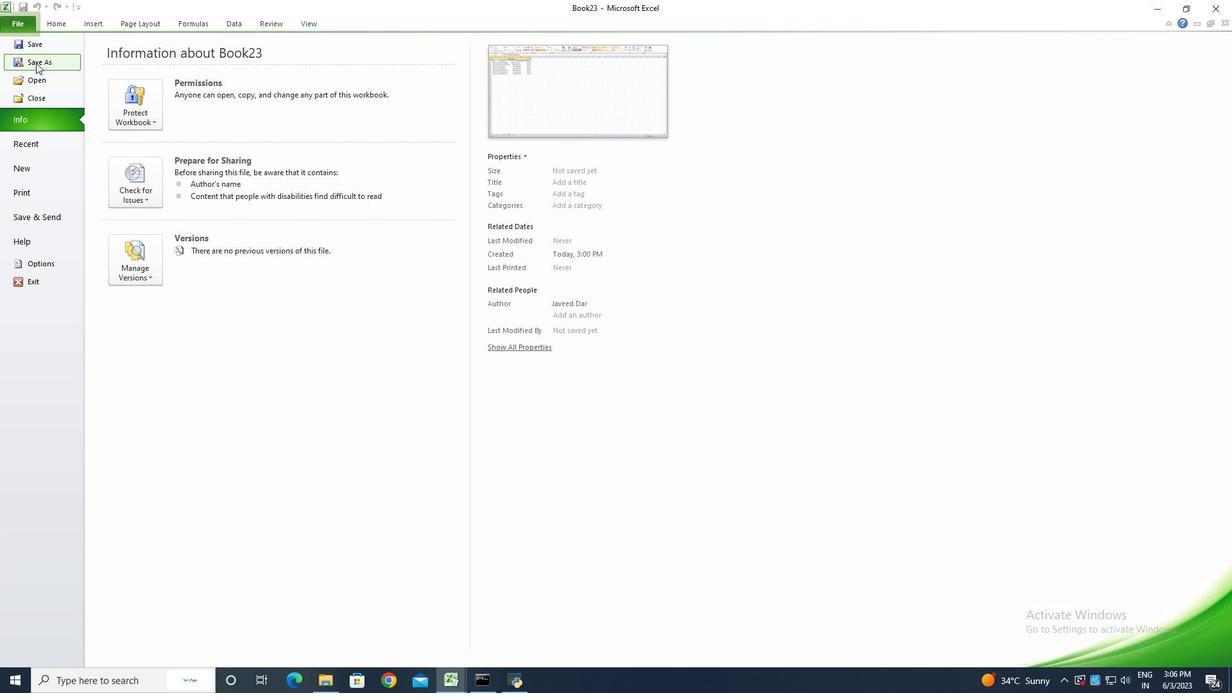 
Action: Key pressed <Key.shift><Key.shift><Key.shift><Key.shift><Key.shift><Key.shift><Key.shift><Key.shift><Key.shift><Key.shift><Key.shift><Key.shift><Key.shift><Key.shift><Key.shift><Key.shift><Key.shift><Key.shift>Dashboard<Key.shift>Expense<Key.shift>Cat
Screenshot: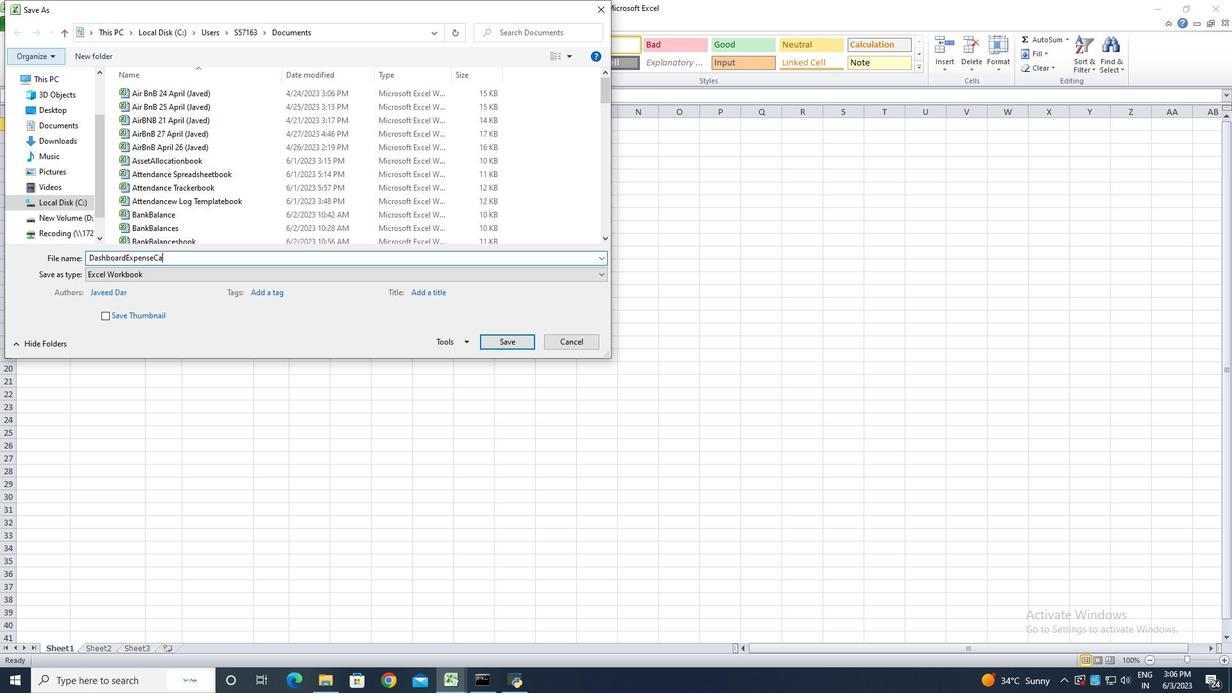 
Action: Mouse moved to (494, 346)
Screenshot: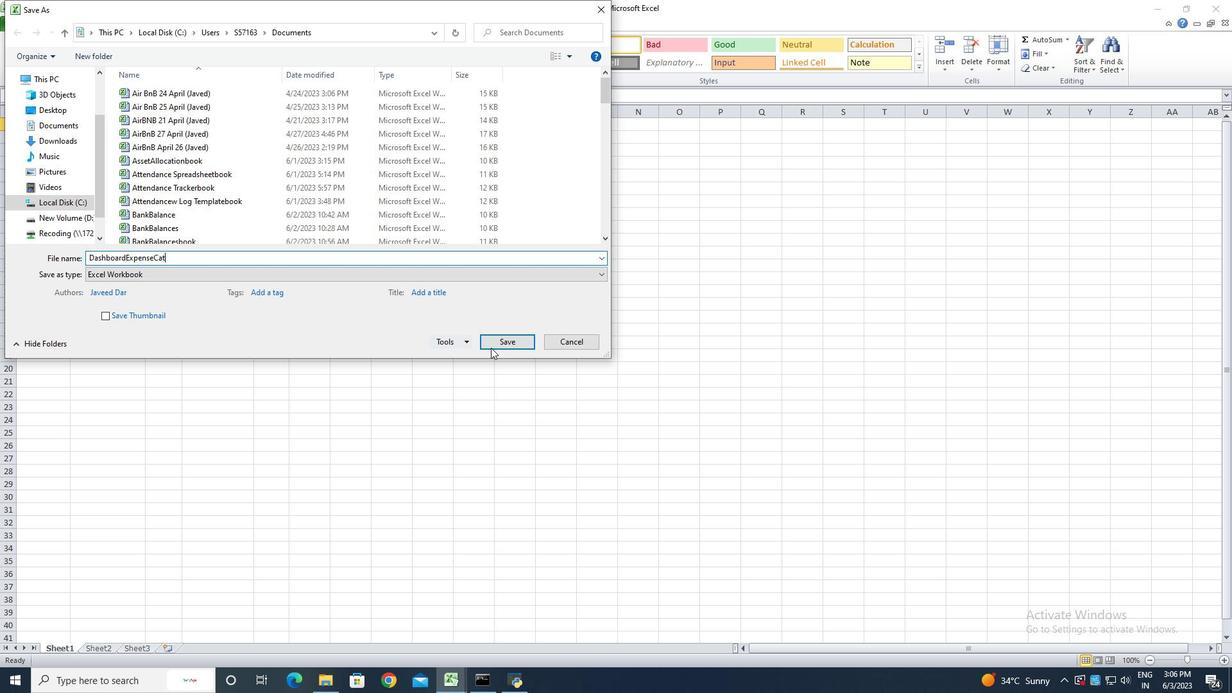 
Action: Mouse pressed left at (494, 346)
Screenshot: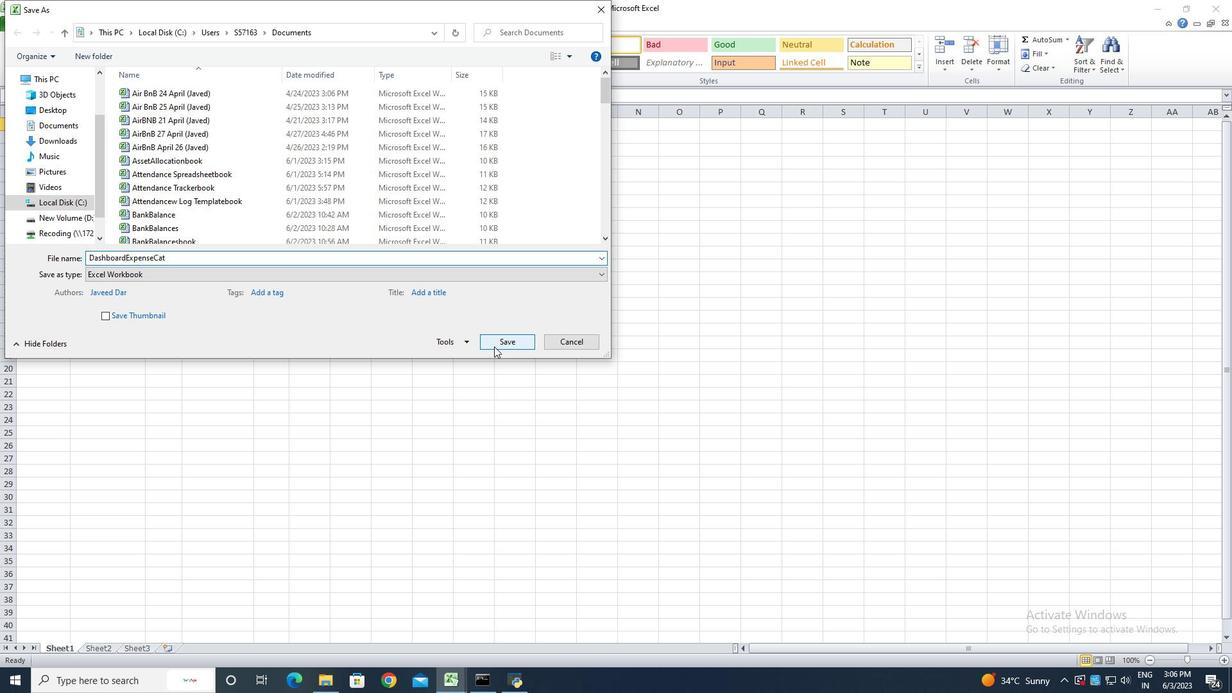 
Action: Key pressed ctrl+S
Screenshot: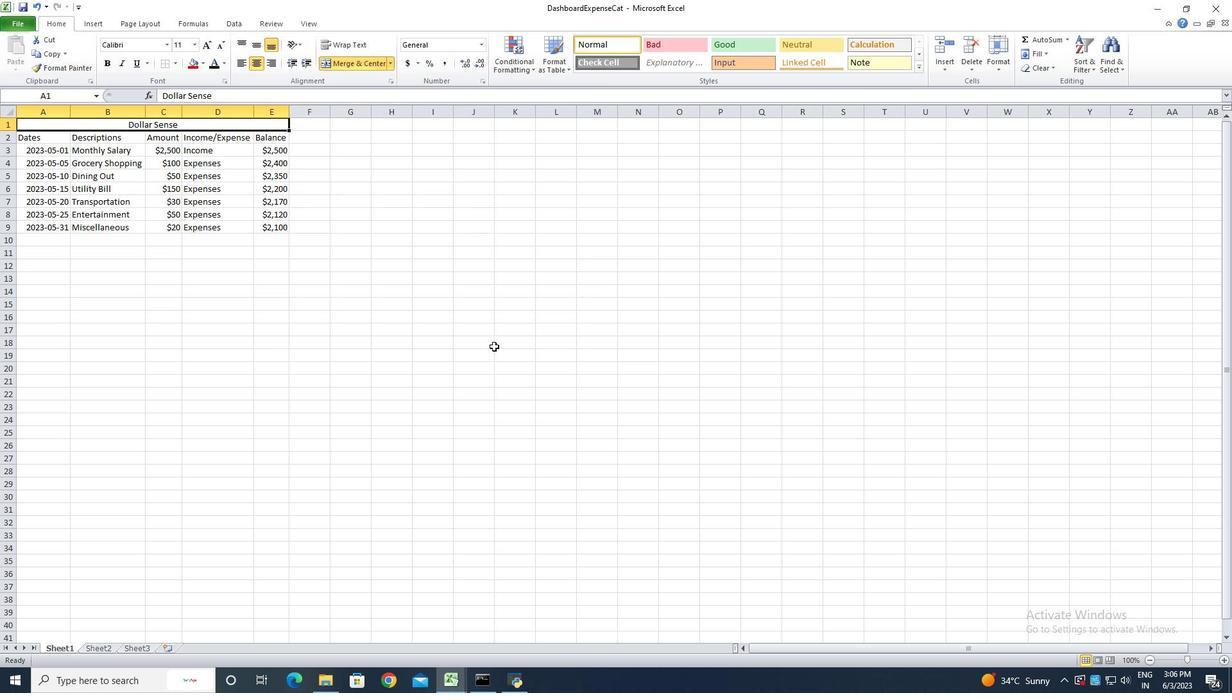 
